 Task: In the Contact  Gabriella_Hernandez@Disroot.org, Create email and send with subject: 'Step into the Future: Discover Our Cutting-Edge Solution', and with mail content 'Good Morning!_x000D_
Ignite your passion for success. Our groundbreaking solution will unleash your potential and open doors to endless opportunities in your industry._x000D_
Best Regards', attach the document: Proposal.doc and insert image: visitingcard.jpg. Below Best Regards, write Wechat and insert the URL: 'www.wechat.com'. Mark checkbox to create task to follow up : In 3 business days . Logged in from softage.3@softage.net
Action: Mouse moved to (85, 97)
Screenshot: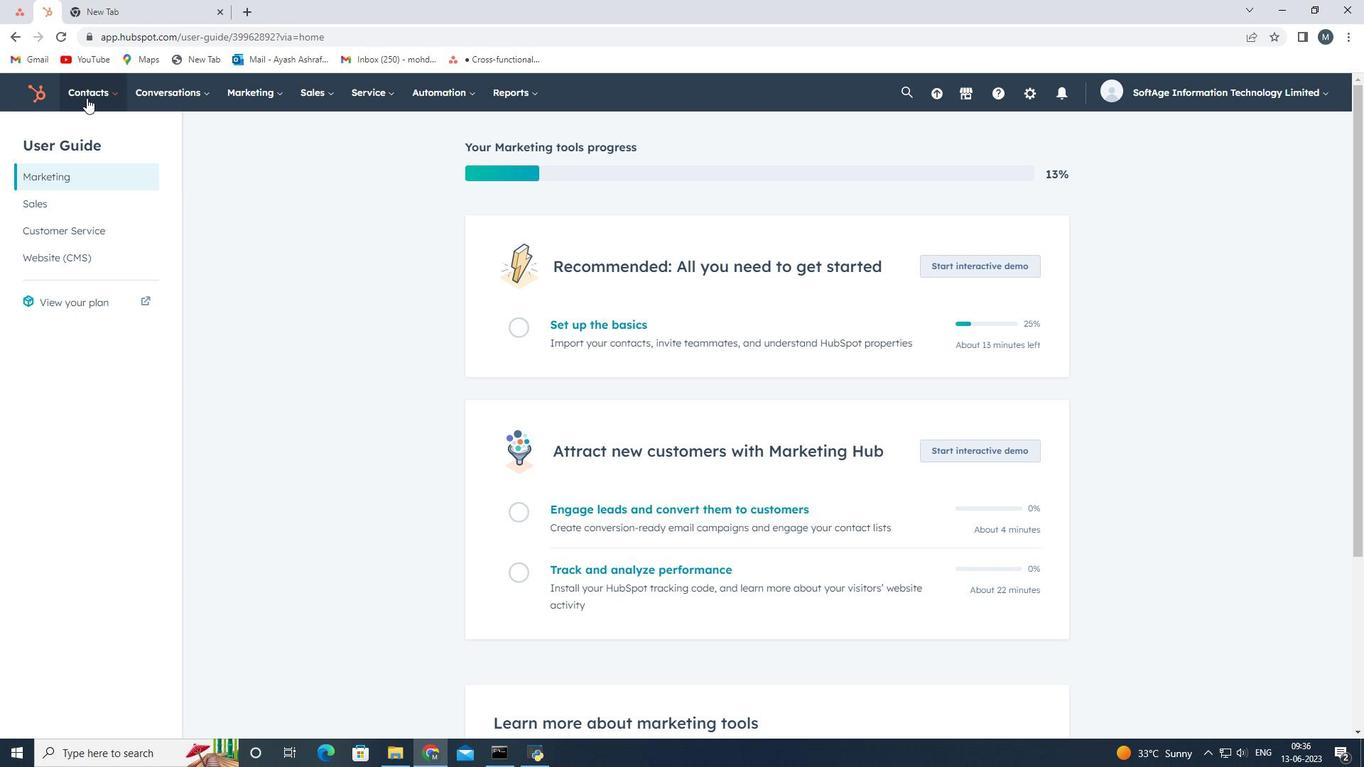 
Action: Mouse pressed left at (85, 97)
Screenshot: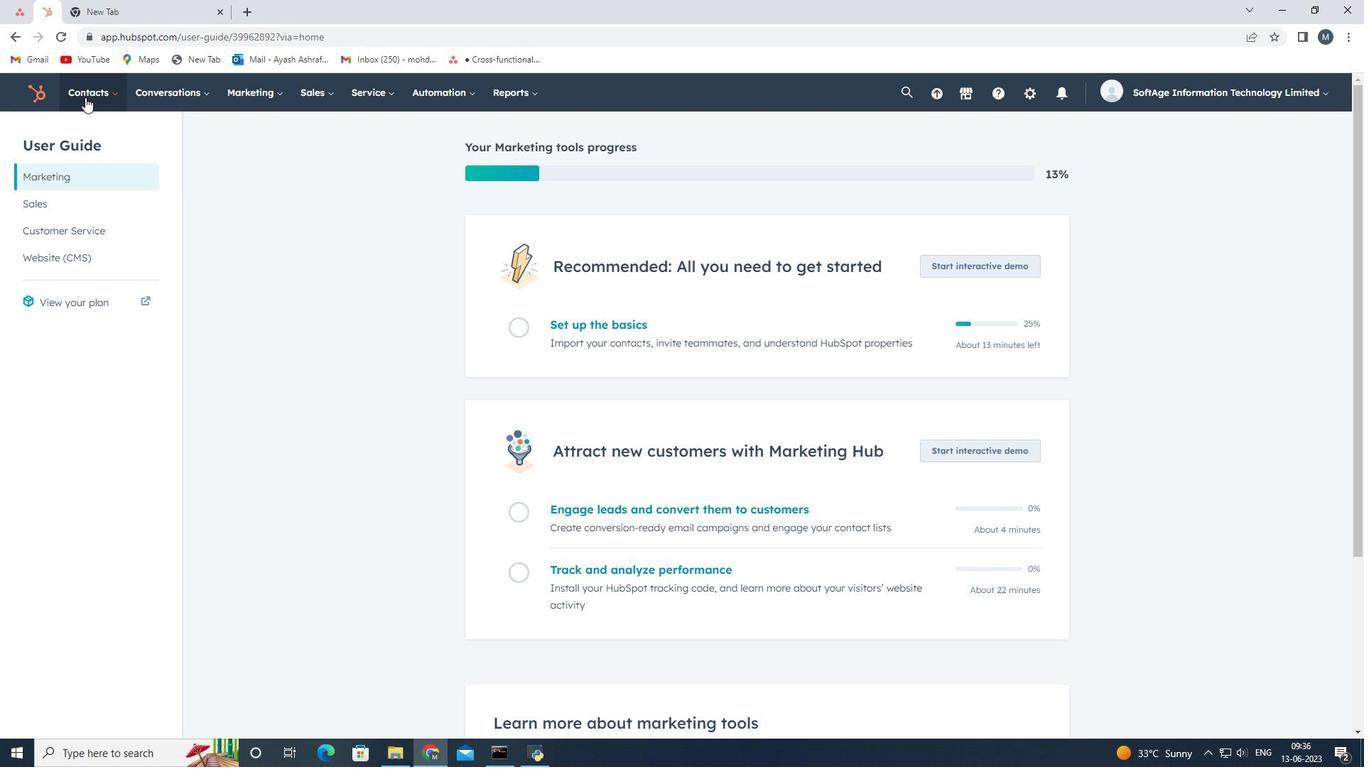 
Action: Mouse moved to (86, 132)
Screenshot: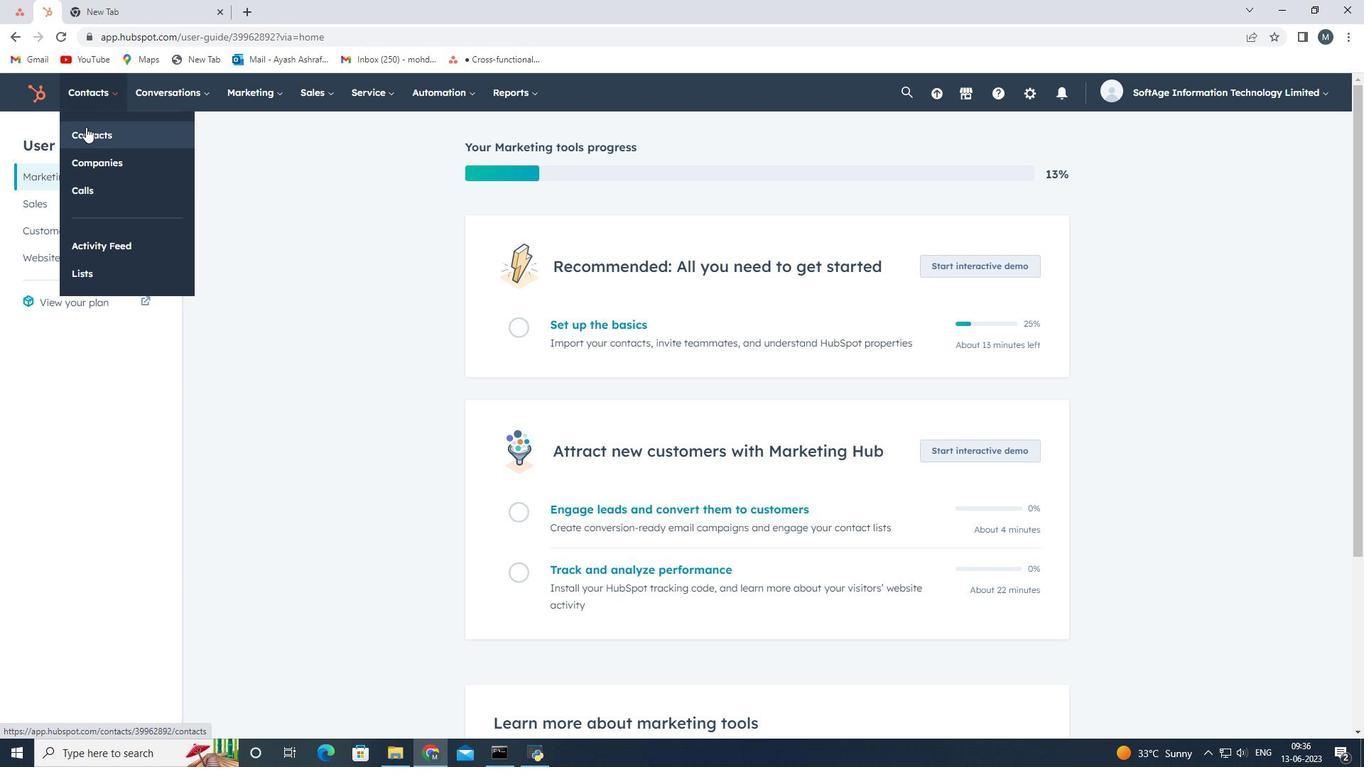 
Action: Mouse pressed left at (86, 132)
Screenshot: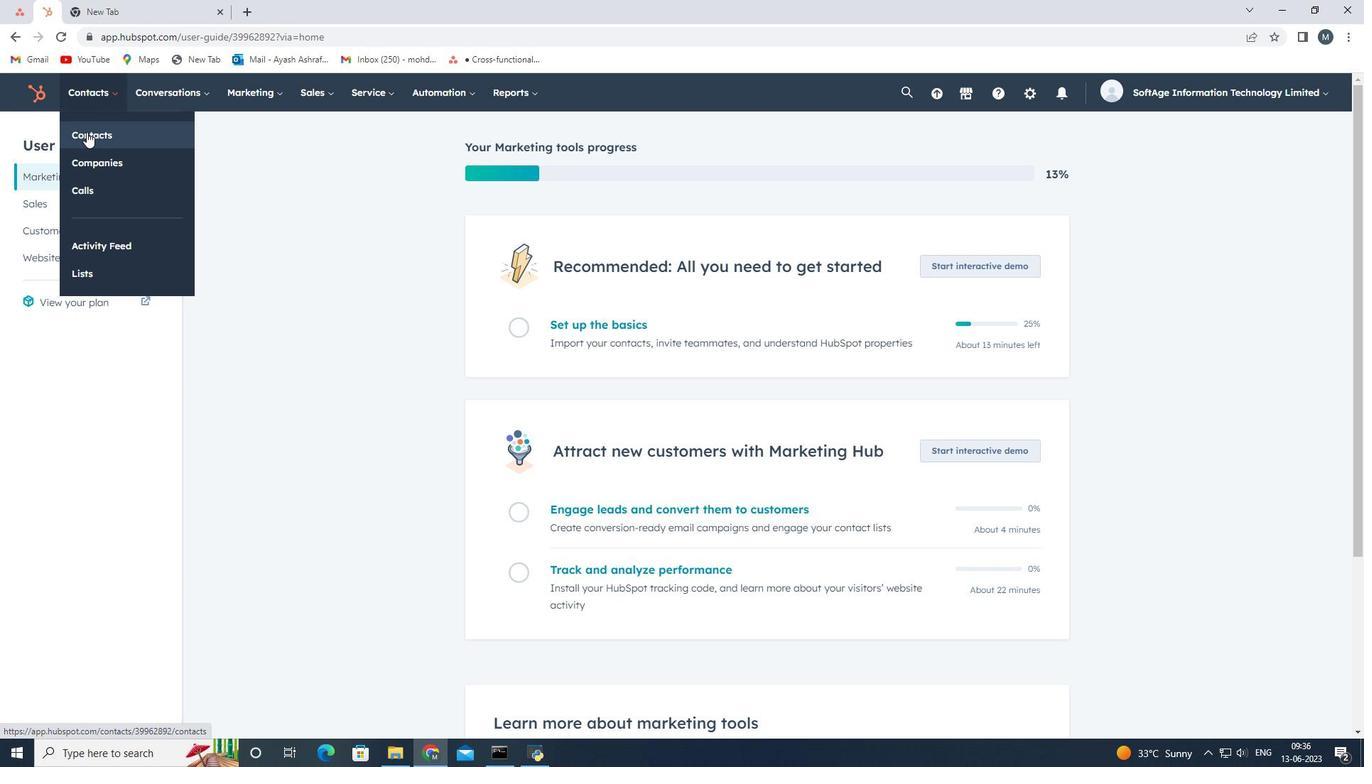 
Action: Mouse moved to (122, 256)
Screenshot: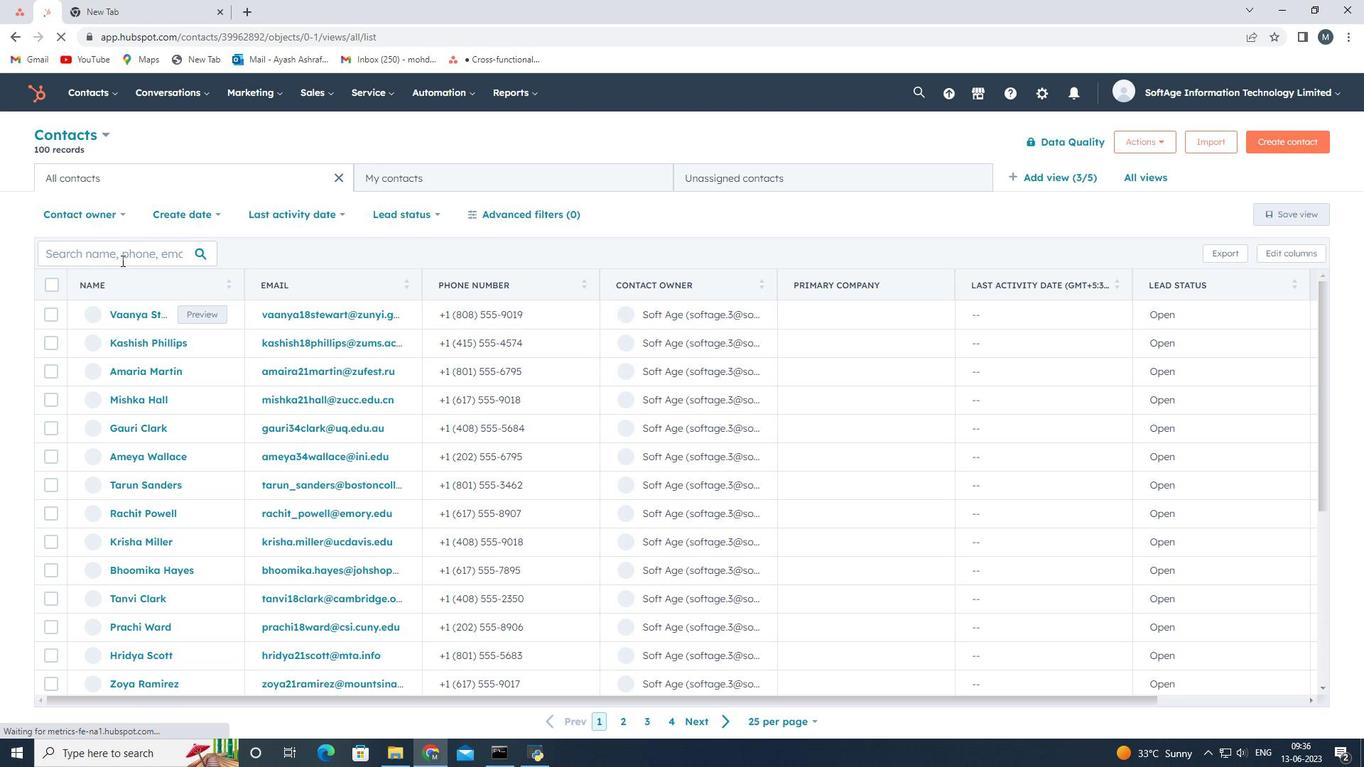 
Action: Mouse pressed left at (122, 256)
Screenshot: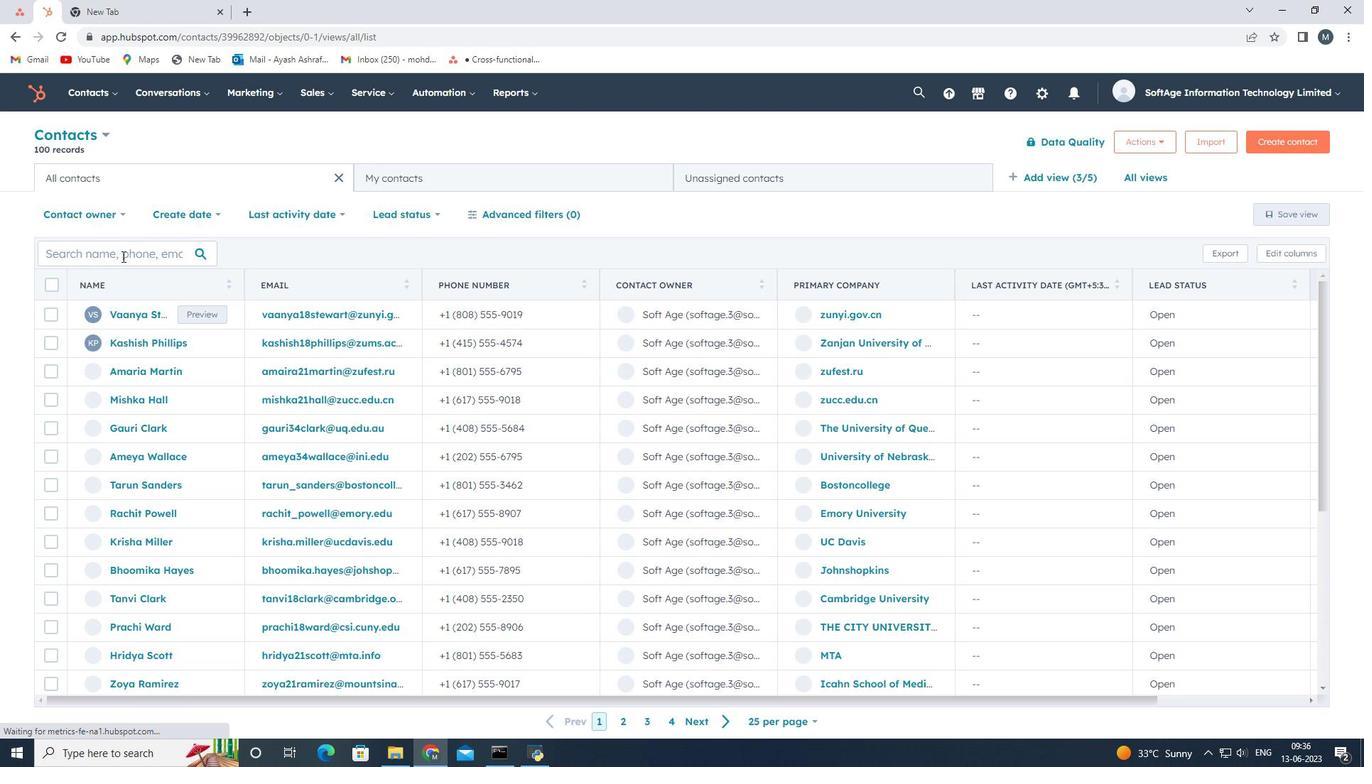 
Action: Key pressed <Key.shift>Gabriella<Key.shift><Key.shift>_<Key.shift><Key.shift><Key.shift><Key.shift><Key.shift>Hernandex<Key.shift>@<Key.shift><Key.shift><Key.shift><Key.shift><Key.shift><Key.shift><Key.shift><Key.shift><Key.shift><Key.shift><Key.shift><Key.shift><Key.shift><Key.shift><Key.shift><Key.shift><Key.shift><Key.shift><Key.shift>Disroot.org
Screenshot: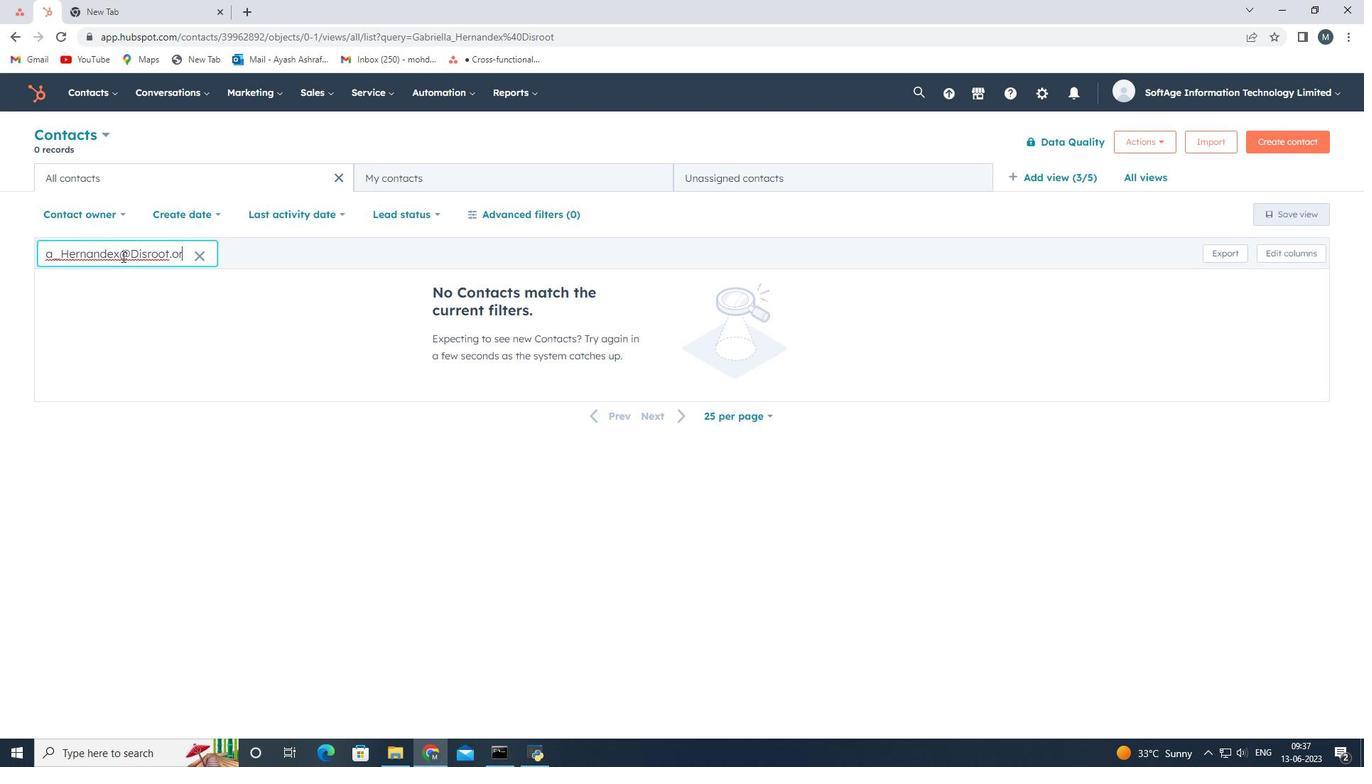 
Action: Mouse moved to (112, 253)
Screenshot: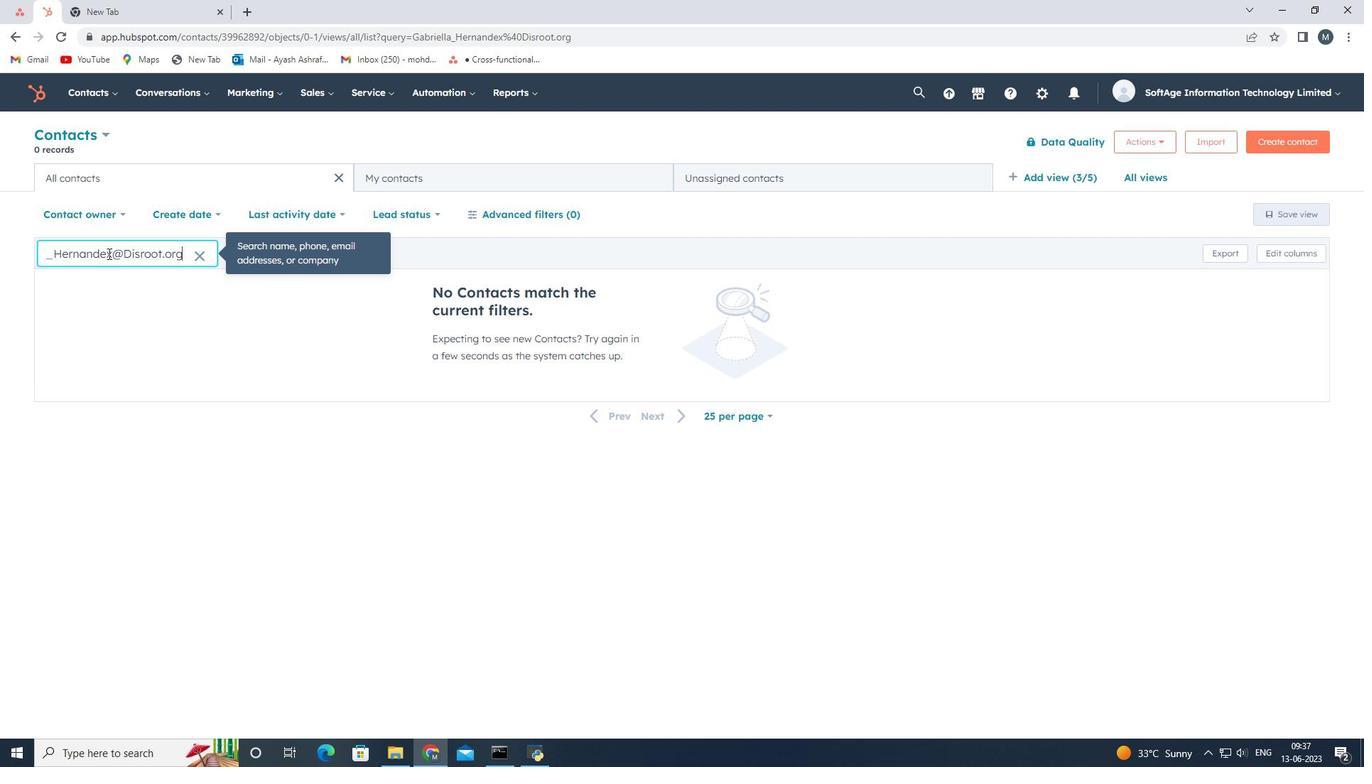 
Action: Mouse pressed left at (112, 253)
Screenshot: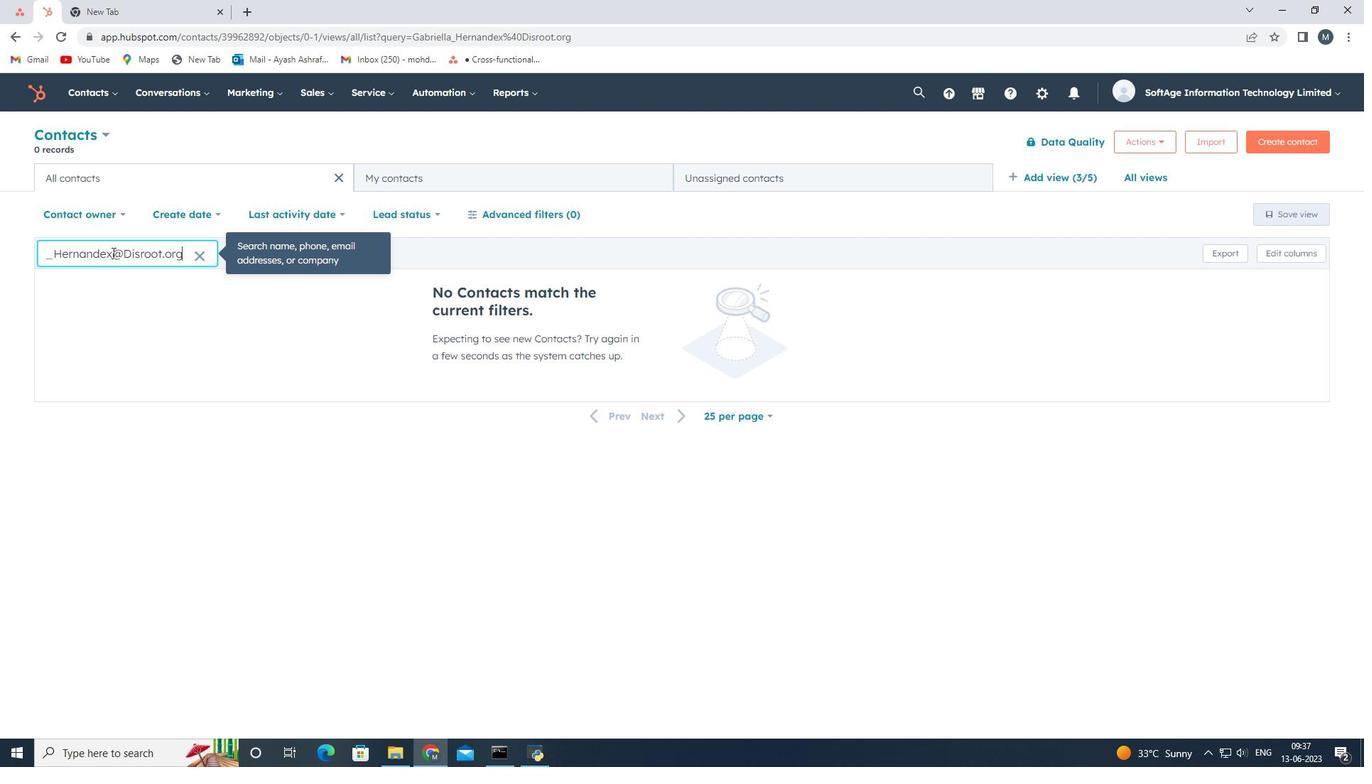 
Action: Mouse moved to (109, 254)
Screenshot: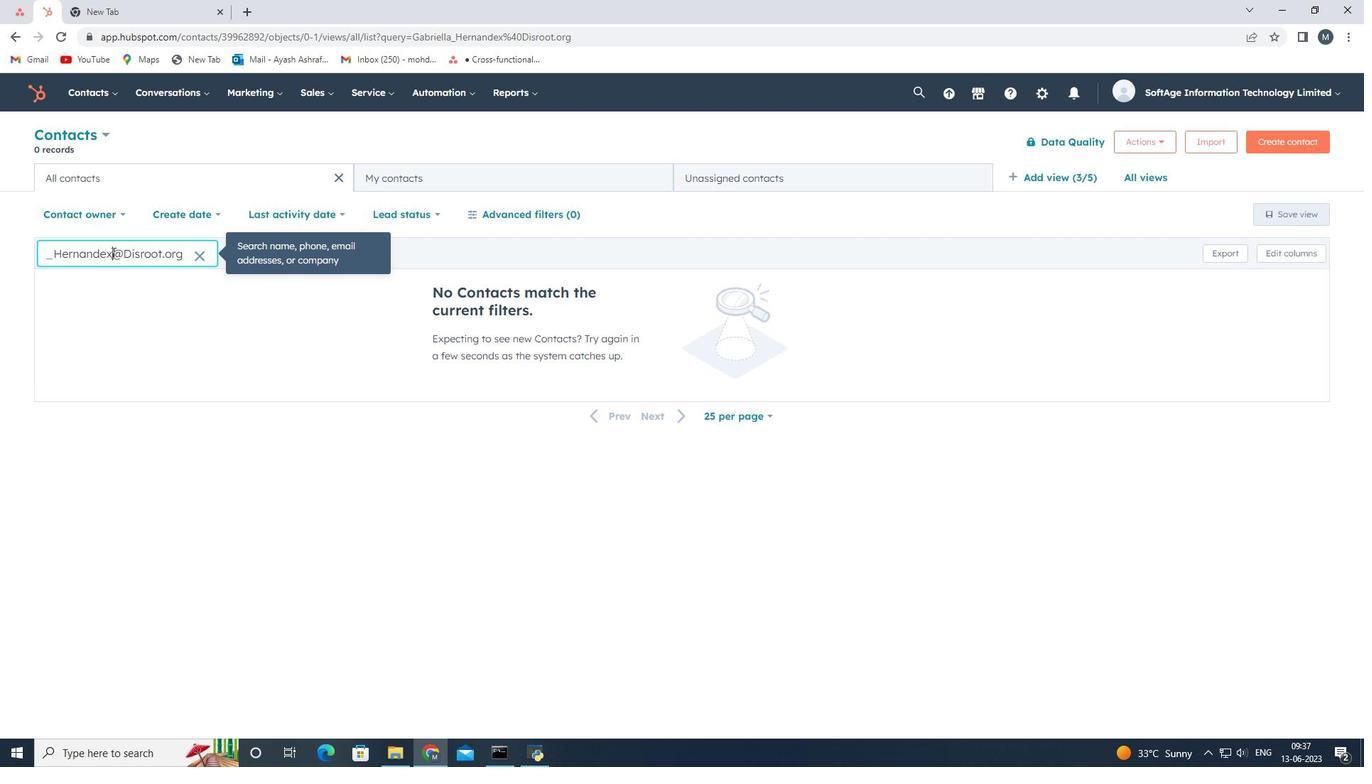 
Action: Key pressed <Key.backspace>z
Screenshot: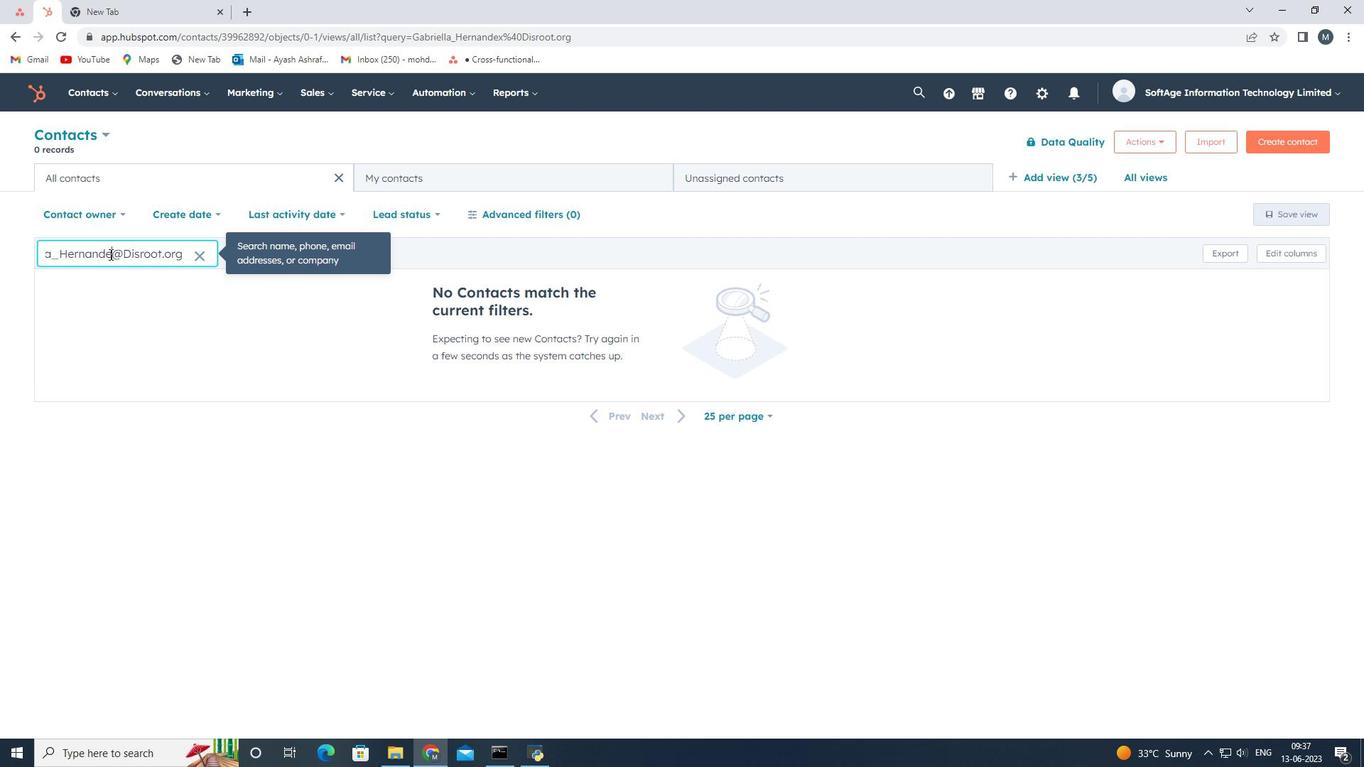 
Action: Mouse moved to (134, 315)
Screenshot: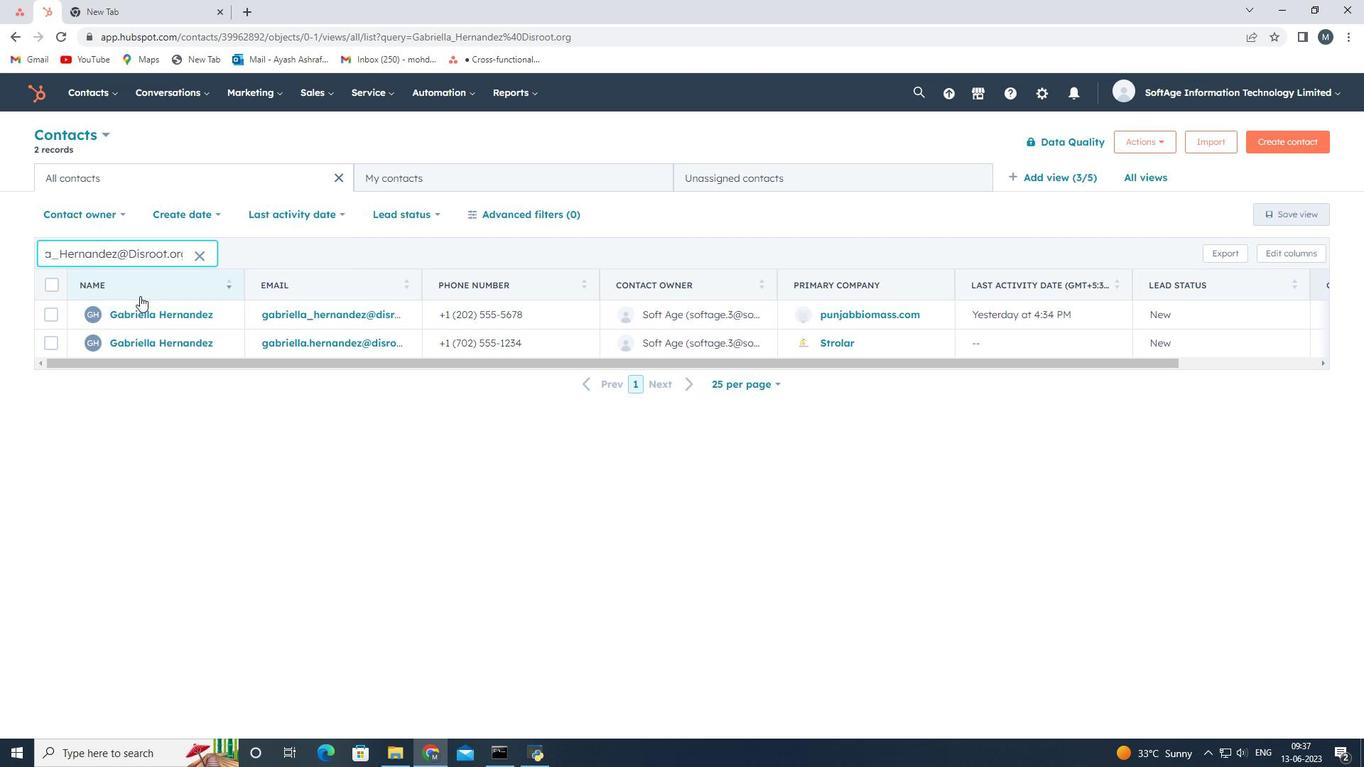 
Action: Mouse pressed left at (134, 315)
Screenshot: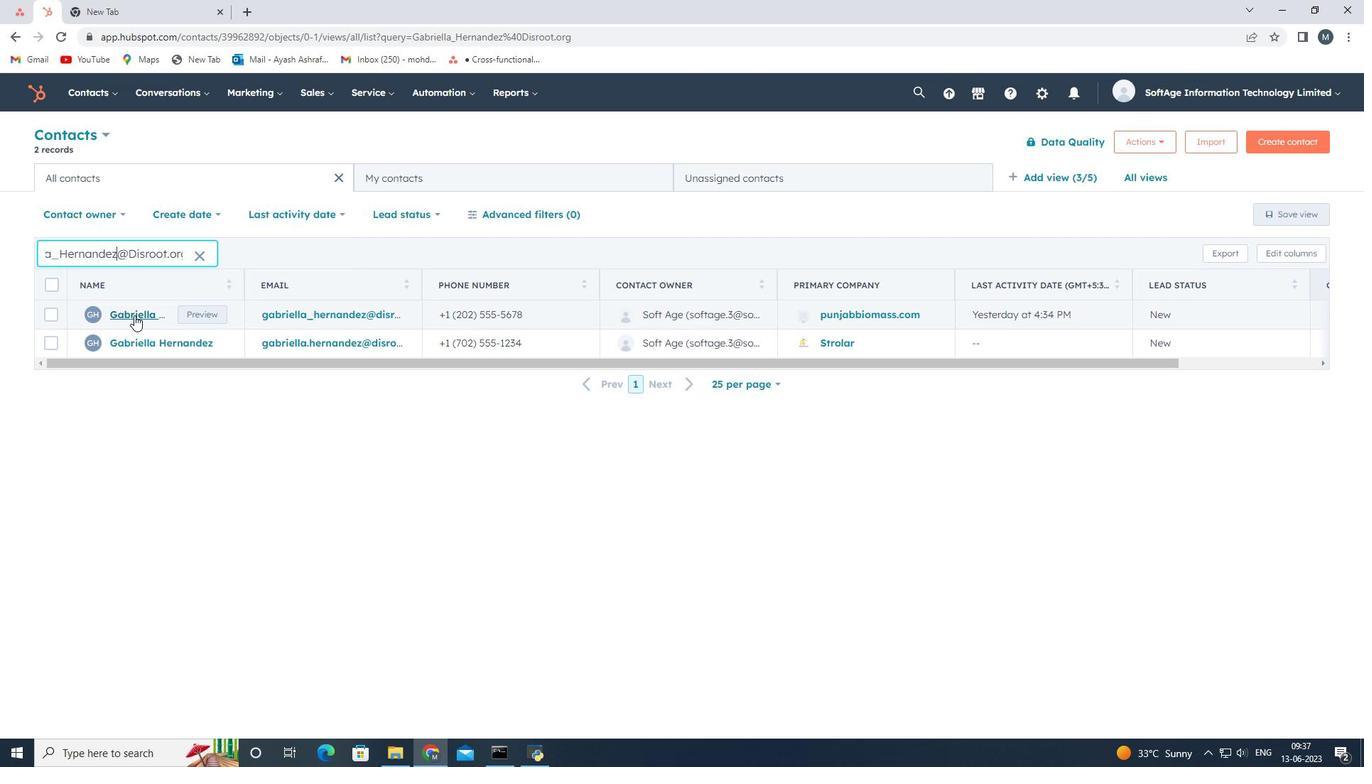 
Action: Mouse pressed left at (134, 315)
Screenshot: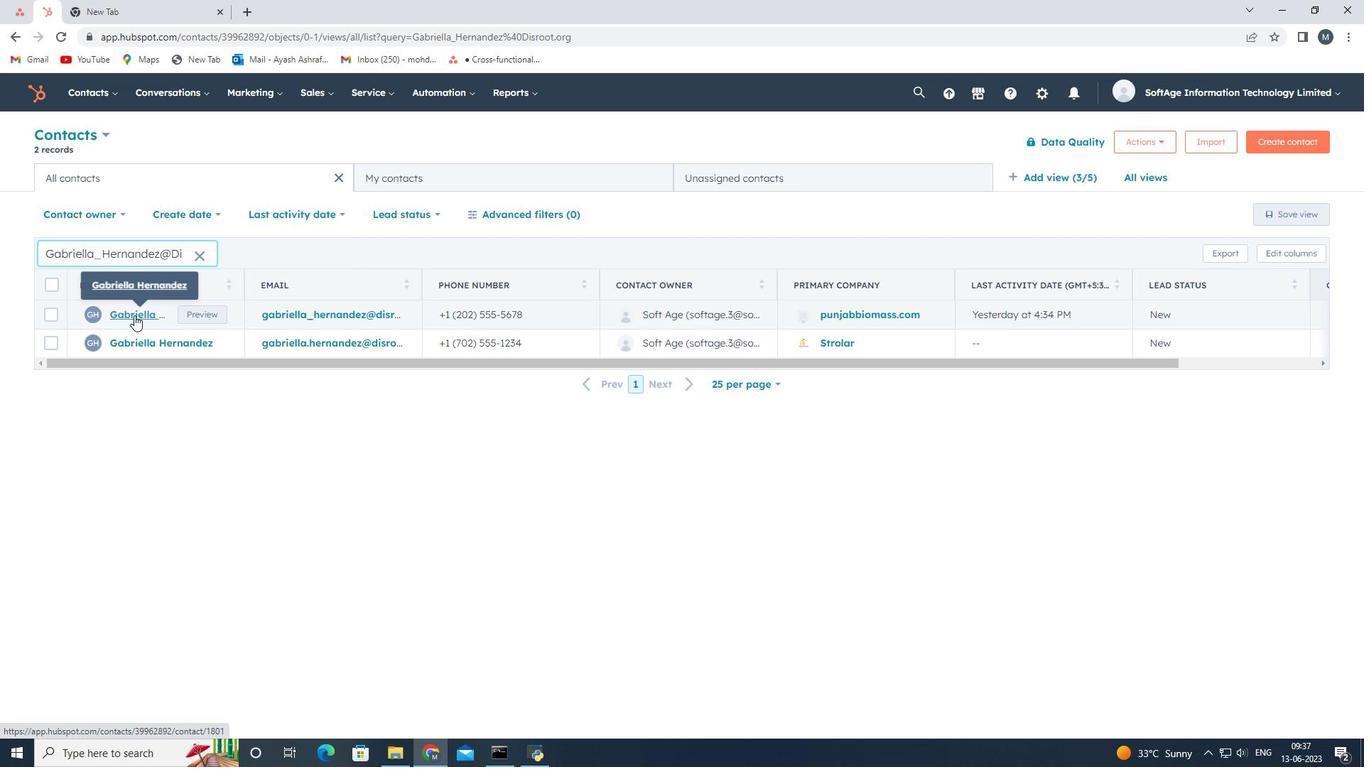 
Action: Mouse moved to (102, 255)
Screenshot: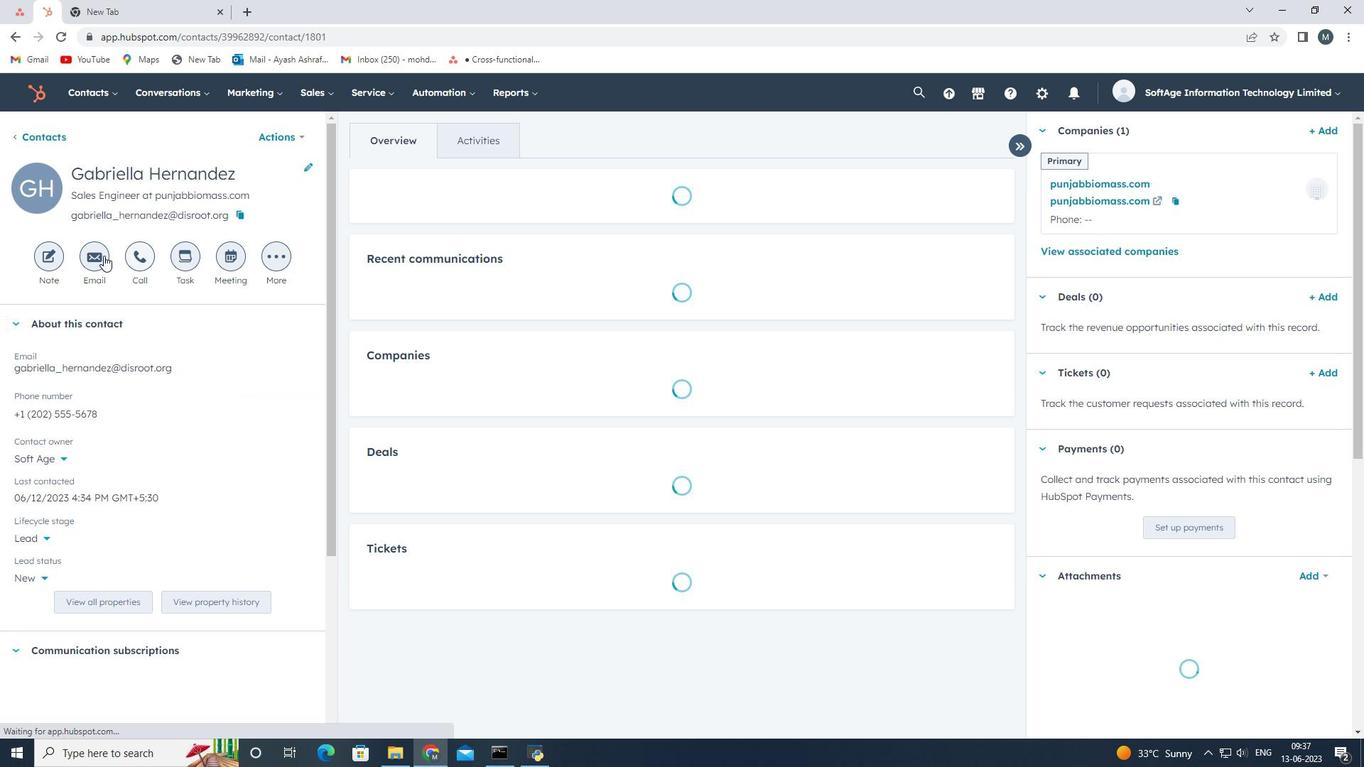 
Action: Mouse pressed left at (102, 255)
Screenshot: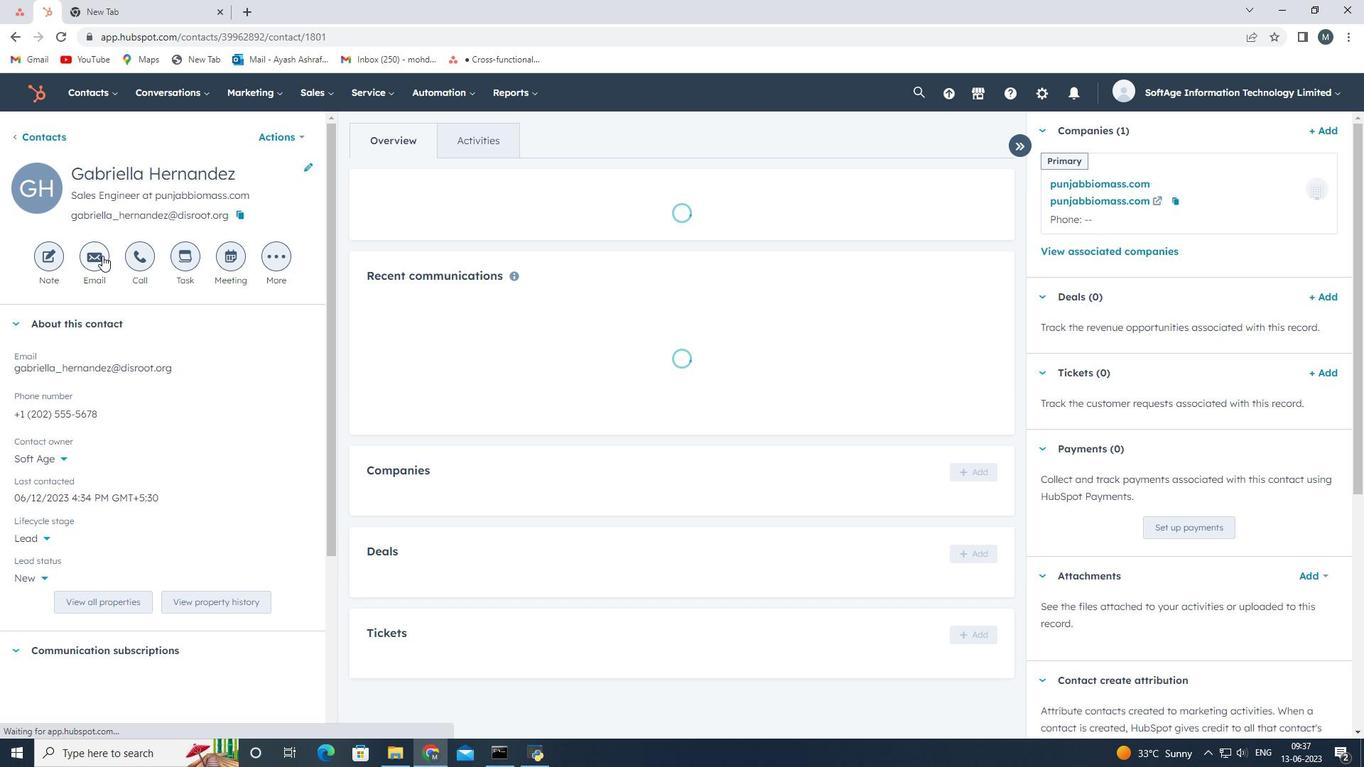 
Action: Mouse pressed left at (102, 255)
Screenshot: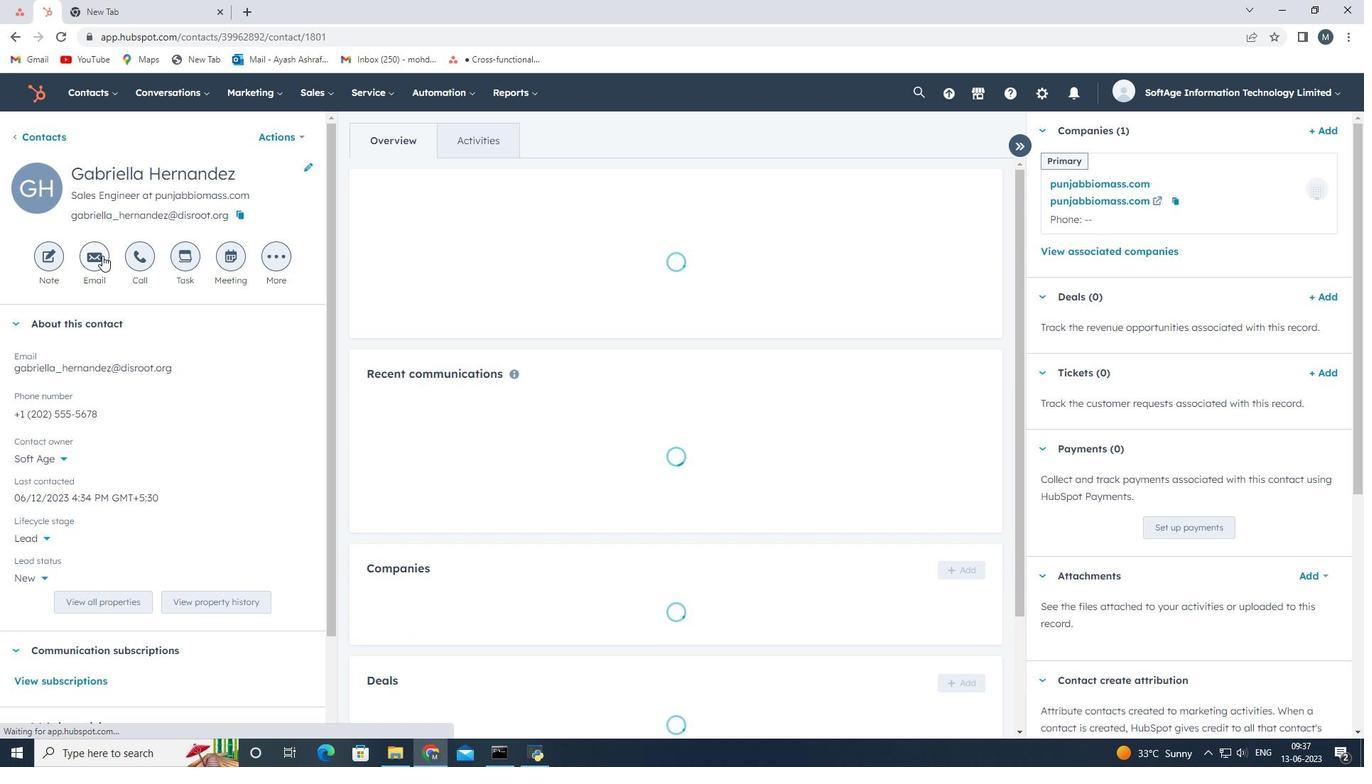 
Action: Mouse moved to (1206, 347)
Screenshot: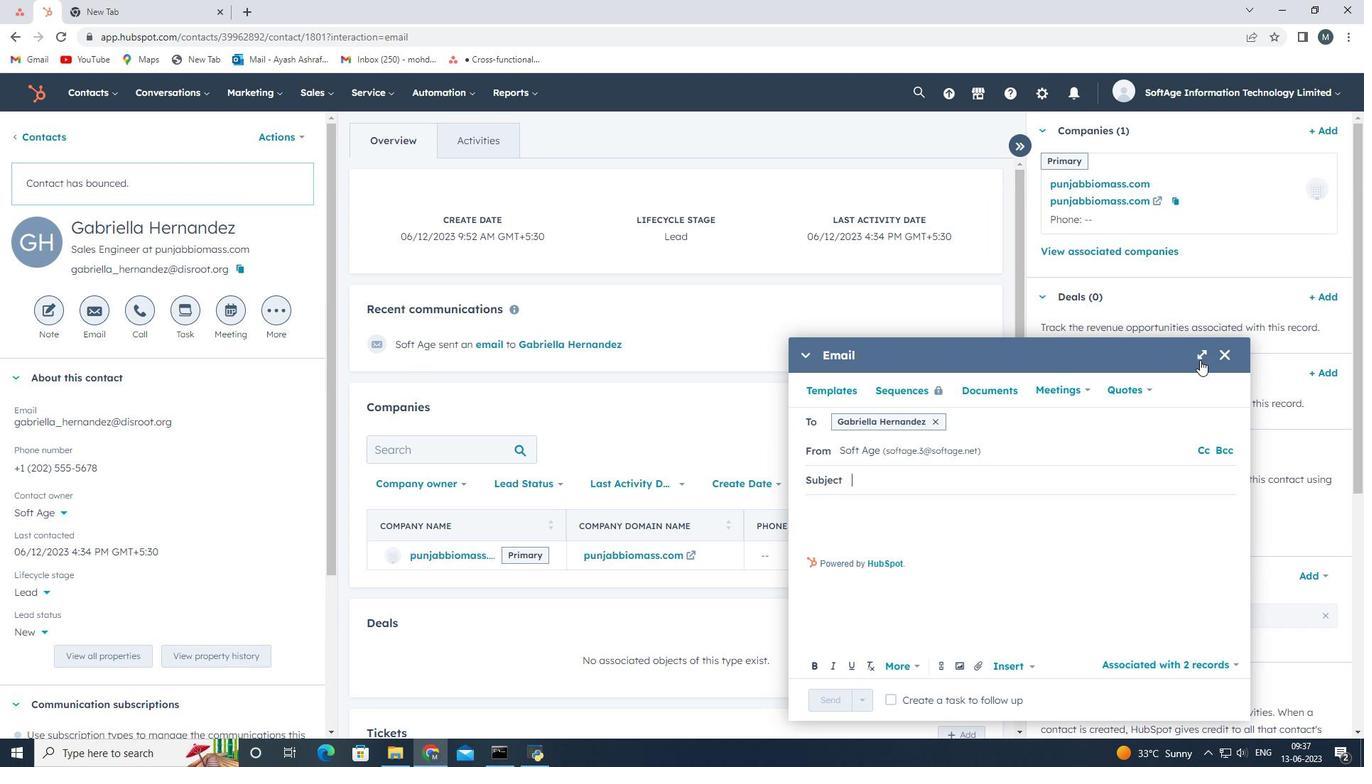 
Action: Mouse pressed left at (1206, 347)
Screenshot: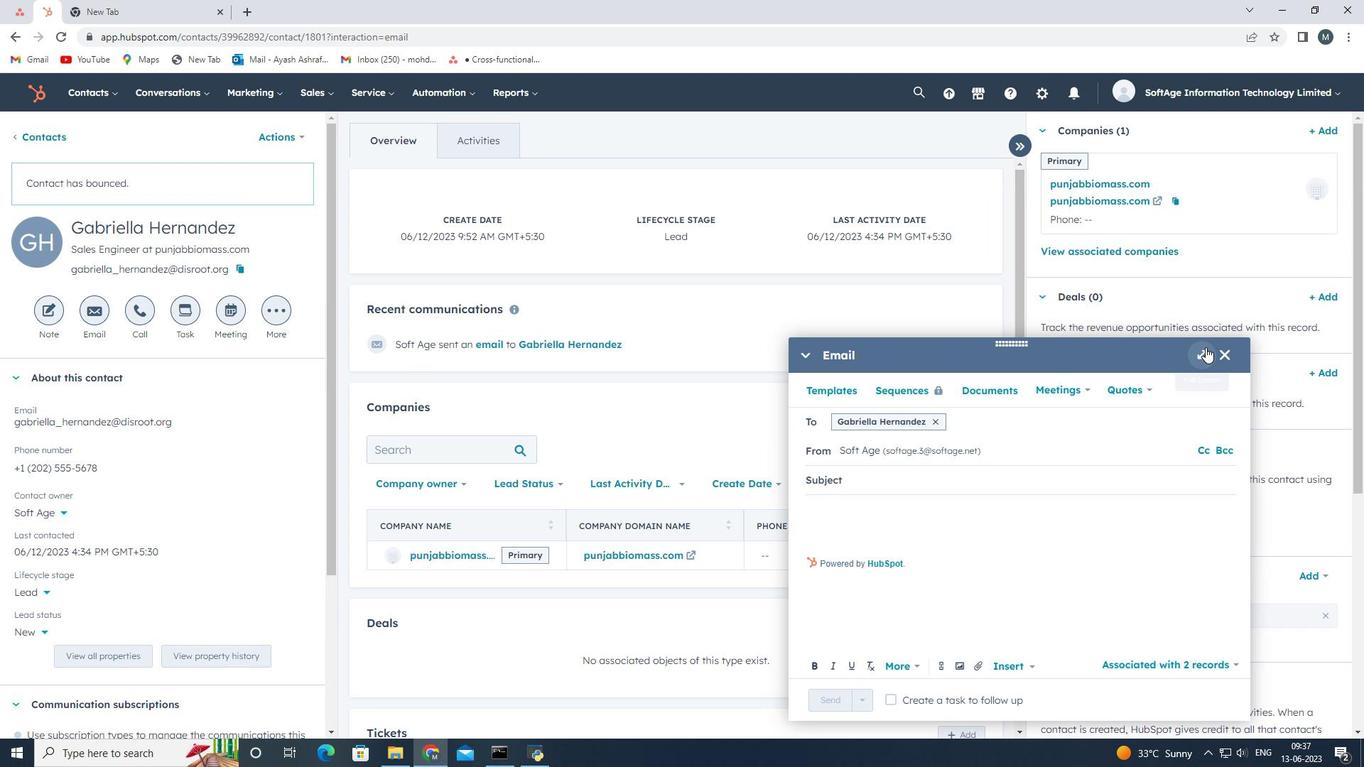
Action: Mouse moved to (325, 287)
Screenshot: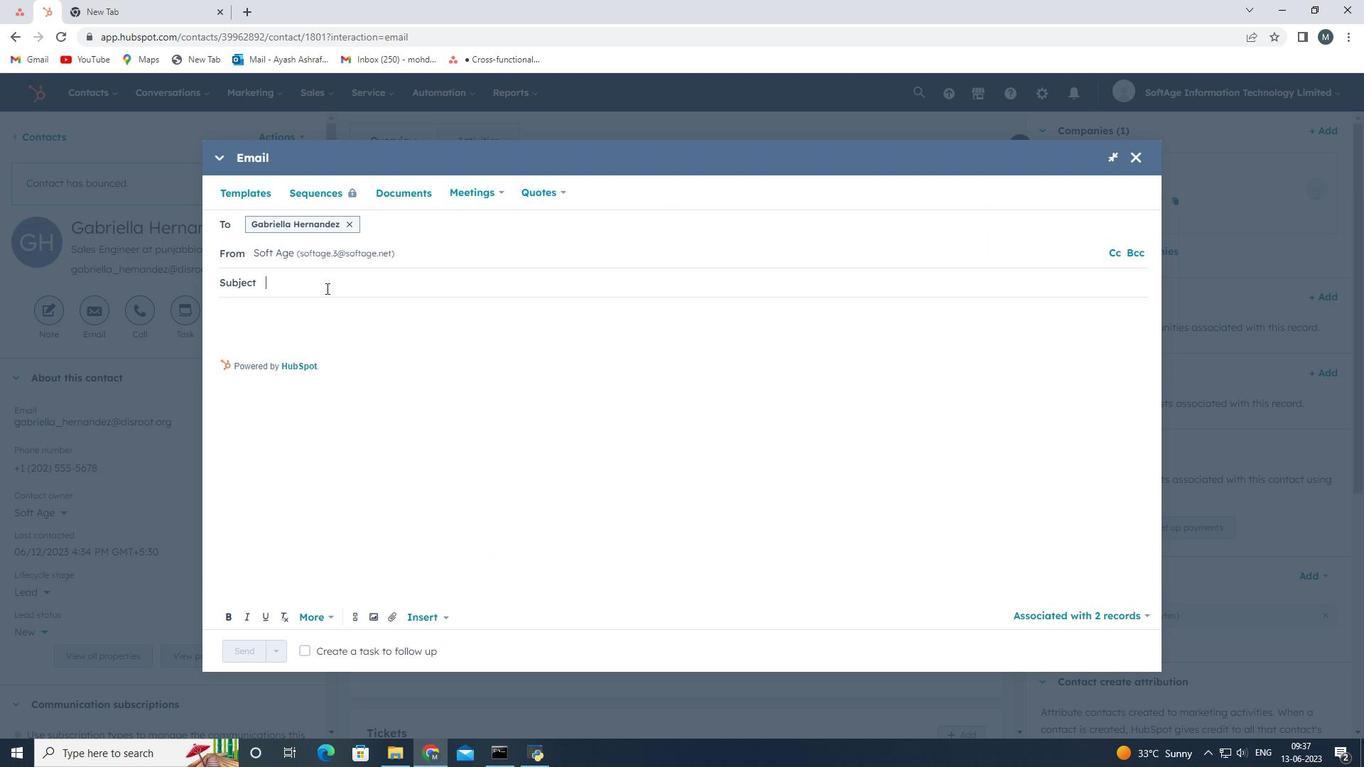 
Action: Key pressed <Key.shift>Step<Key.space>into<Key.space>the<Key.space><Key.shift>Future<Key.shift><Key.shift><Key.shift>:<Key.space><Key.shift>Discover<Key.space><Key.shift>Our<Key.space><Key.shift>Cutting-<Key.shift>Edge<Key.space><Key.shift><Key.shift>Solution
Screenshot: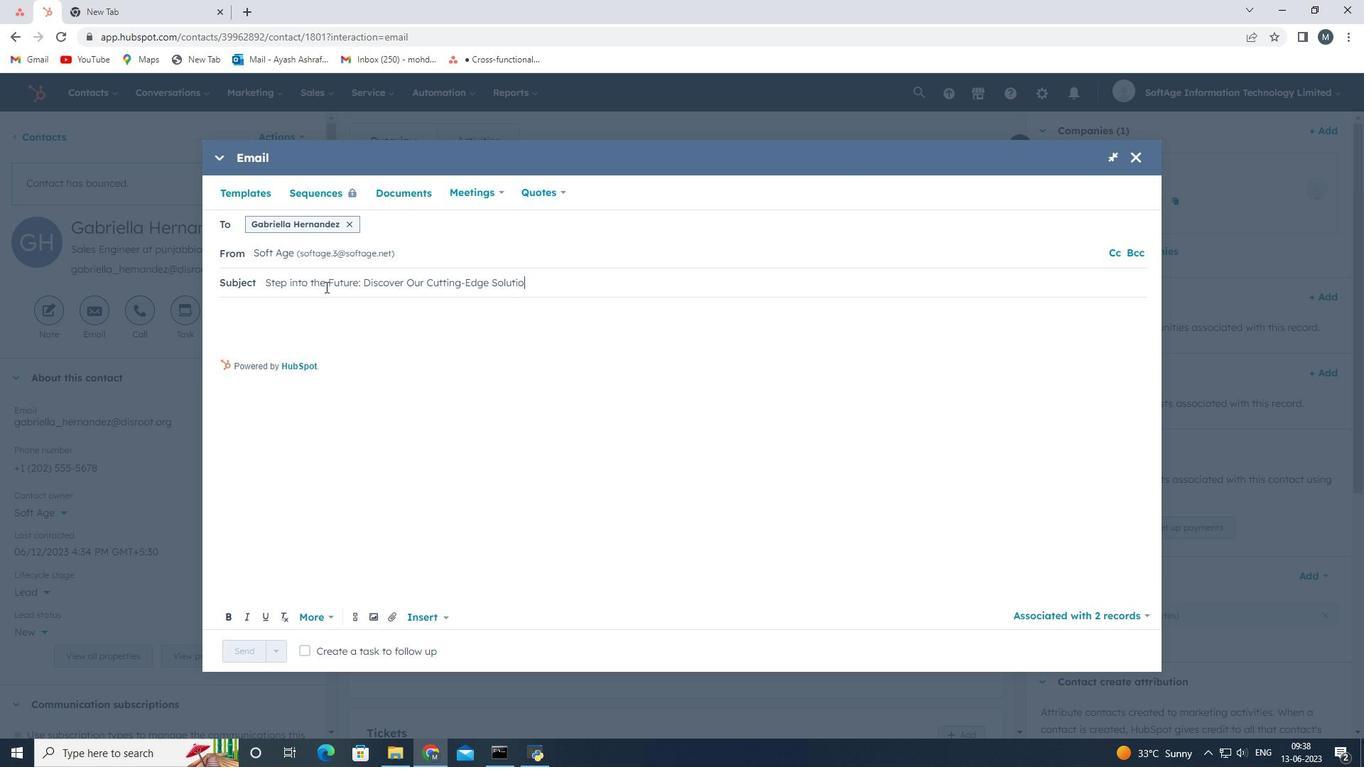 
Action: Mouse moved to (297, 332)
Screenshot: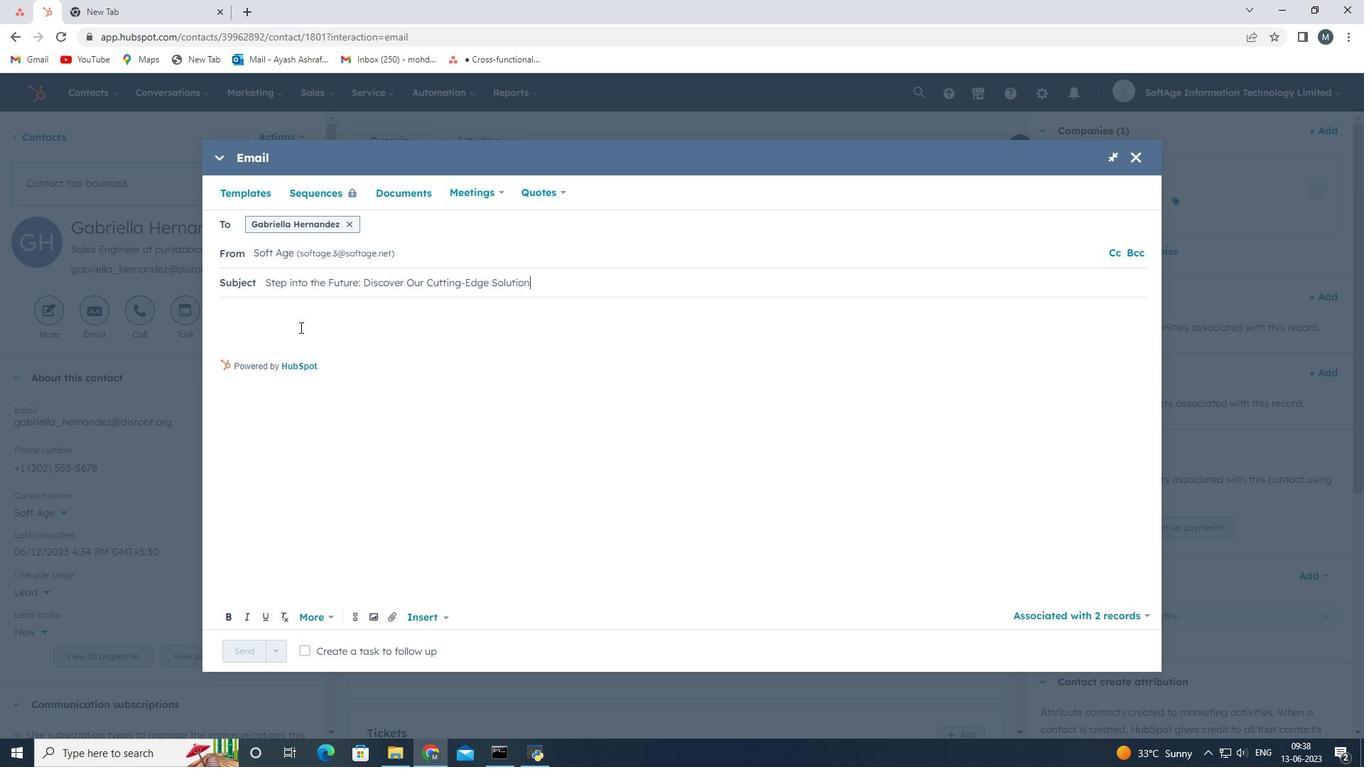 
Action: Mouse pressed left at (297, 332)
Screenshot: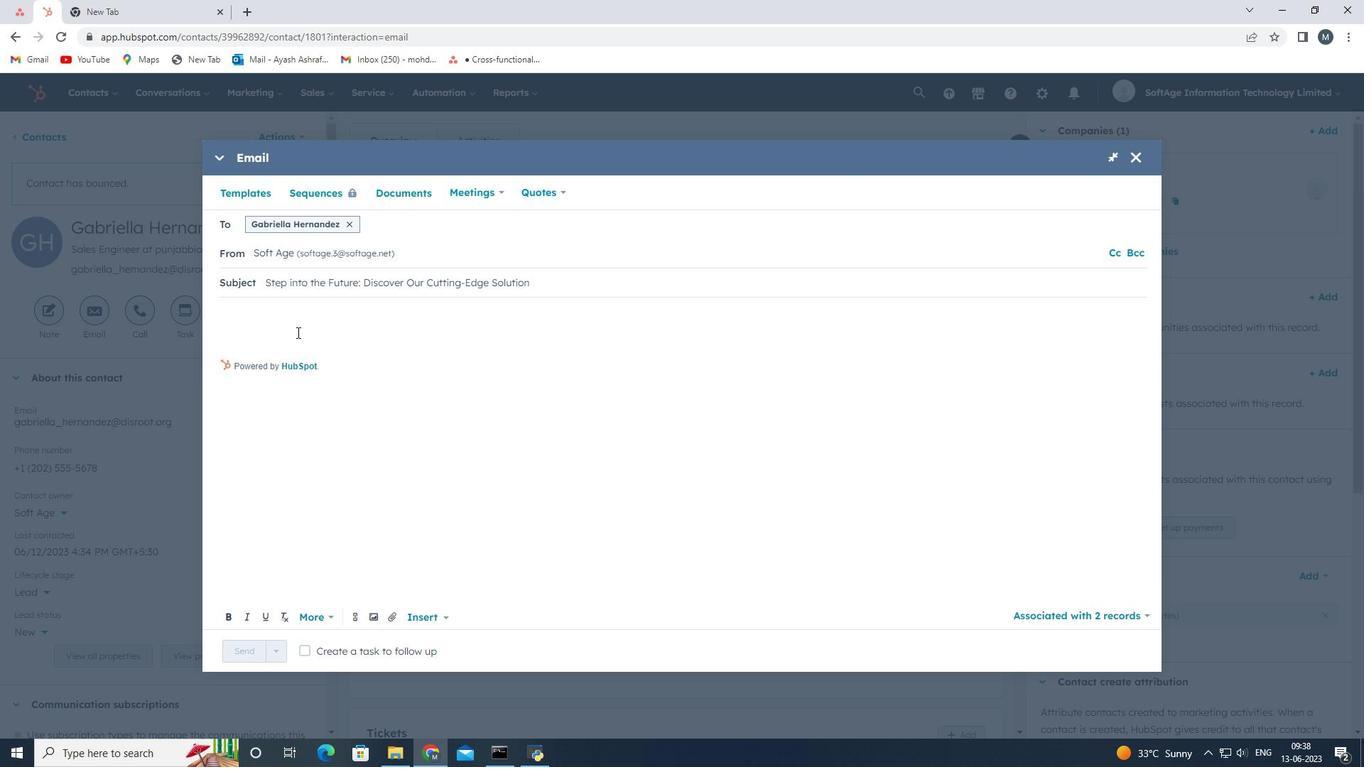 
Action: Key pressed <Key.shift><Key.shift><Key.shift><Key.shift><Key.shift><Key.shift><Key.shift><Key.shift><Key.shift>Good<Key.space><Key.shift>Morning<Key.space><Key.backspace>,<Key.enter><Key.shift><Key.shift><Key.shift><Key.shift><Key.shift><Key.shift><Key.shift><Key.shift><Key.shift><Key.shift><Key.shift><Key.shift><Key.shift><Key.shift><Key.shift><Key.shift><Key.shift><Key.shift><Key.shift><Key.shift><Key.shift><Key.shift><Key.shift><Key.shift><Key.shift><Key.shift>Ignite<Key.space>your<Key.space>passion<Key.space>for<Key.space>success<Key.space><Key.backspace>.<Key.space><Key.shift>Our<Key.space>groundbreaking<Key.space>solution<Key.space>will<Key.space>unleash<Key.space>your<Key.space>potential<Key.space>and<Key.space>open<Key.space>doors<Key.space>to<Key.space>endless<Key.space>opportunities<Key.space>in<Key.space>your<Key.space>industry.
Screenshot: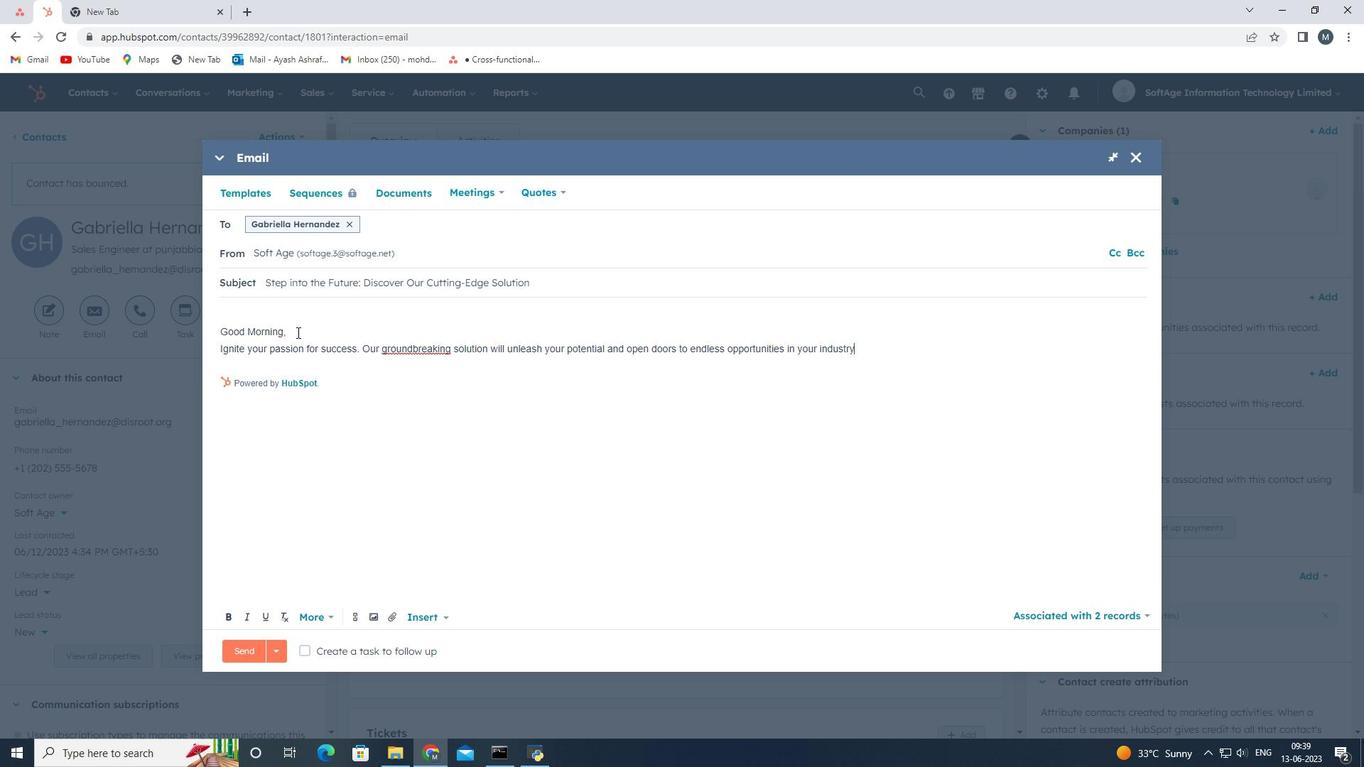 
Action: Mouse moved to (402, 352)
Screenshot: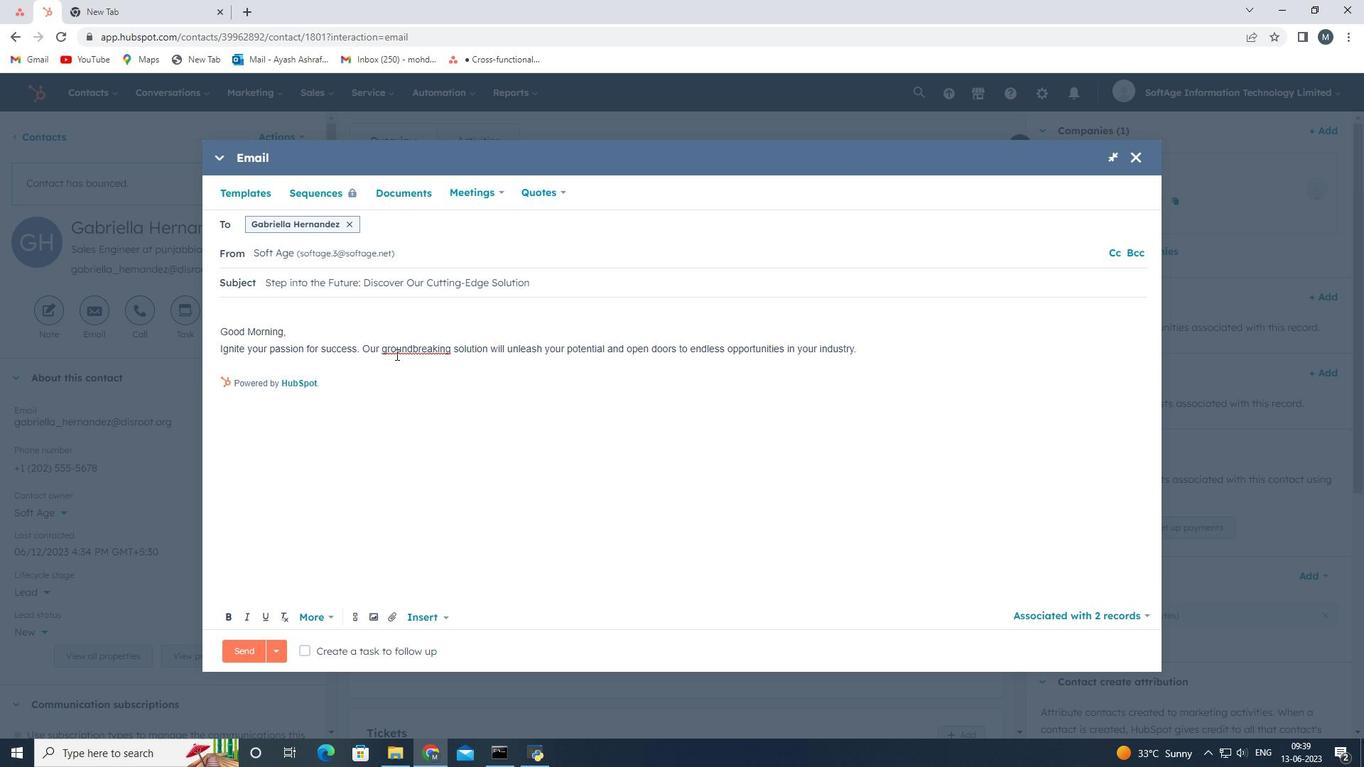 
Action: Mouse pressed left at (402, 352)
Screenshot: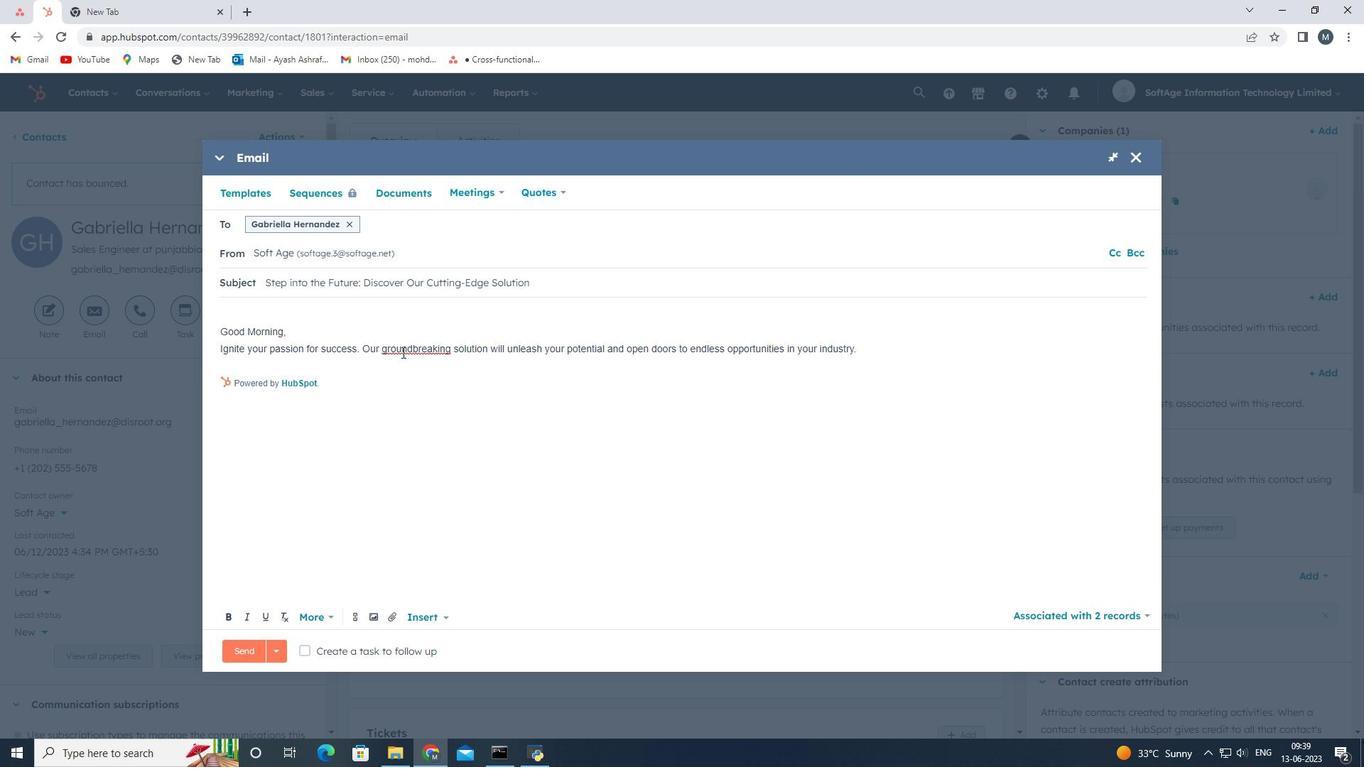 
Action: Mouse moved to (412, 349)
Screenshot: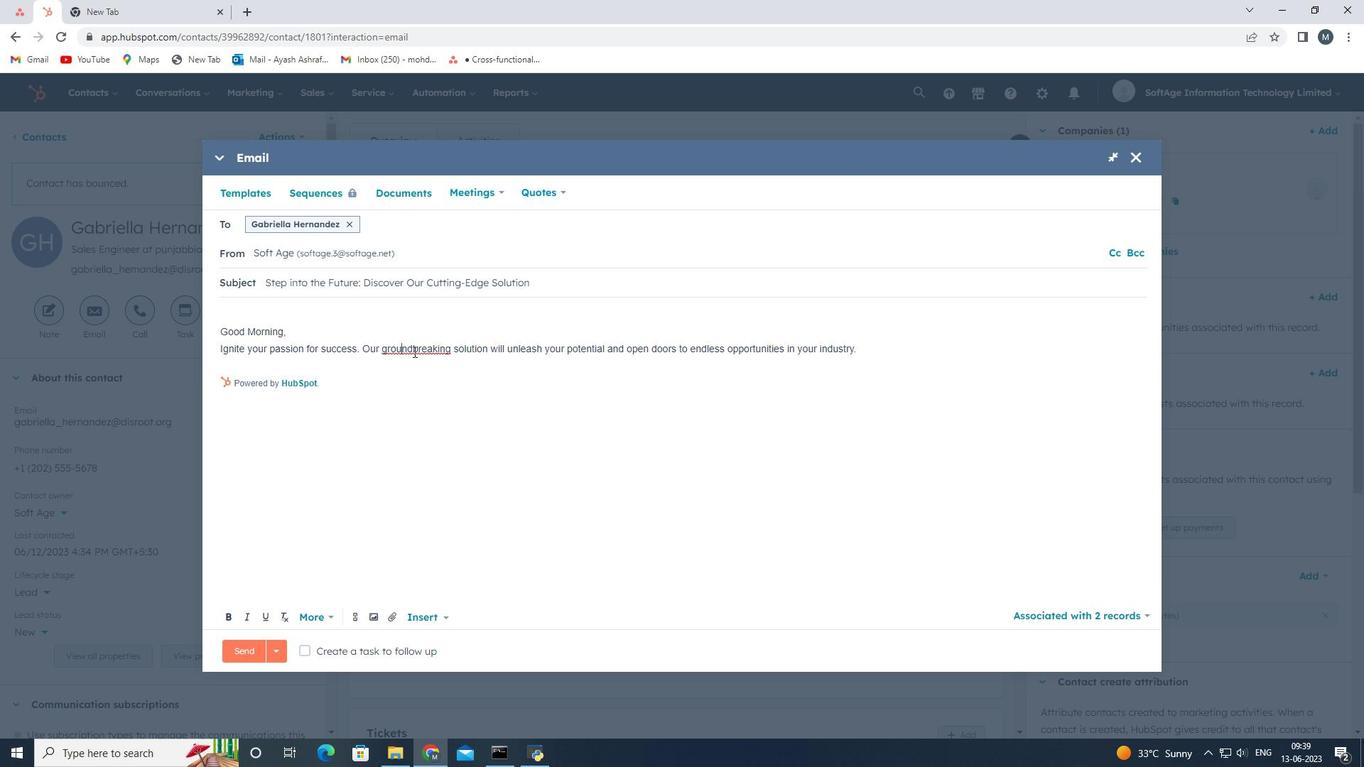 
Action: Mouse pressed left at (412, 349)
Screenshot: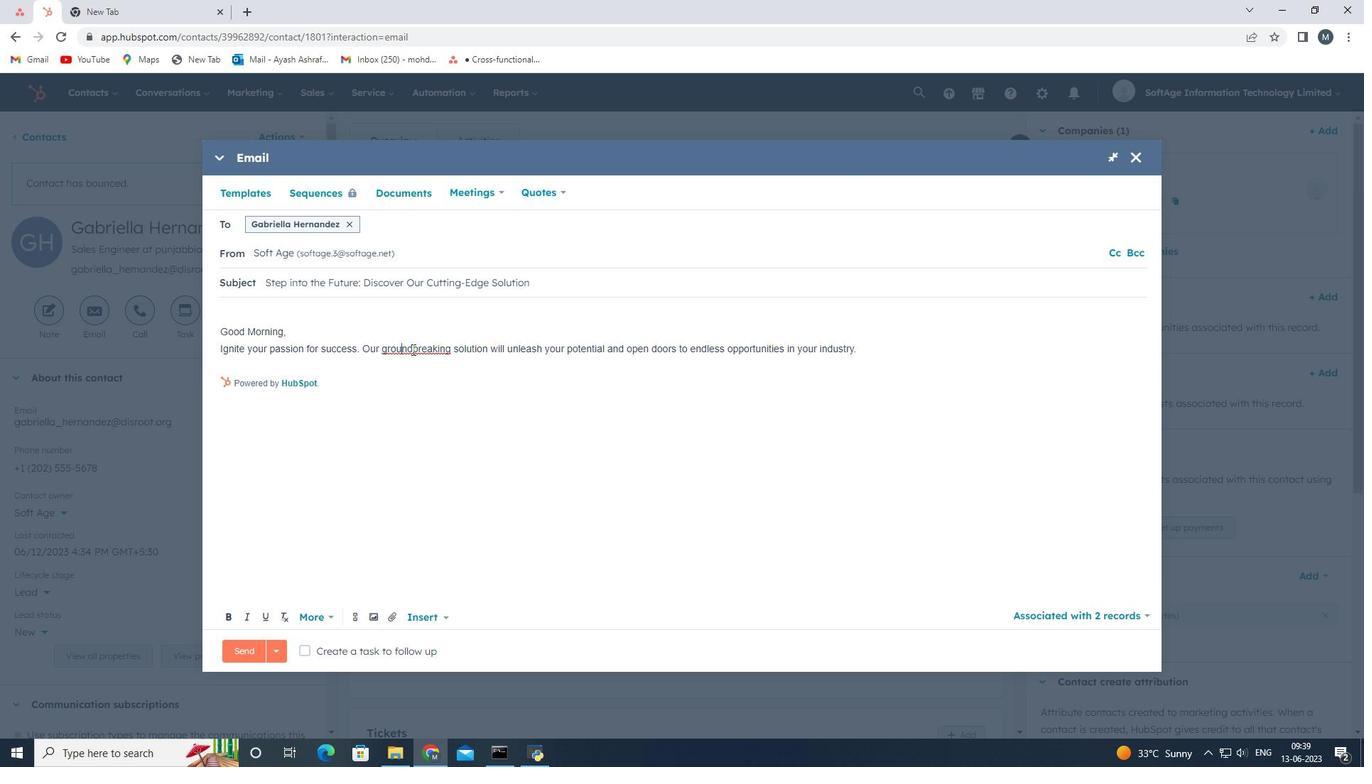 
Action: Key pressed <Key.space>
Screenshot: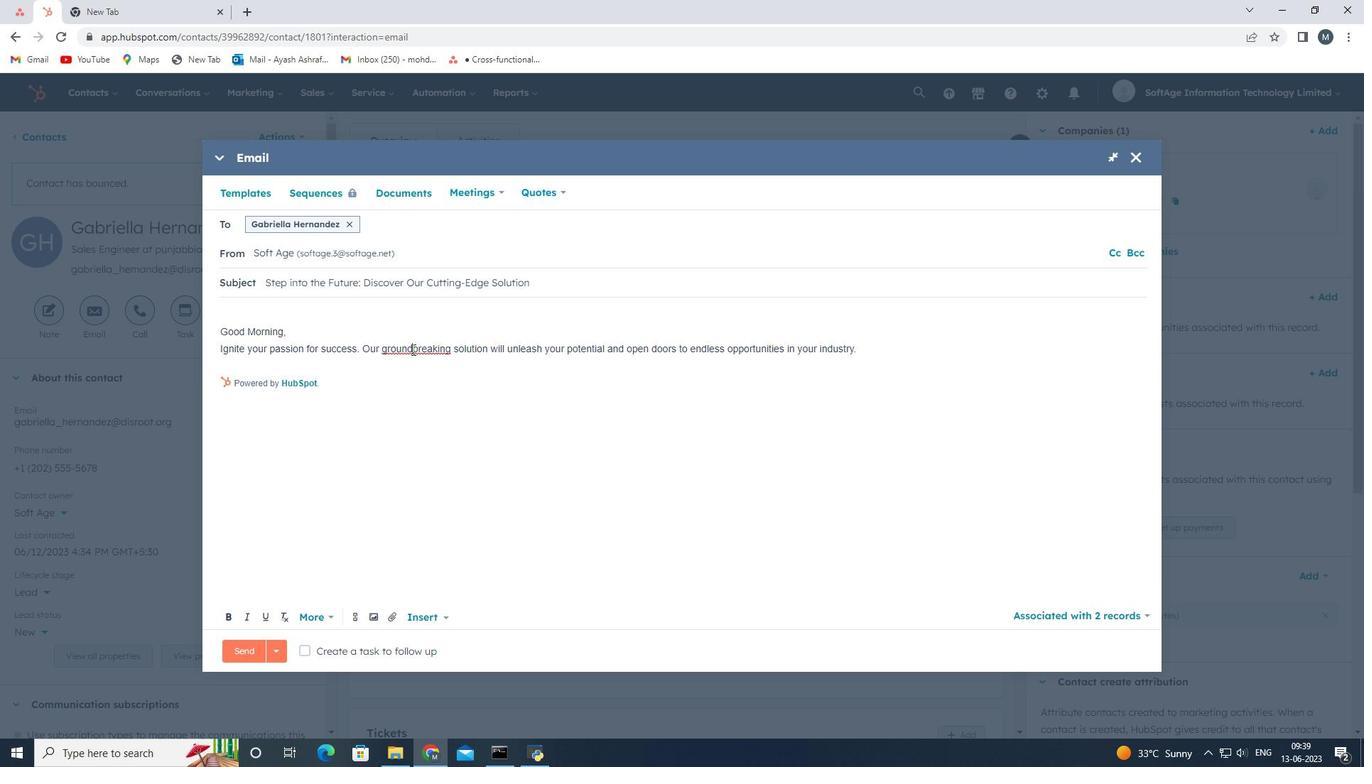 
Action: Mouse moved to (266, 361)
Screenshot: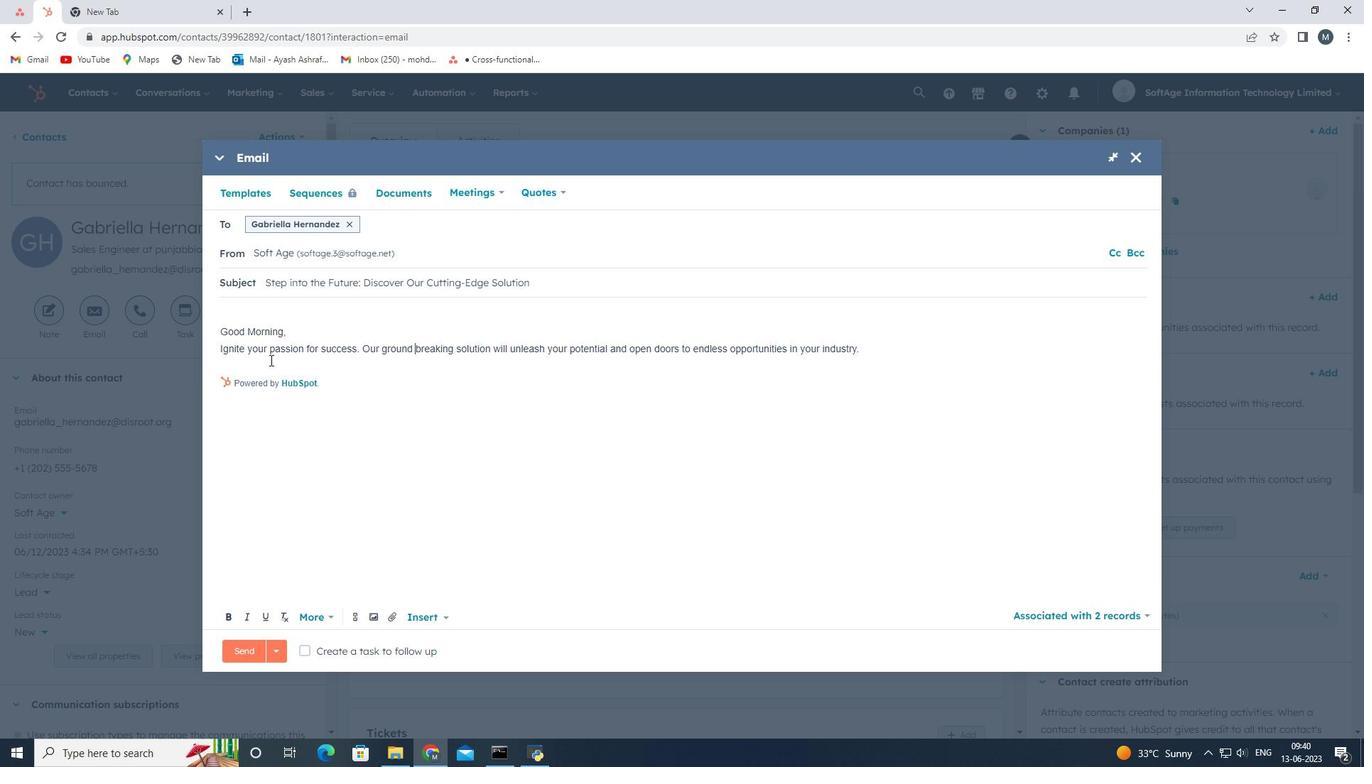 
Action: Mouse pressed left at (266, 361)
Screenshot: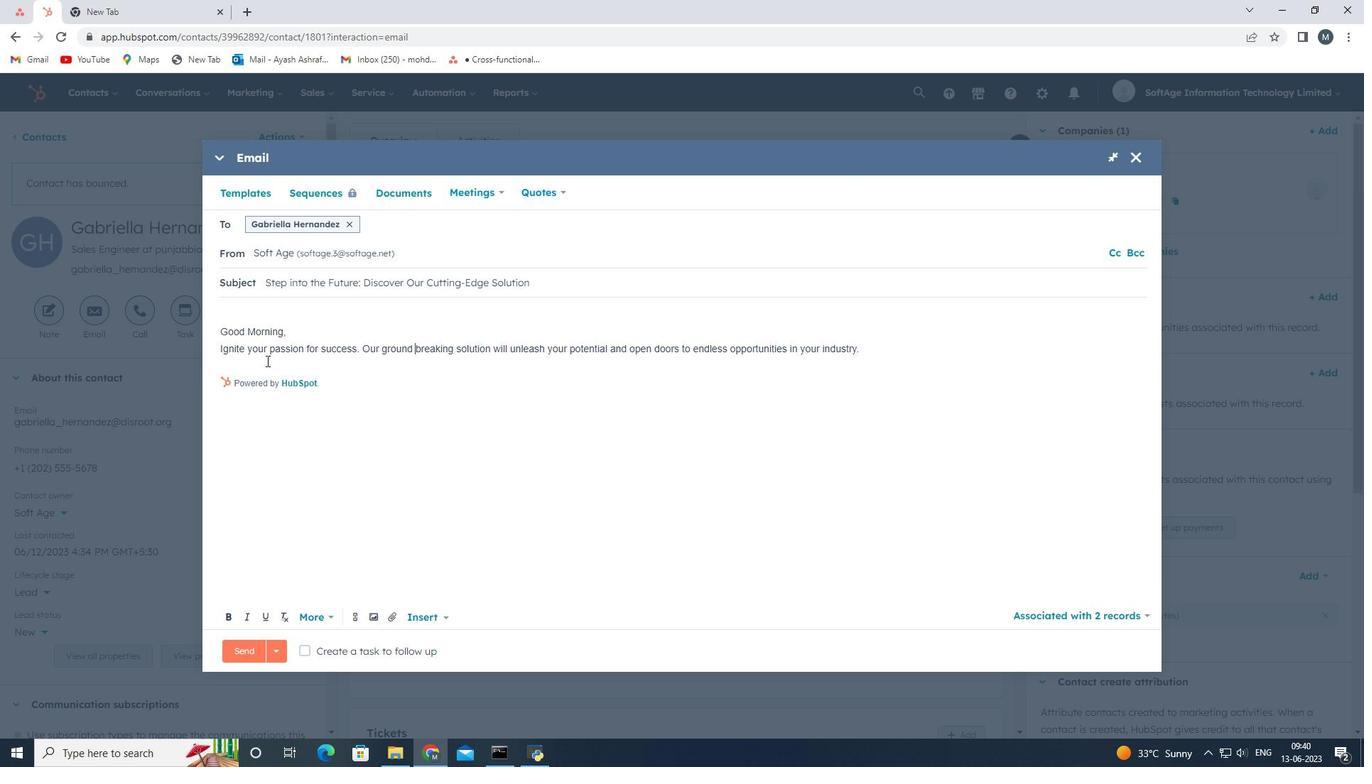 
Action: Key pressed <Key.shift><Key.shift><Key.shift><Key.shift><Key.shift><Key.shift><Key.shift><Key.shift><Key.shift><Key.shift><Key.shift><Key.shift><Key.shift><Key.shift><Key.shift><Key.shift><Key.shift><Key.shift><Key.shift><Key.shift><Key.shift><Key.shift><Key.shift><Key.shift><Key.shift><Key.shift><Key.shift><Key.shift><Key.shift><Key.shift><Key.shift><Key.shift><Key.shift><Key.shift><Key.shift><Key.shift><Key.shift><Key.shift><Key.shift><Key.shift><Key.shift><Key.shift><Key.shift><Key.shift><Key.shift><Key.shift><Key.shift><Key.shift><Key.shift>Best<Key.space><Key.shift><Key.shift><Key.shift><Key.shift>Regards<Key.enter>
Screenshot: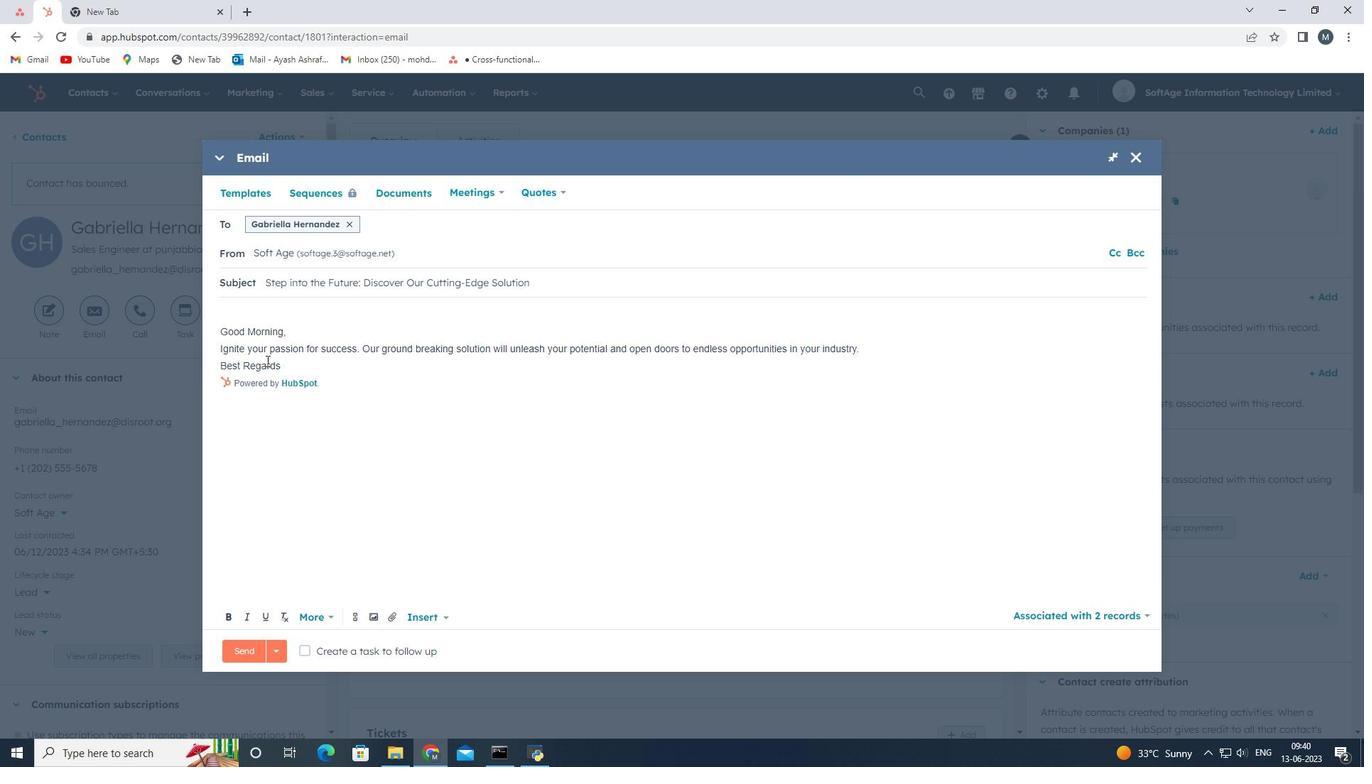 
Action: Mouse moved to (354, 619)
Screenshot: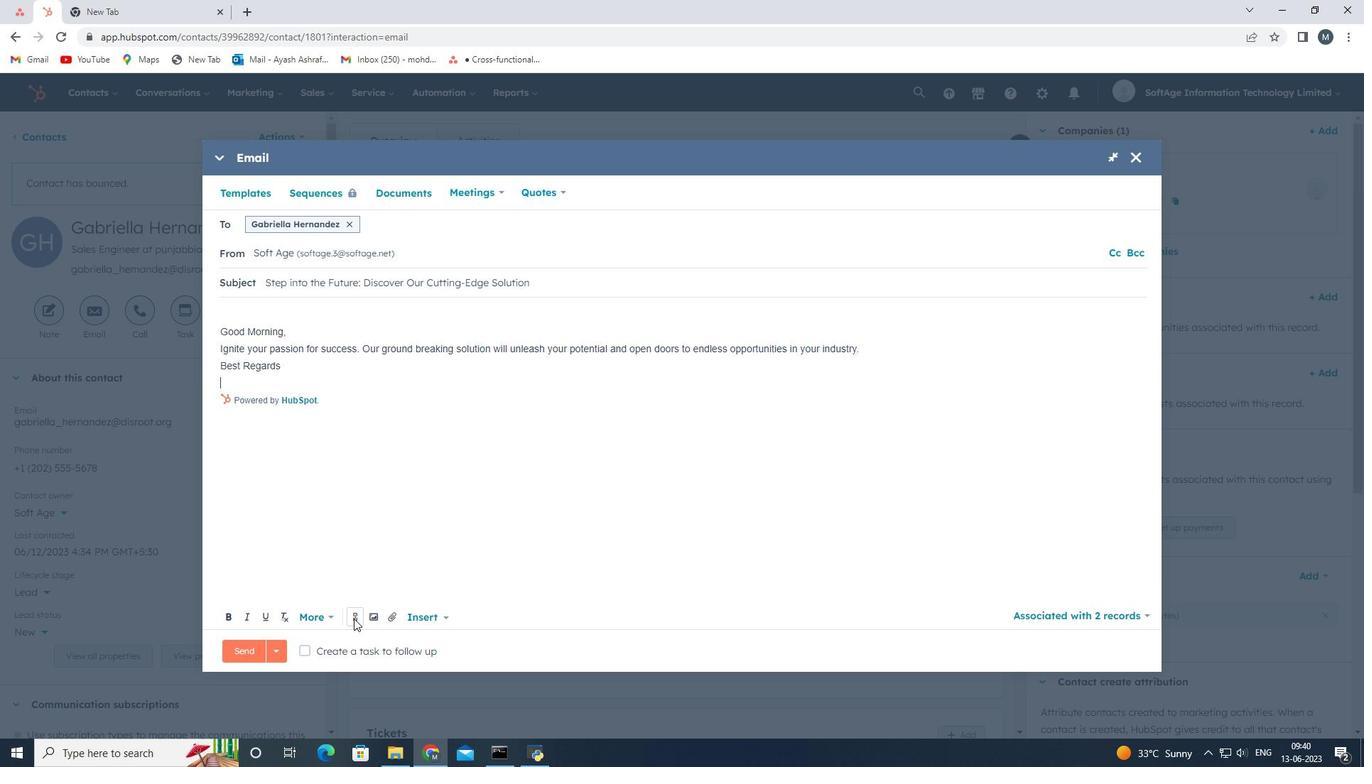 
Action: Mouse pressed left at (354, 619)
Screenshot: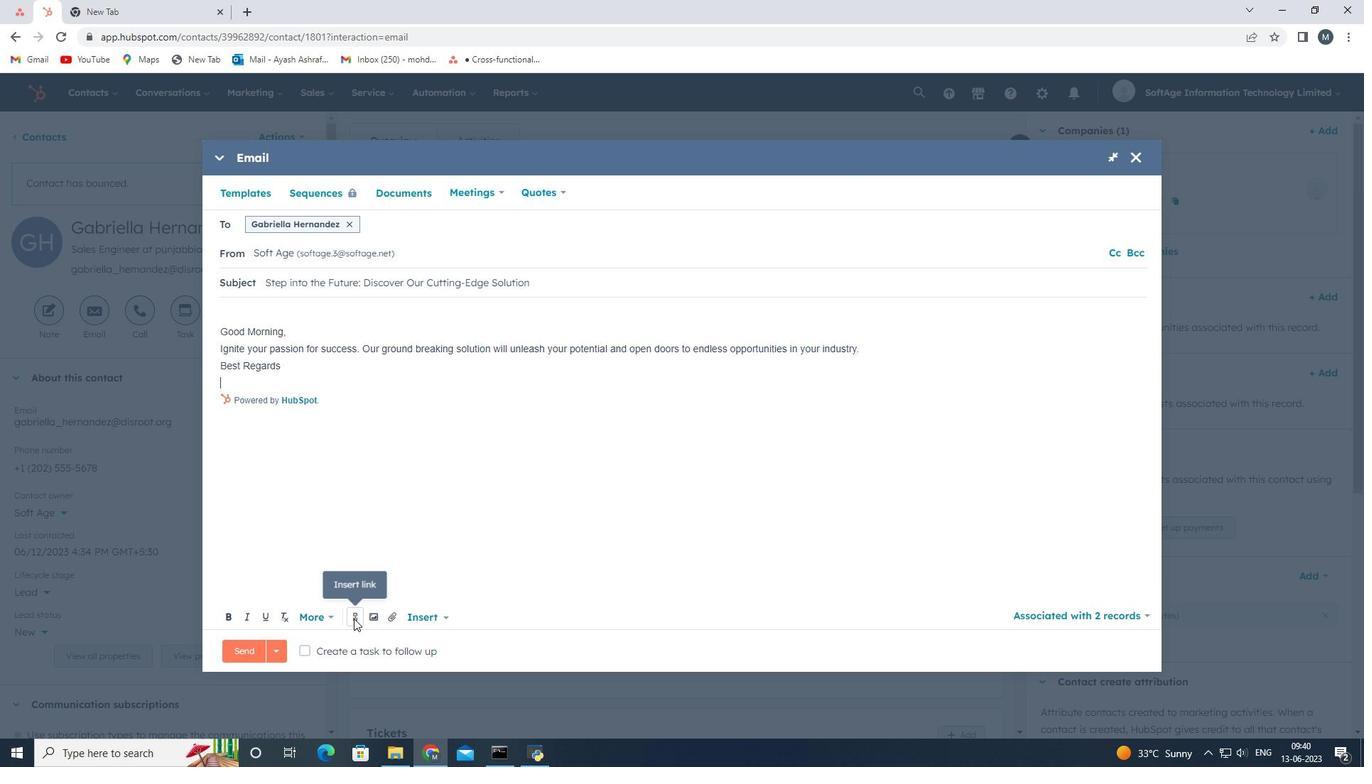 
Action: Mouse moved to (423, 463)
Screenshot: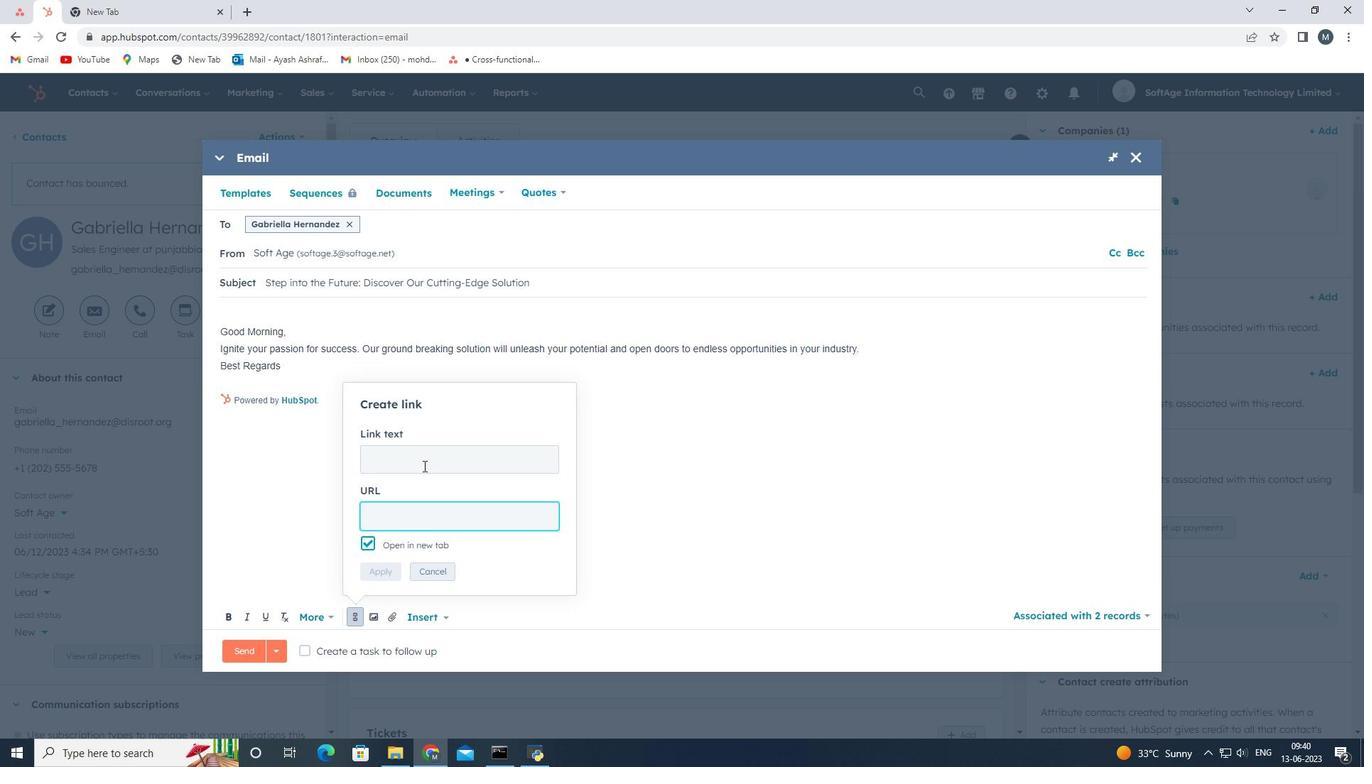 
Action: Mouse pressed left at (423, 463)
Screenshot: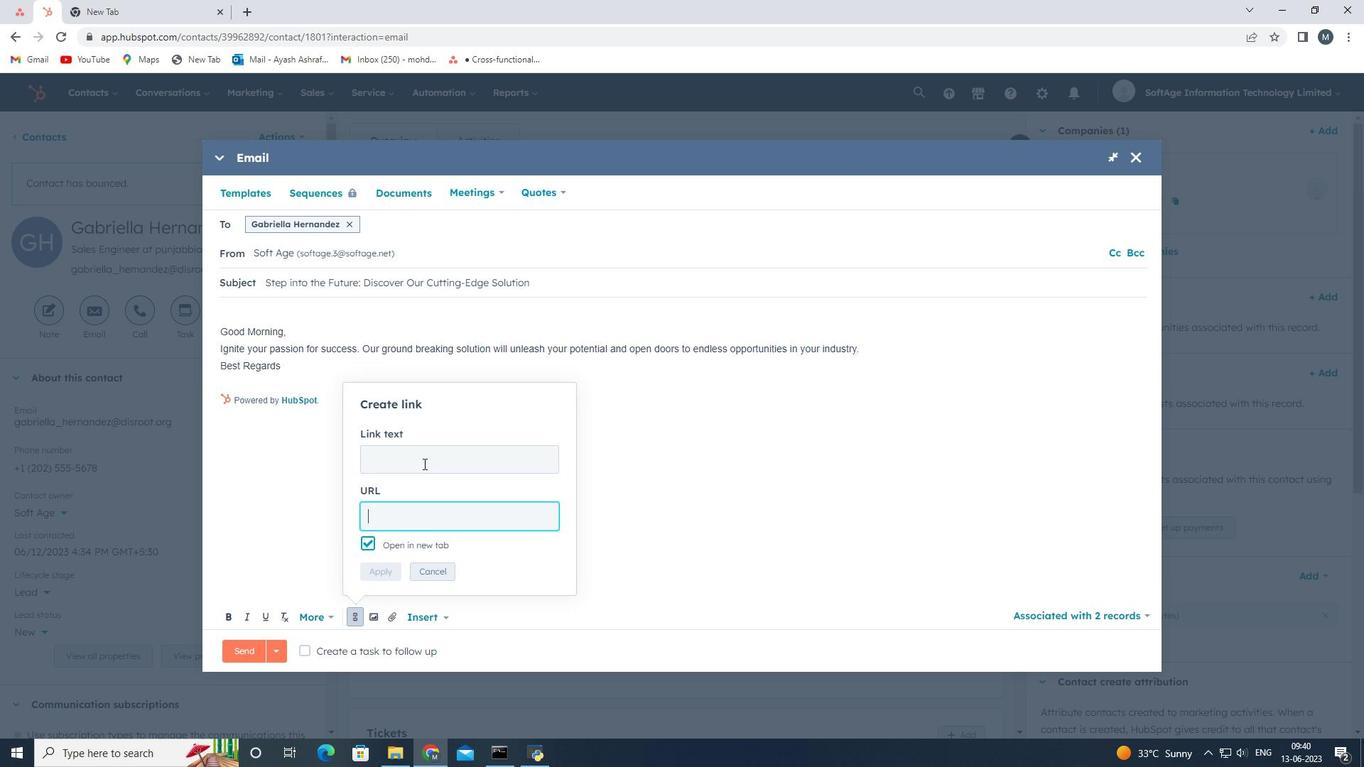 
Action: Key pressed <Key.shift>We<Key.shift><Key.shift><Key.shift><Key.shift><Key.shift><Key.shift><Key.shift><Key.shift><Key.shift><Key.shift><Key.shift><Key.shift><Key.shift><Key.shift><Key.shift><Key.shift><Key.shift><Key.shift>chat
Screenshot: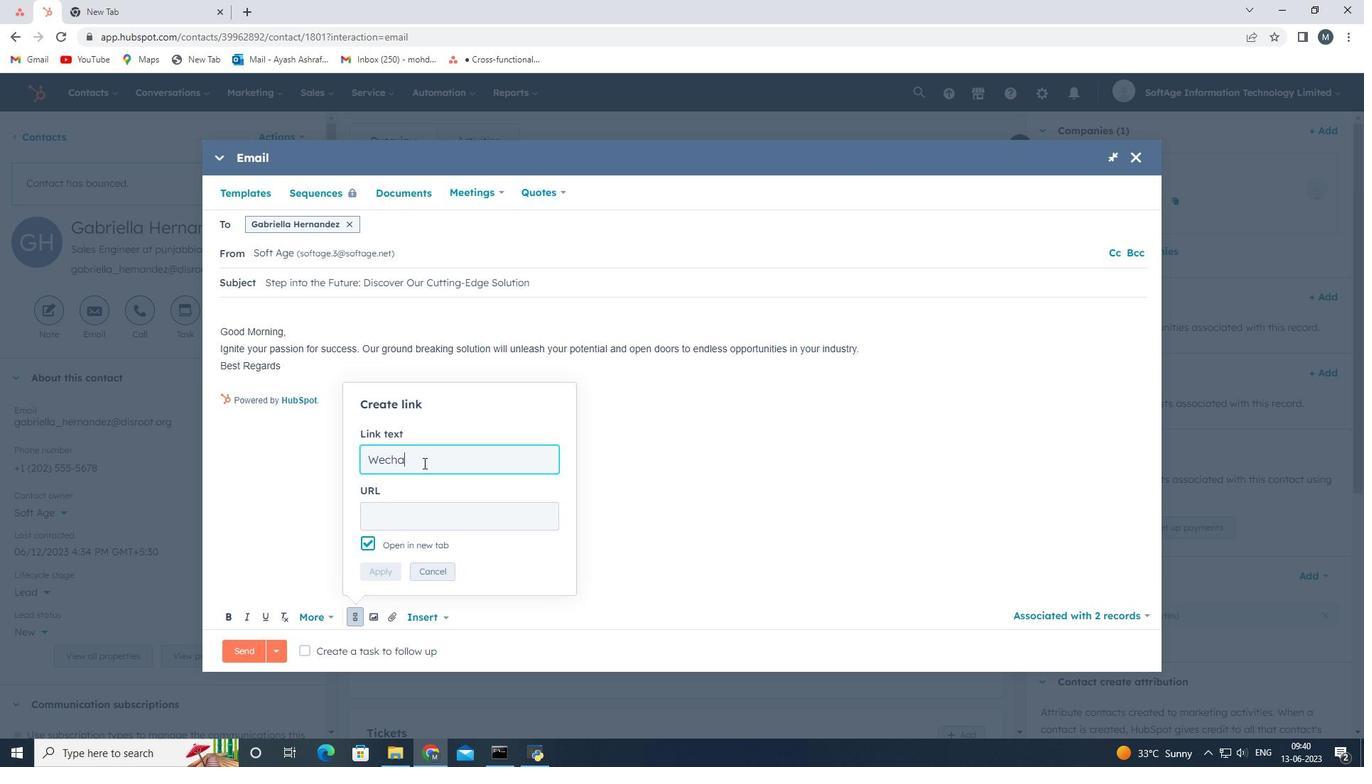 
Action: Mouse moved to (418, 512)
Screenshot: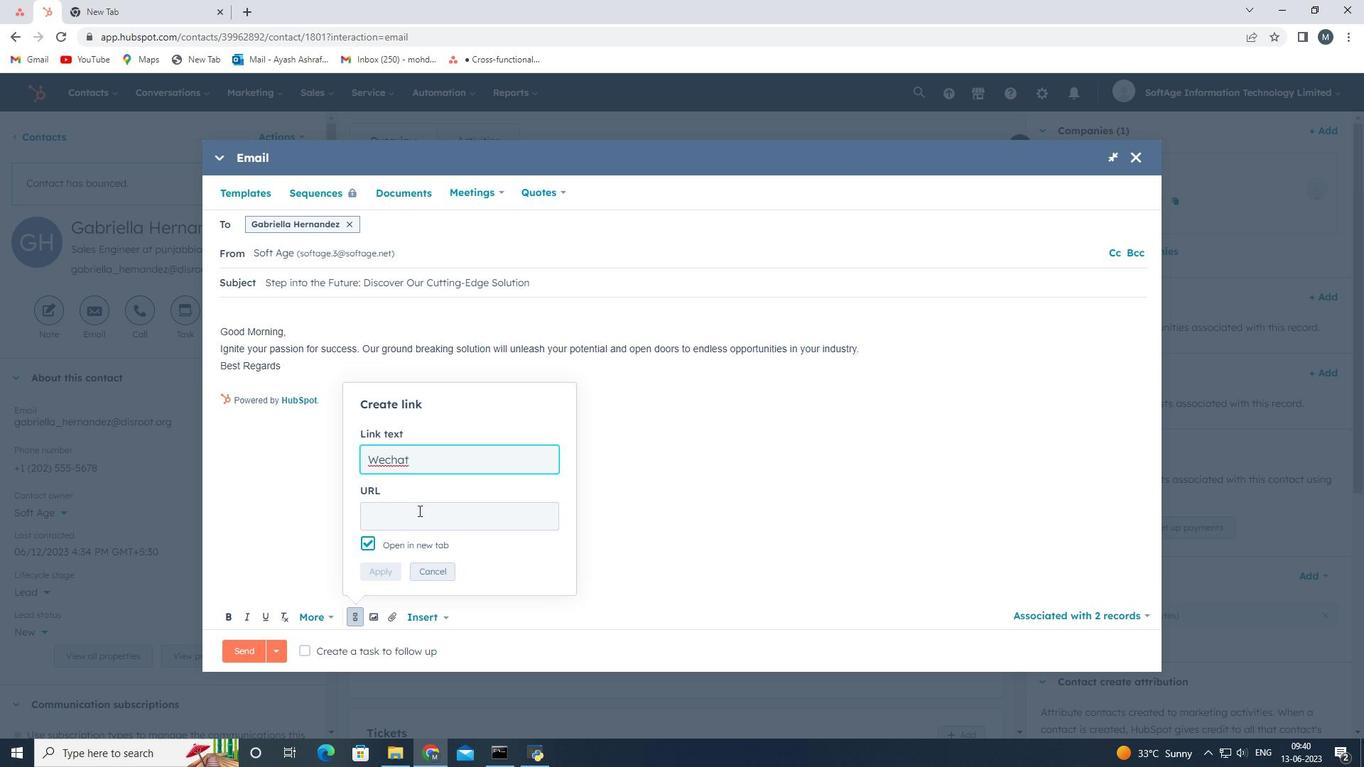 
Action: Mouse pressed left at (418, 512)
Screenshot: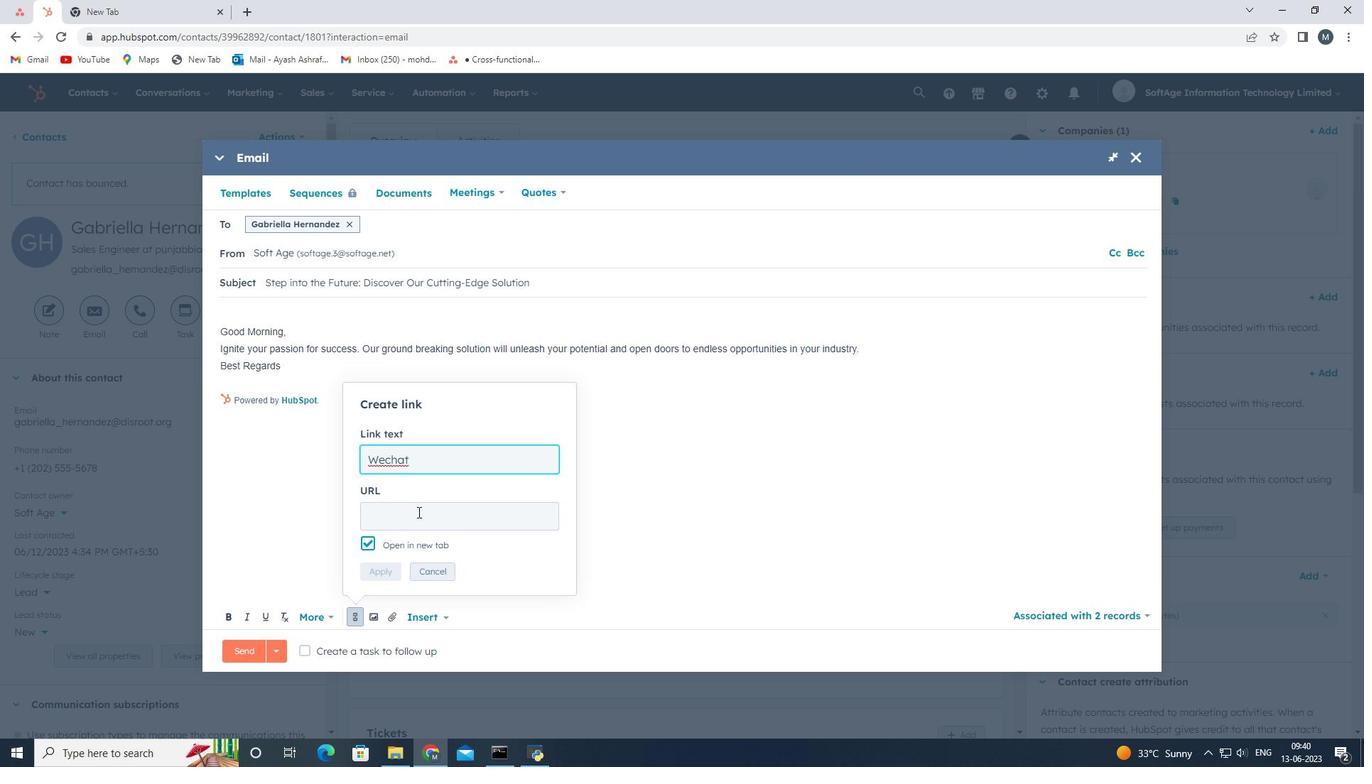 
Action: Key pressed www.wechat.com
Screenshot: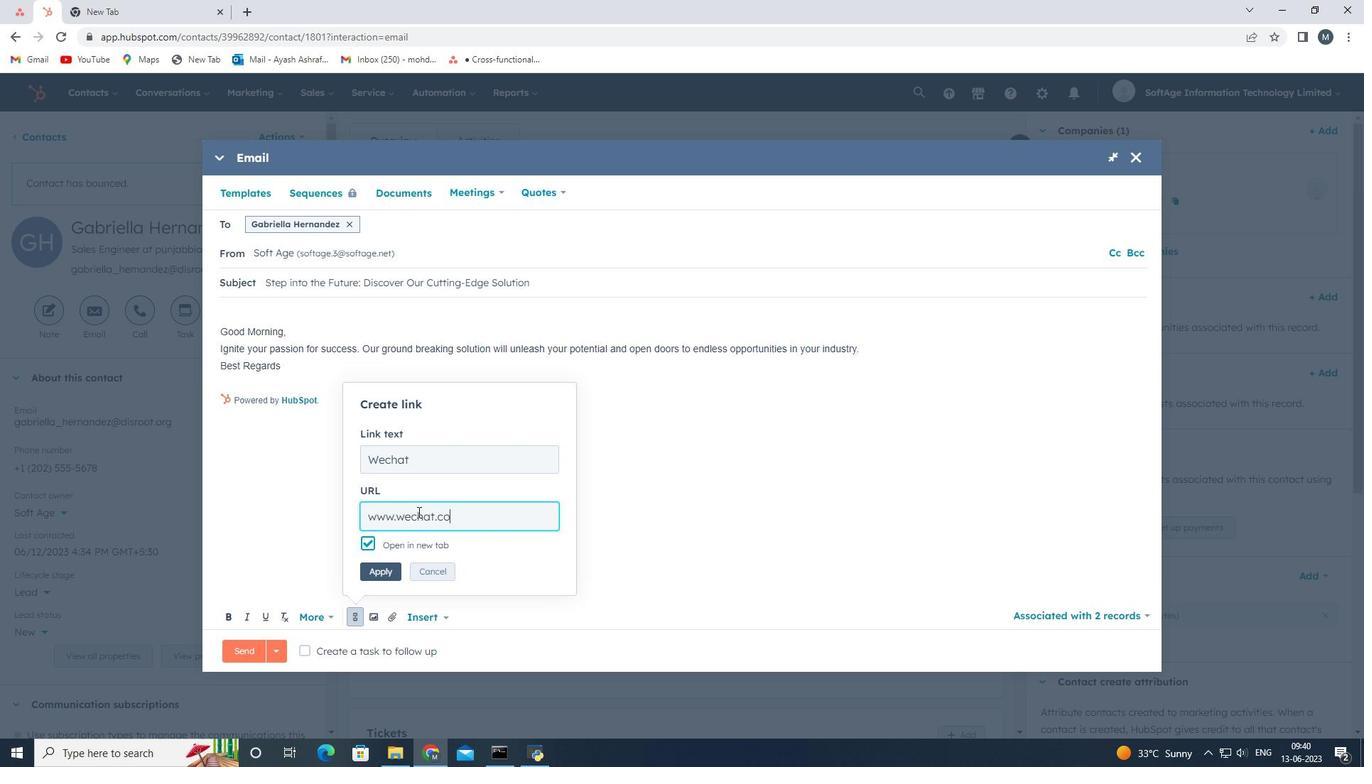 
Action: Mouse moved to (381, 574)
Screenshot: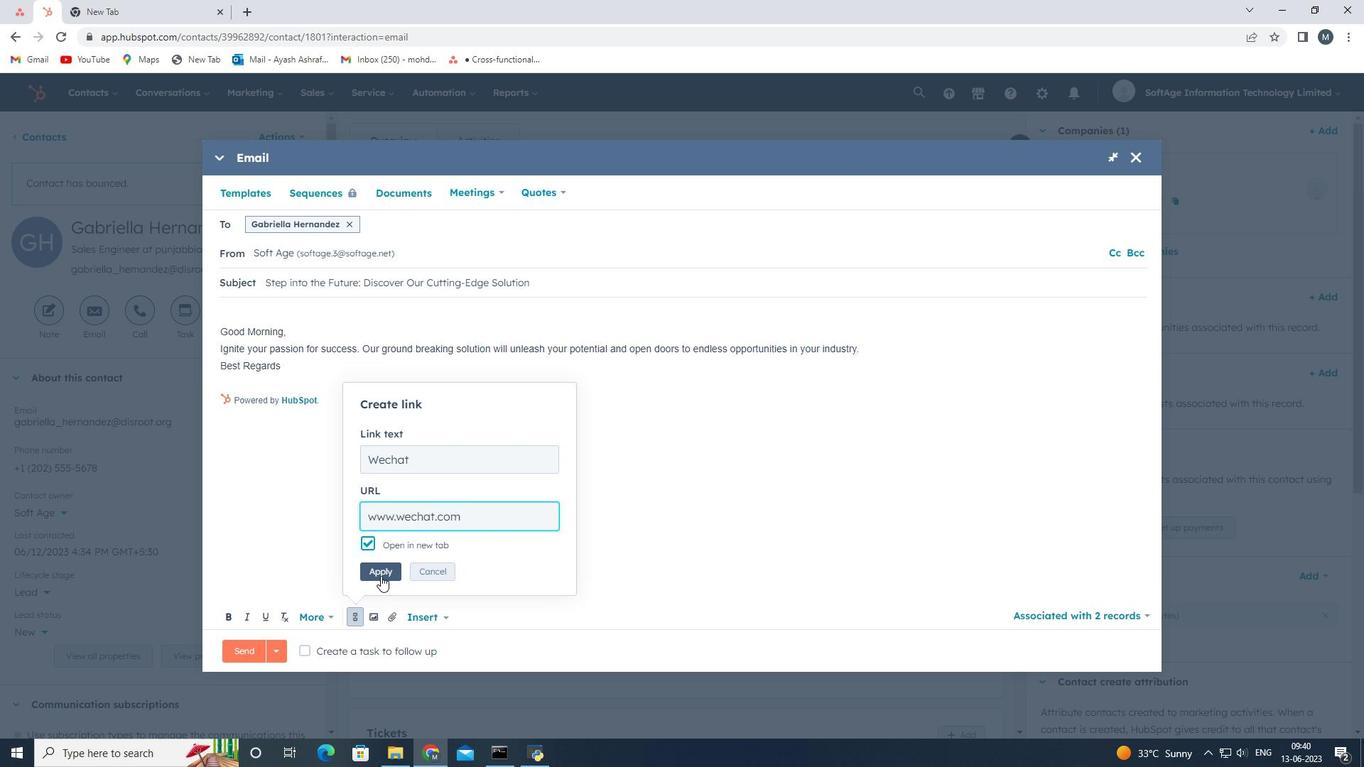 
Action: Mouse pressed left at (381, 574)
Screenshot: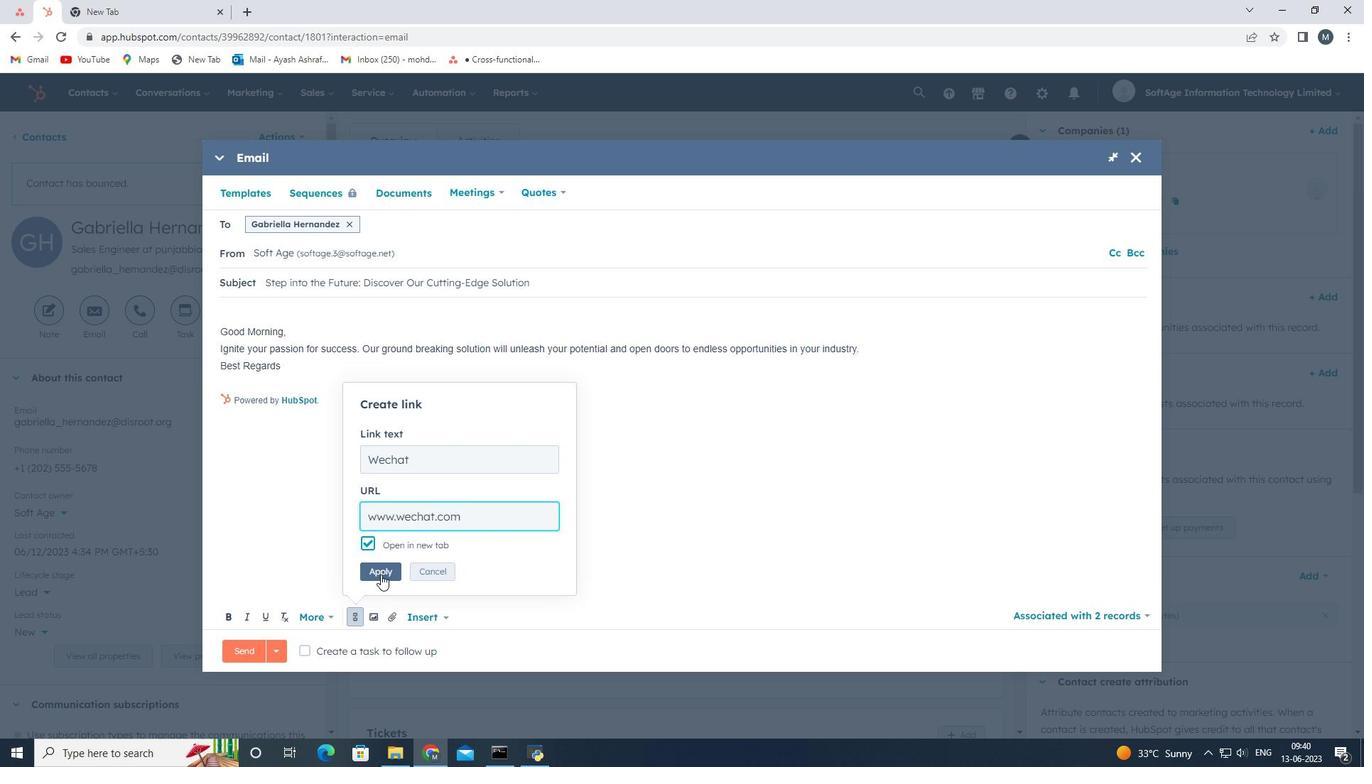 
Action: Mouse moved to (381, 573)
Screenshot: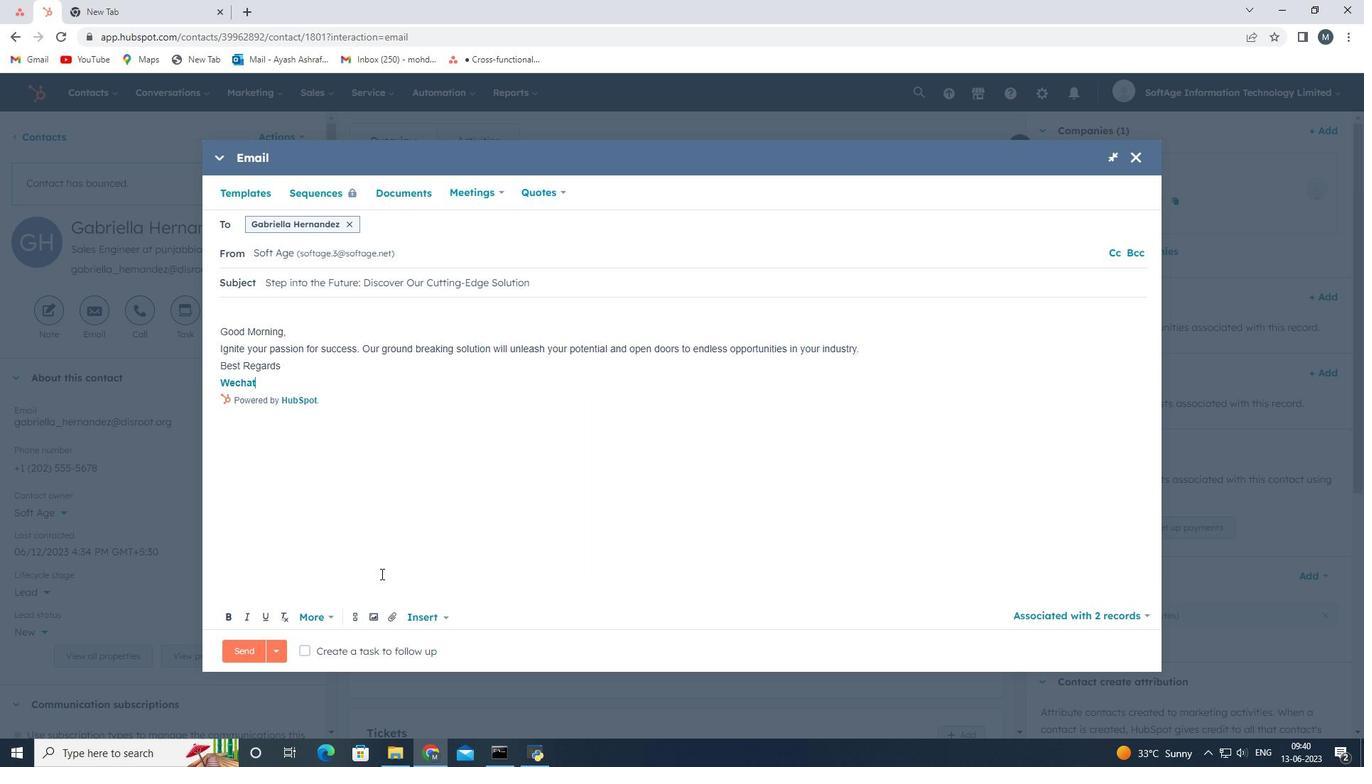 
Action: Key pressed <Key.enter>
Screenshot: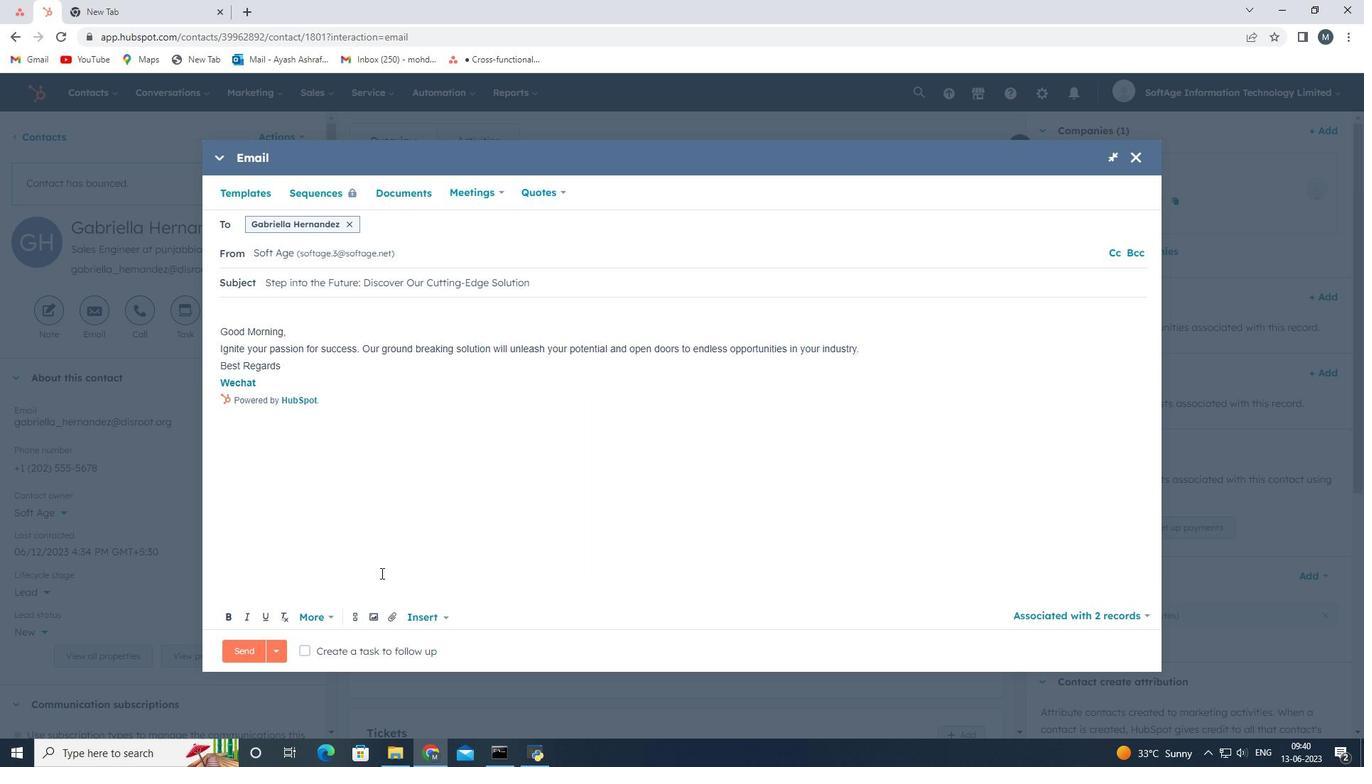 
Action: Mouse moved to (387, 619)
Screenshot: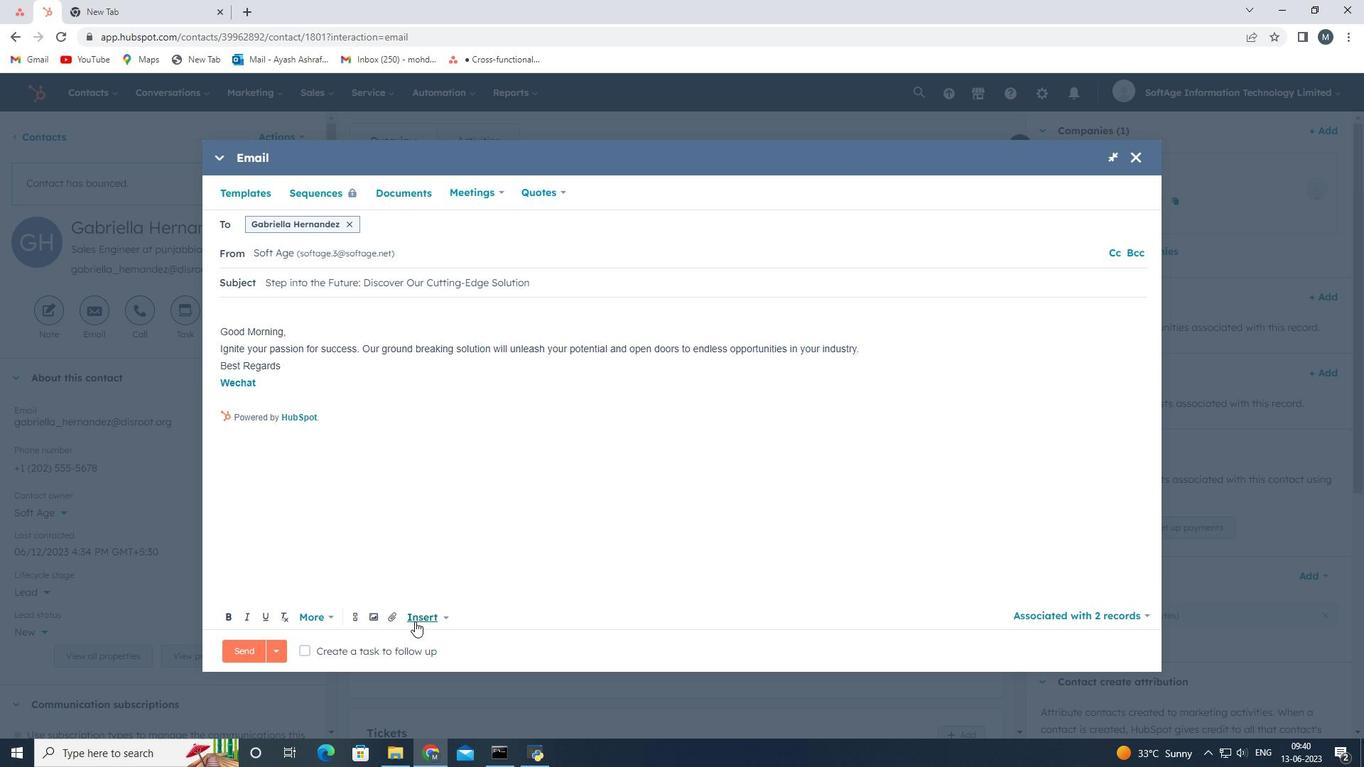 
Action: Mouse pressed left at (387, 619)
Screenshot: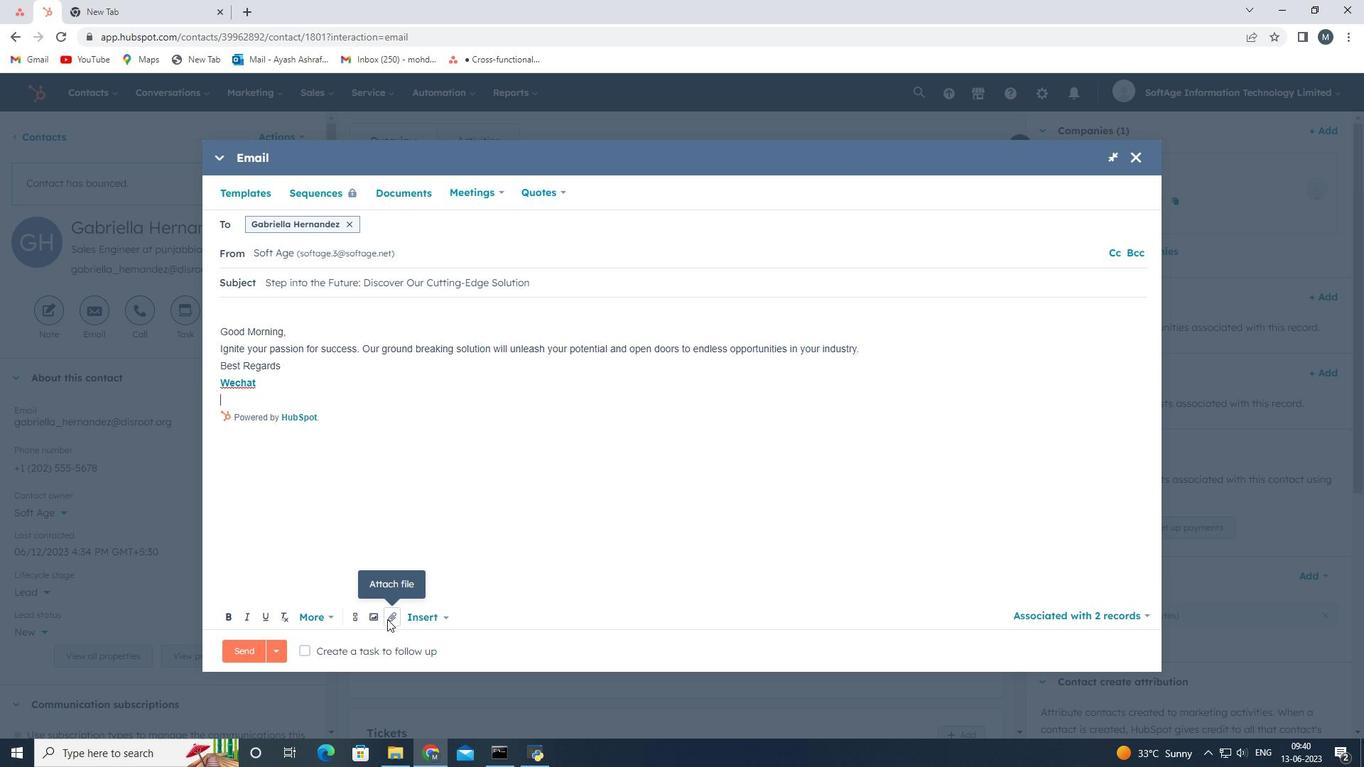 
Action: Mouse moved to (396, 584)
Screenshot: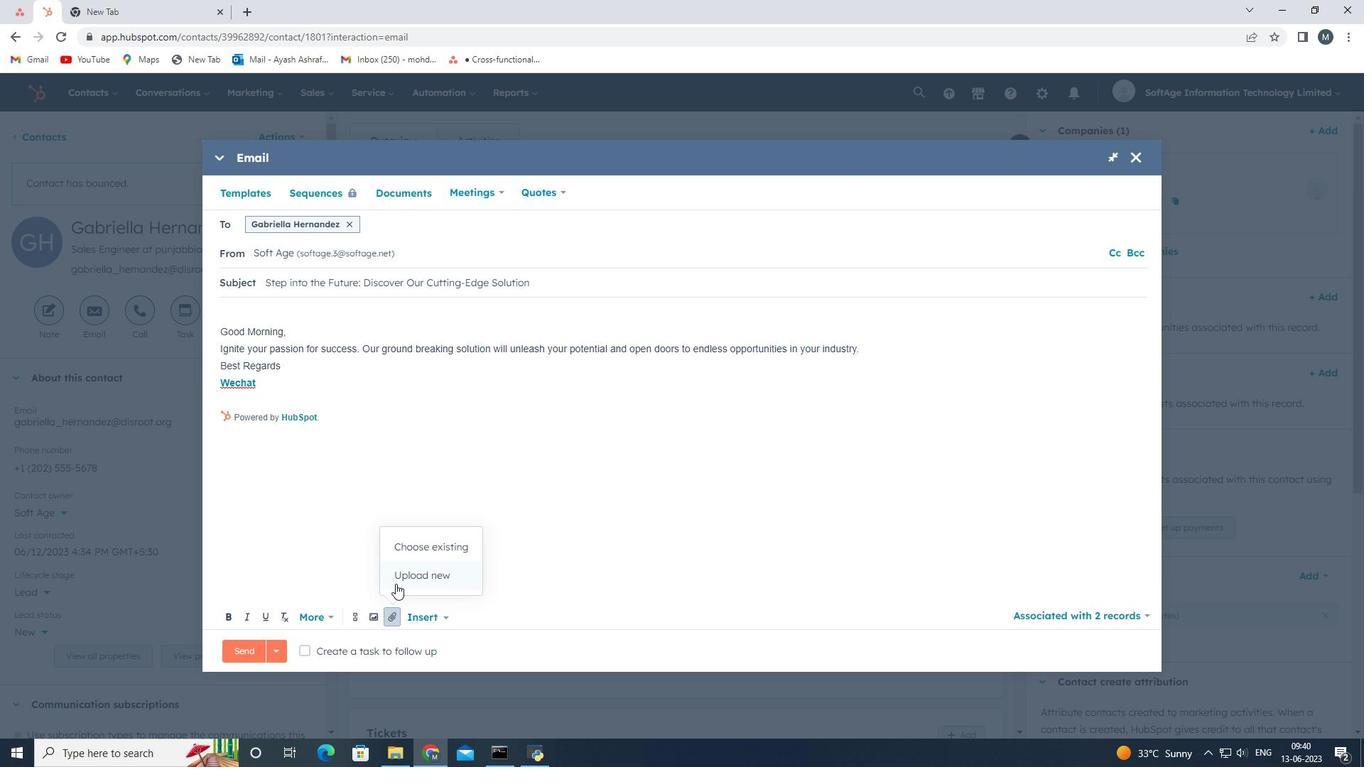 
Action: Mouse pressed left at (396, 584)
Screenshot: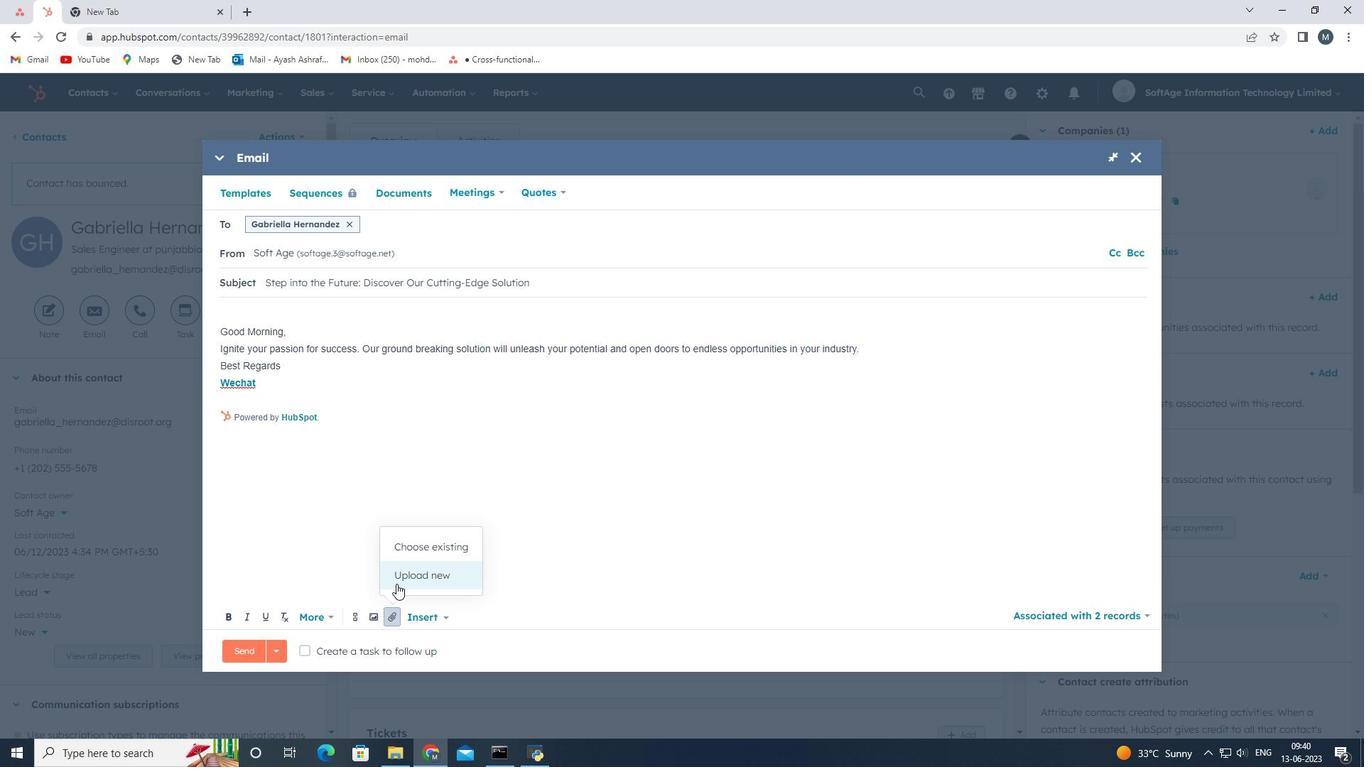 
Action: Mouse moved to (198, 258)
Screenshot: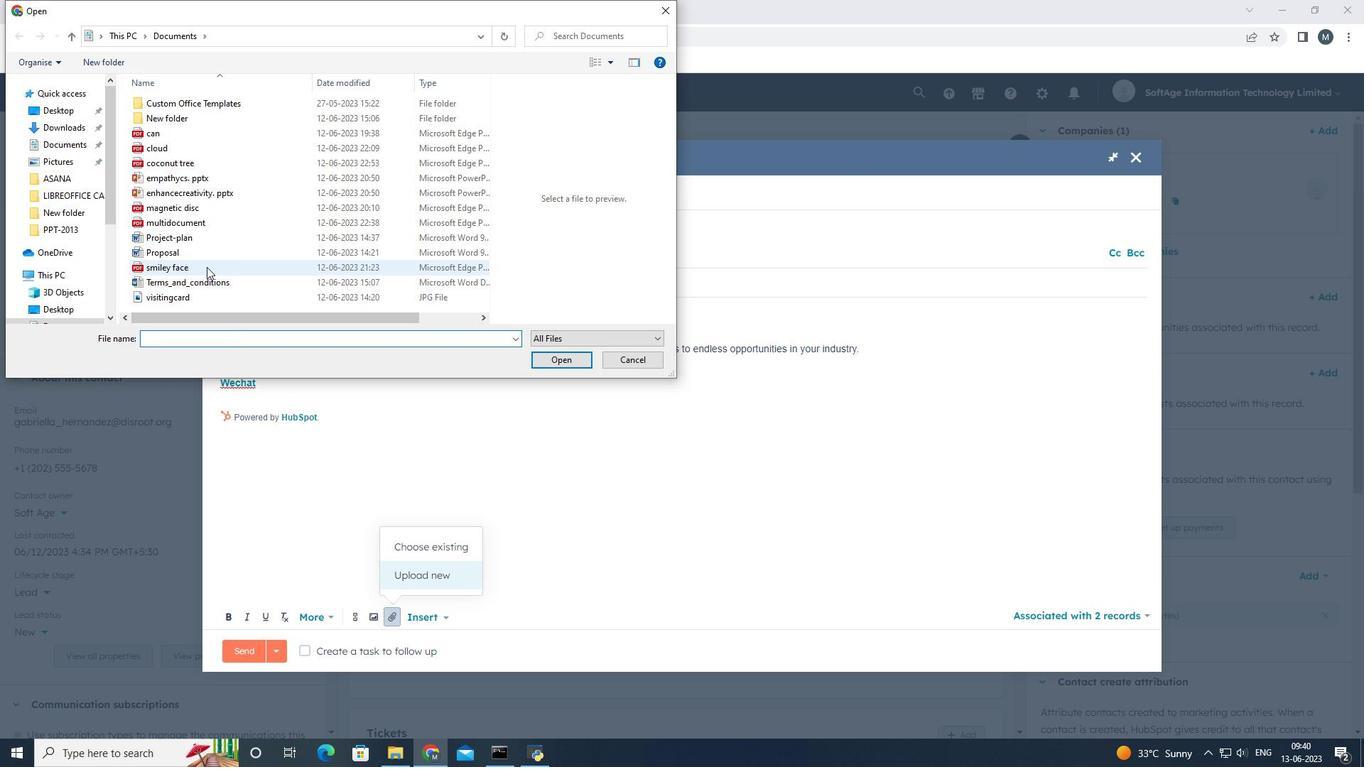 
Action: Mouse pressed left at (198, 258)
Screenshot: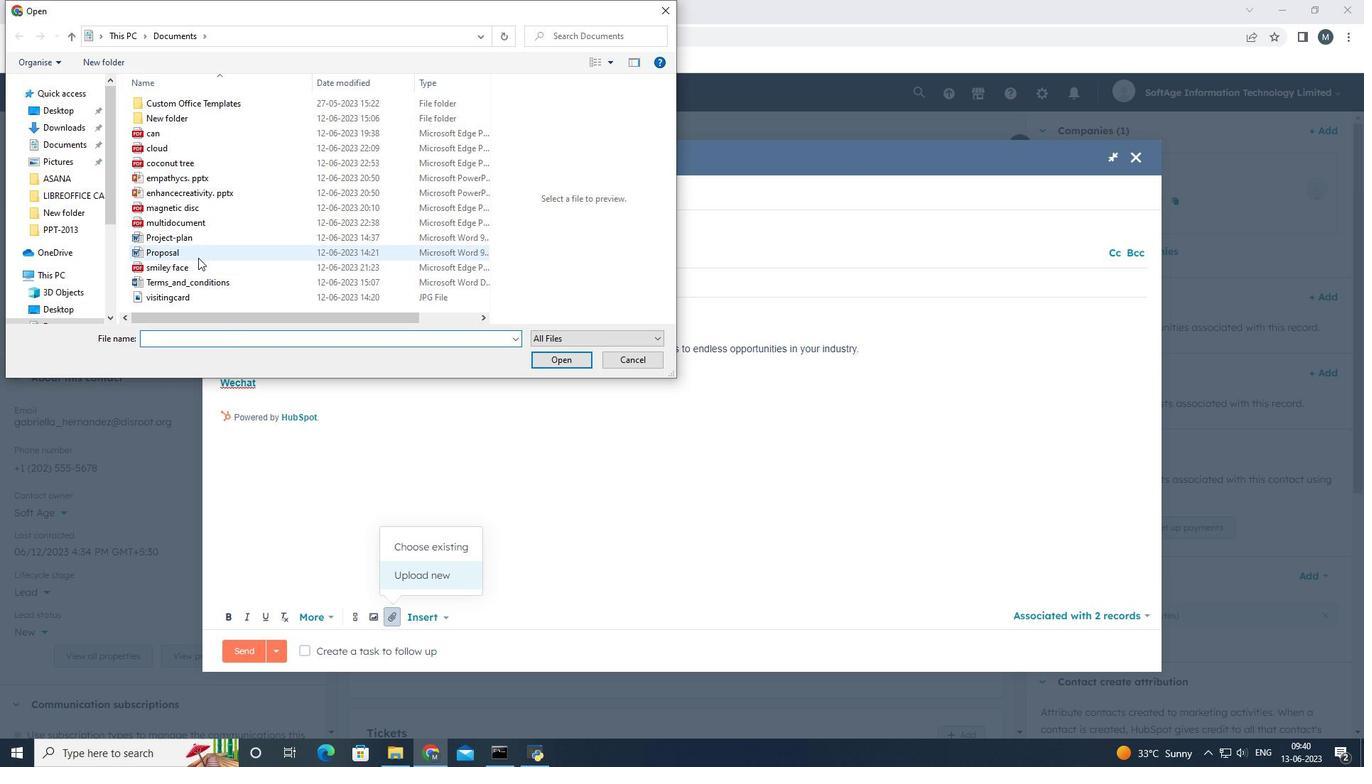 
Action: Mouse moved to (542, 357)
Screenshot: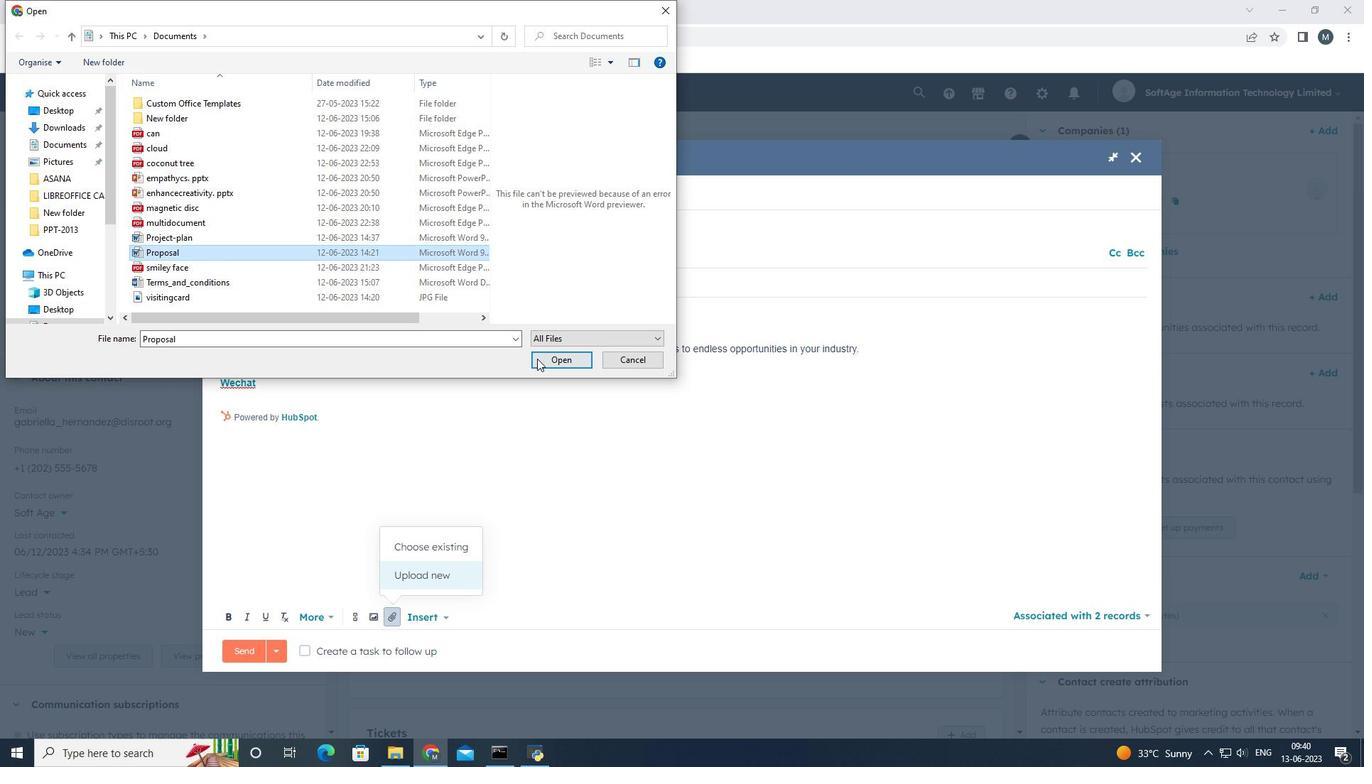 
Action: Mouse pressed left at (542, 357)
Screenshot: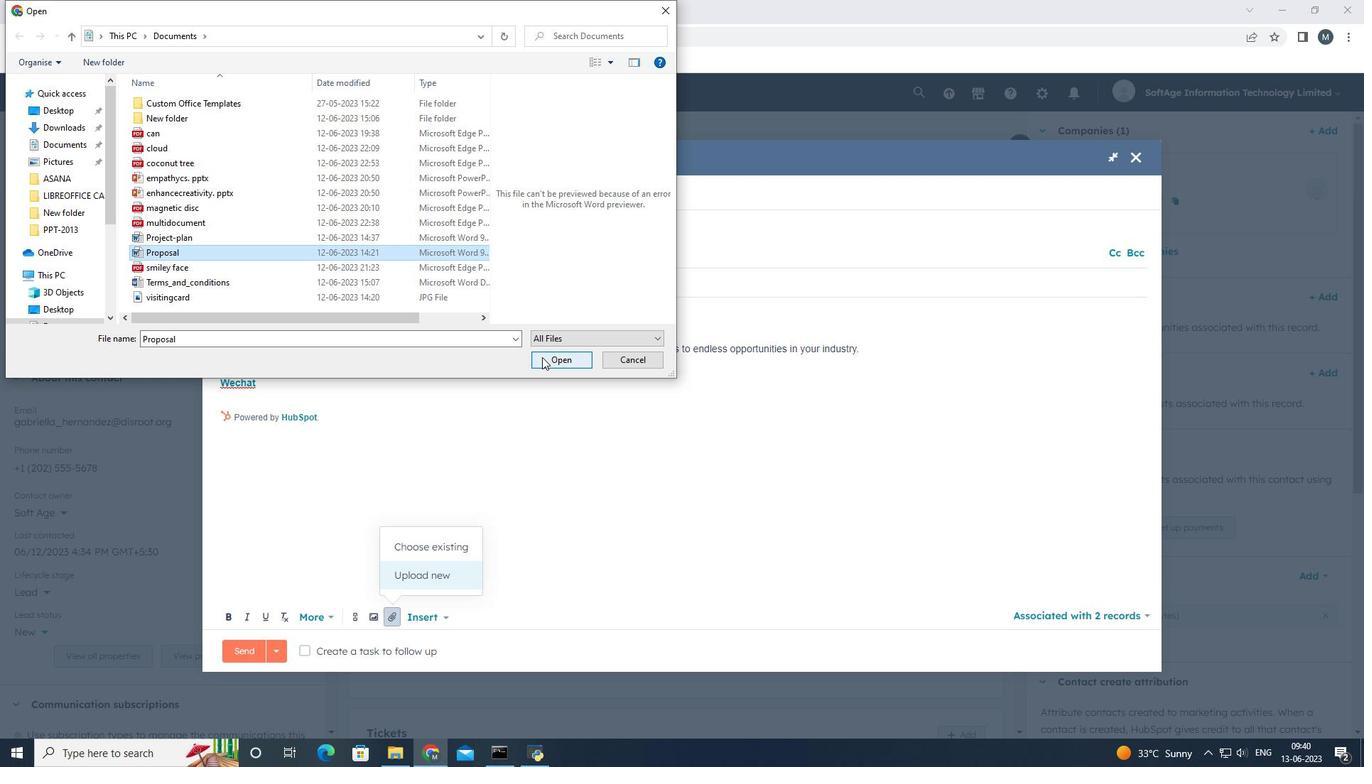 
Action: Mouse moved to (371, 580)
Screenshot: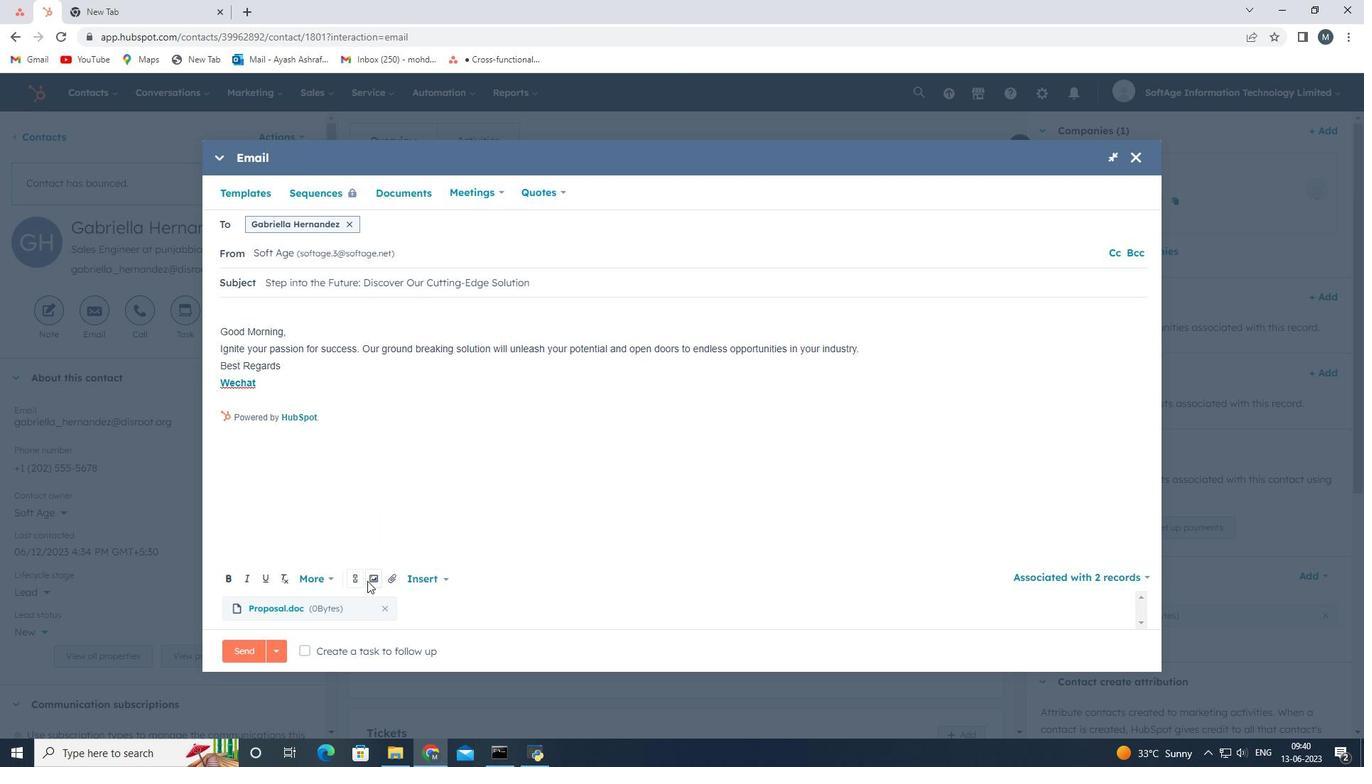 
Action: Mouse pressed left at (371, 580)
Screenshot: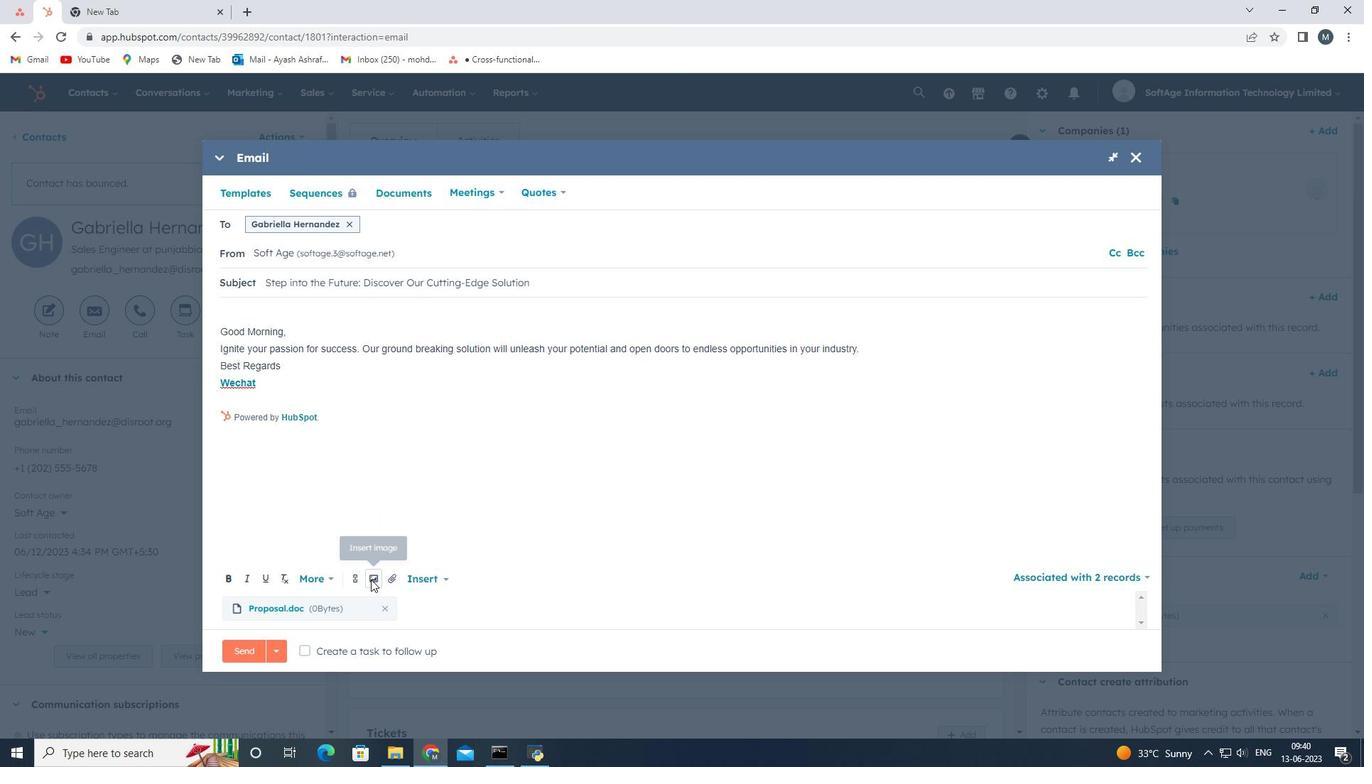 
Action: Mouse moved to (371, 541)
Screenshot: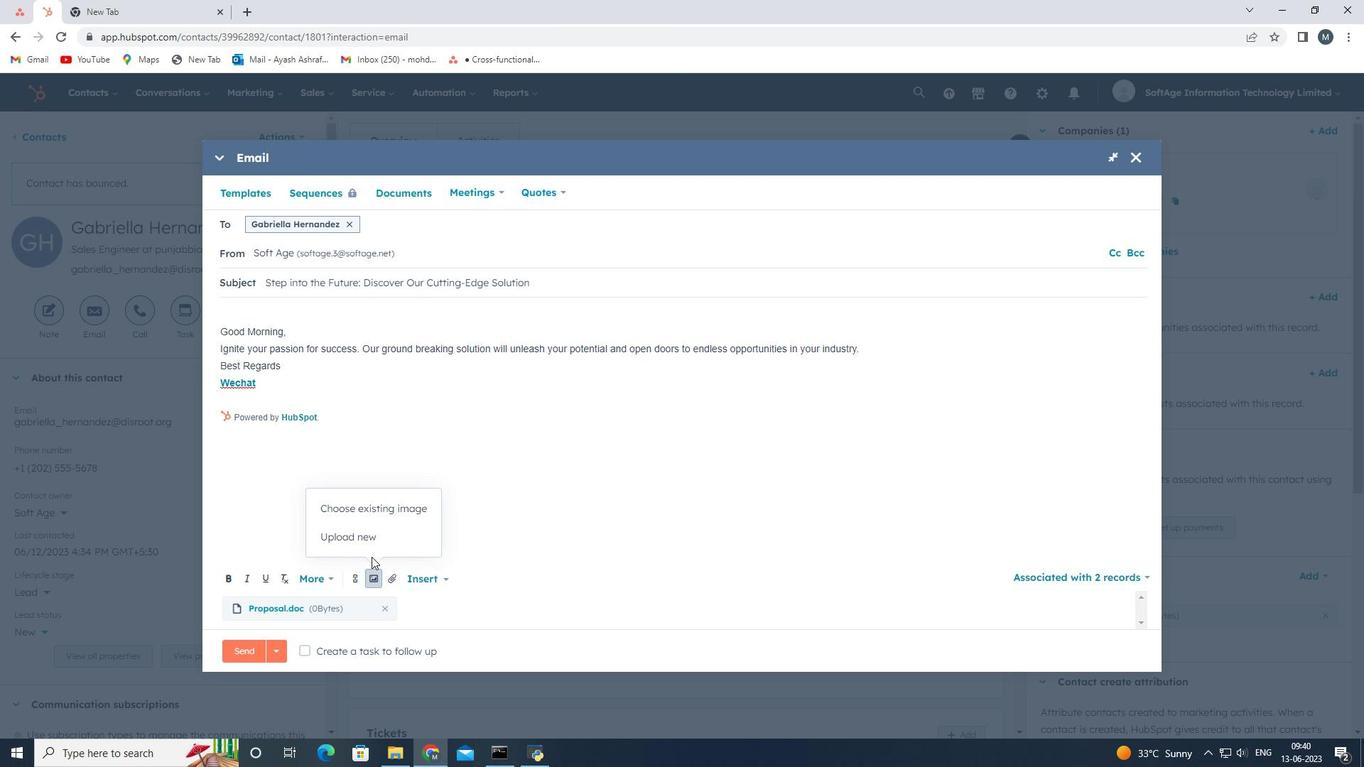 
Action: Mouse pressed left at (371, 541)
Screenshot: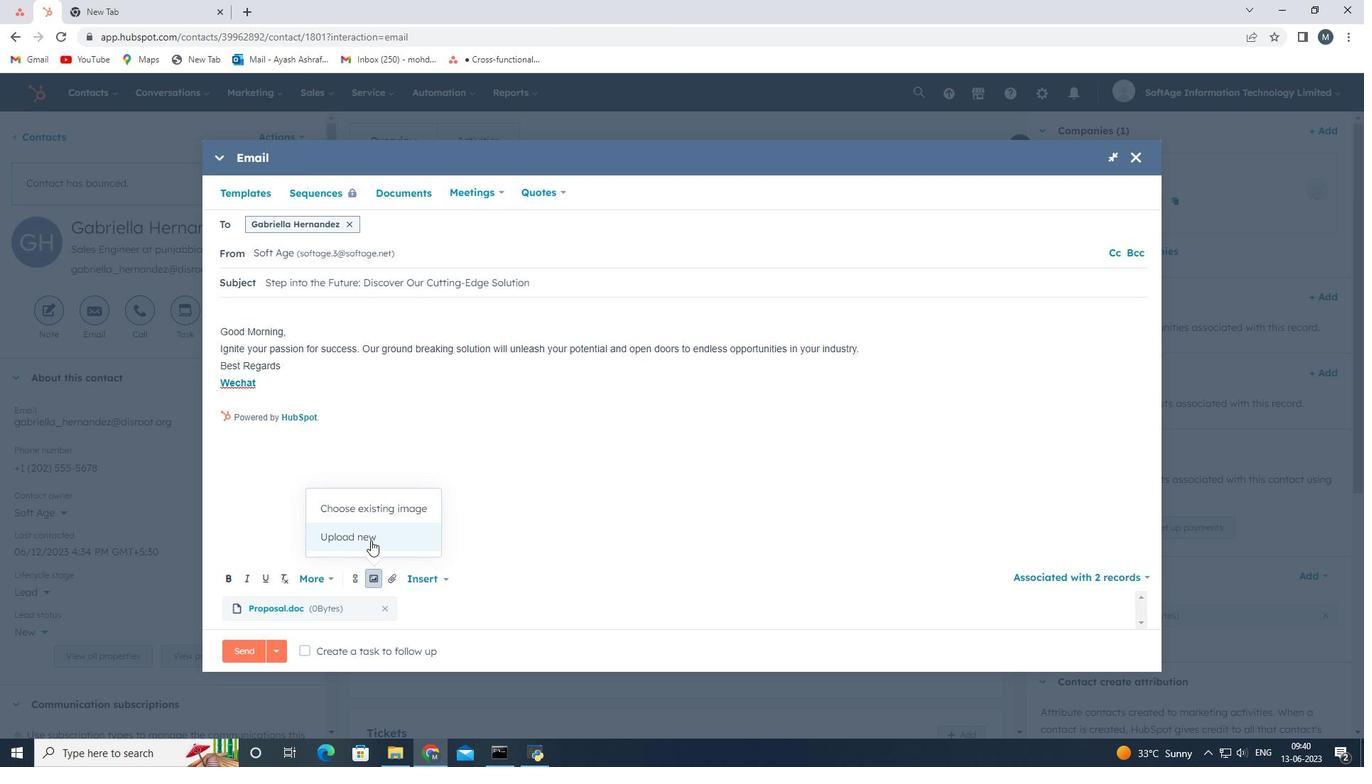 
Action: Mouse moved to (66, 137)
Screenshot: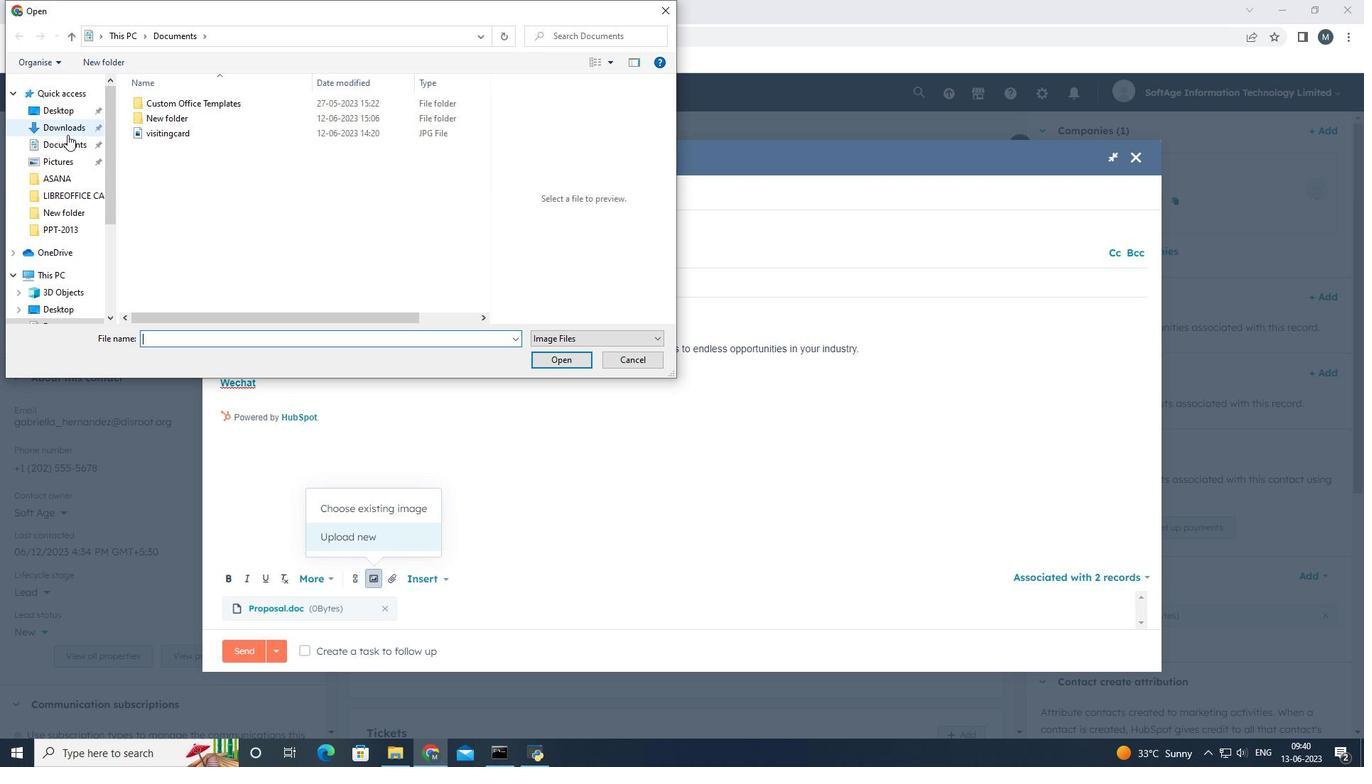 
Action: Mouse pressed left at (66, 137)
Screenshot: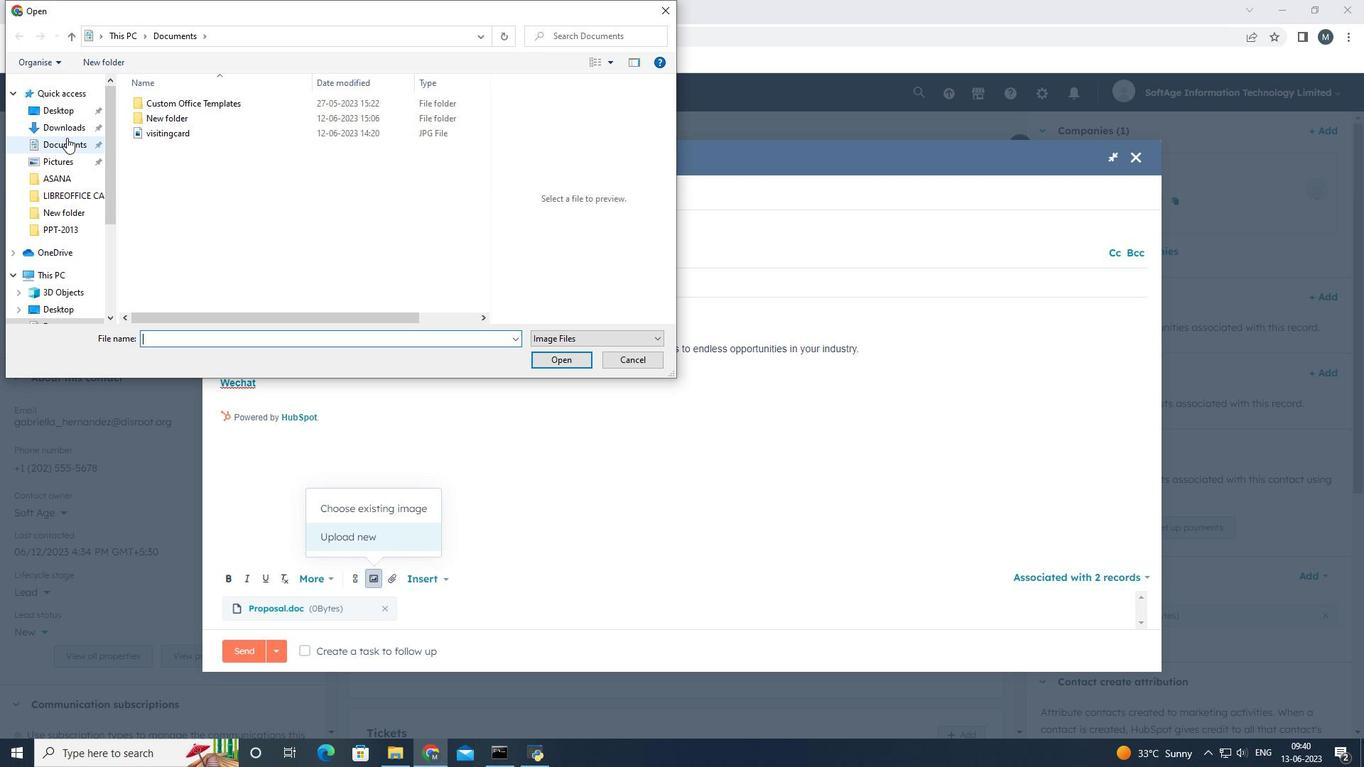 
Action: Mouse moved to (141, 132)
Screenshot: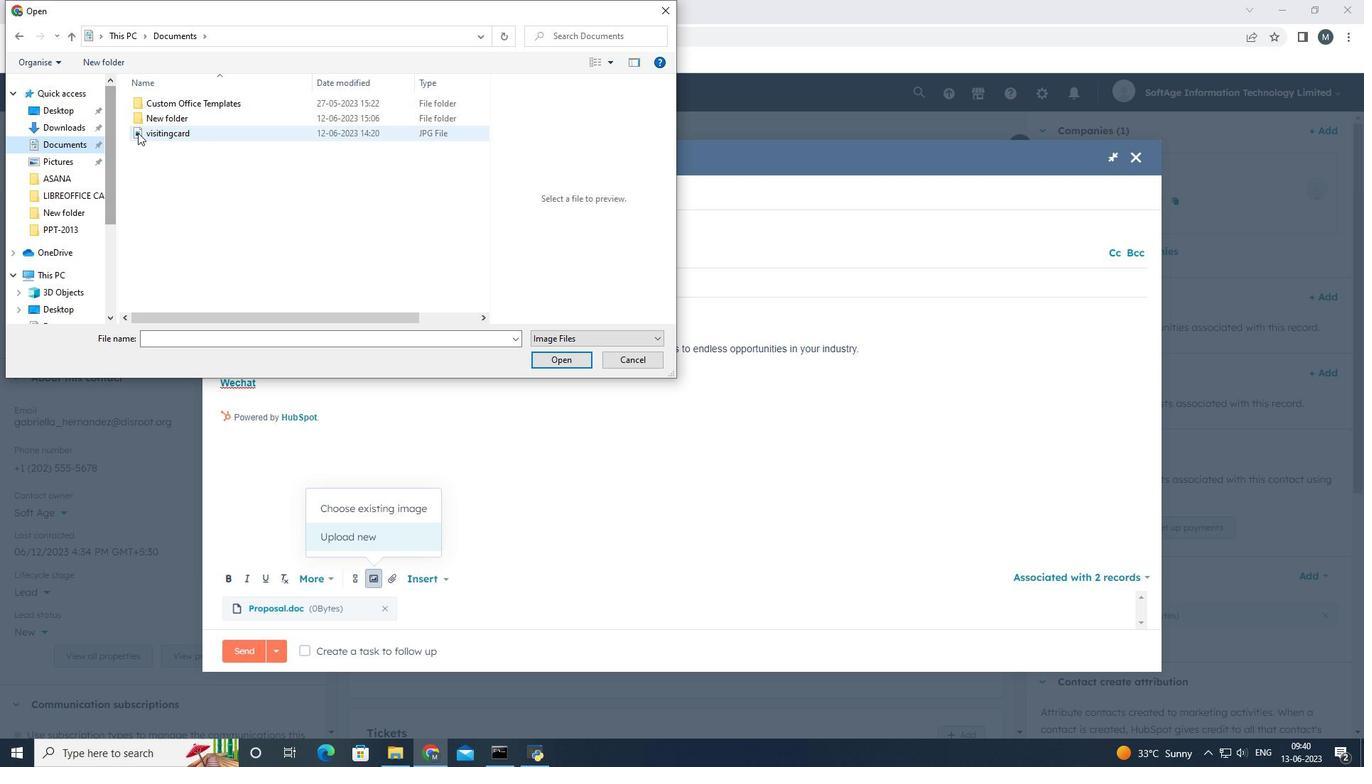 
Action: Mouse pressed left at (141, 132)
Screenshot: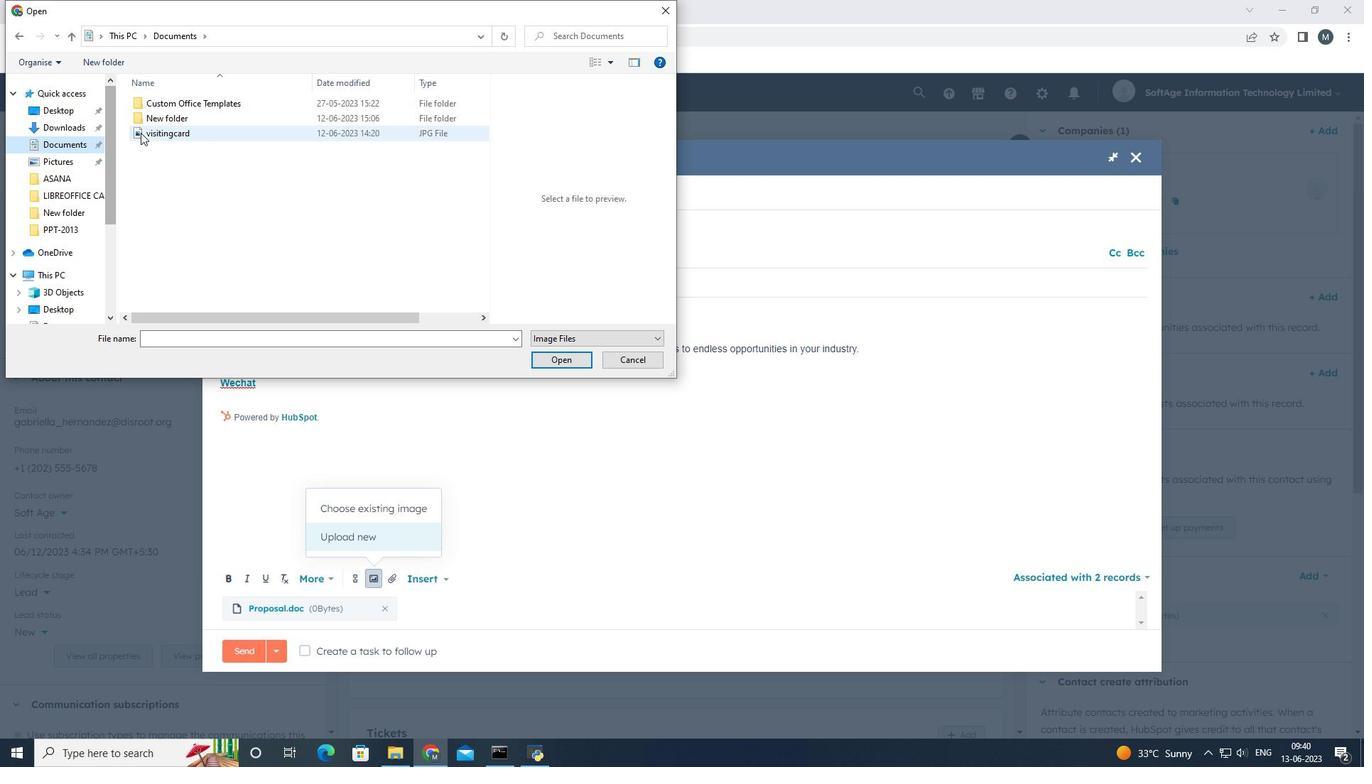 
Action: Mouse moved to (546, 356)
Screenshot: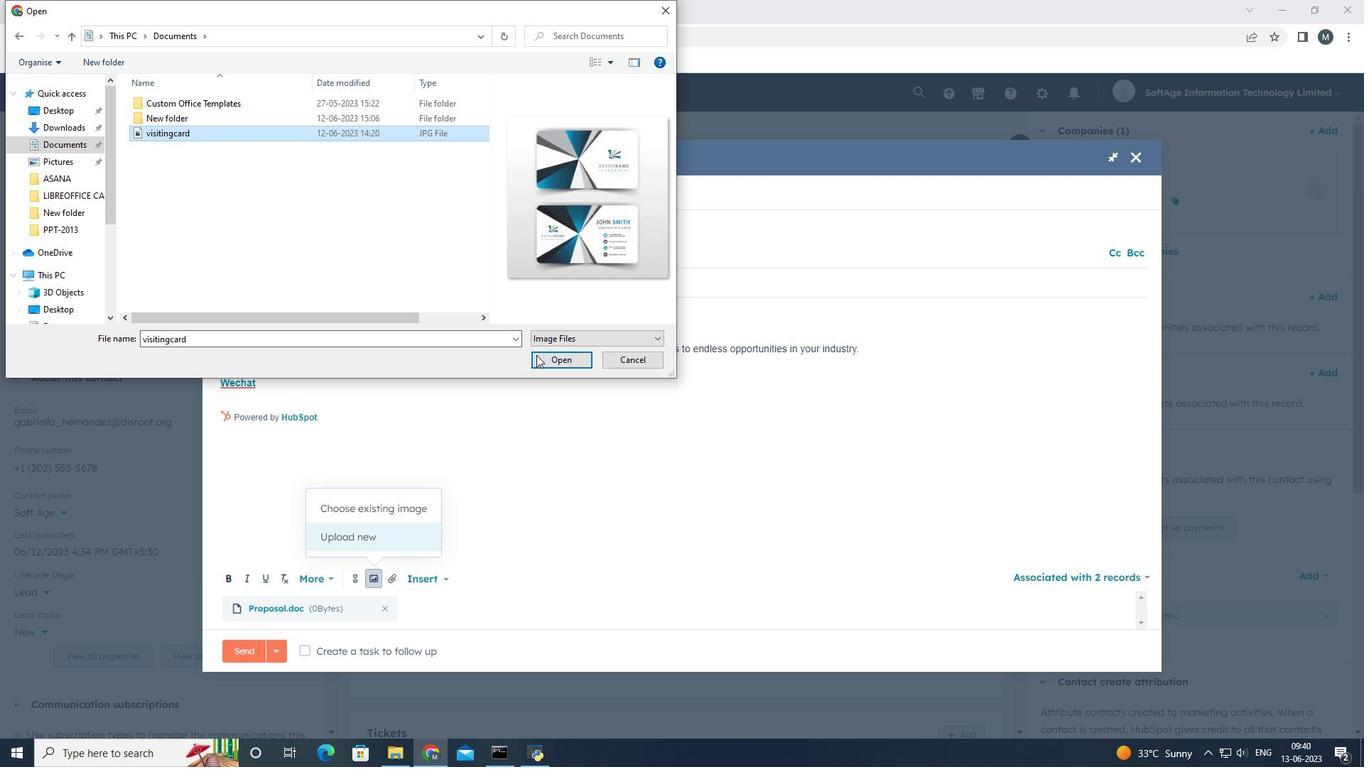 
Action: Mouse pressed left at (546, 356)
Screenshot: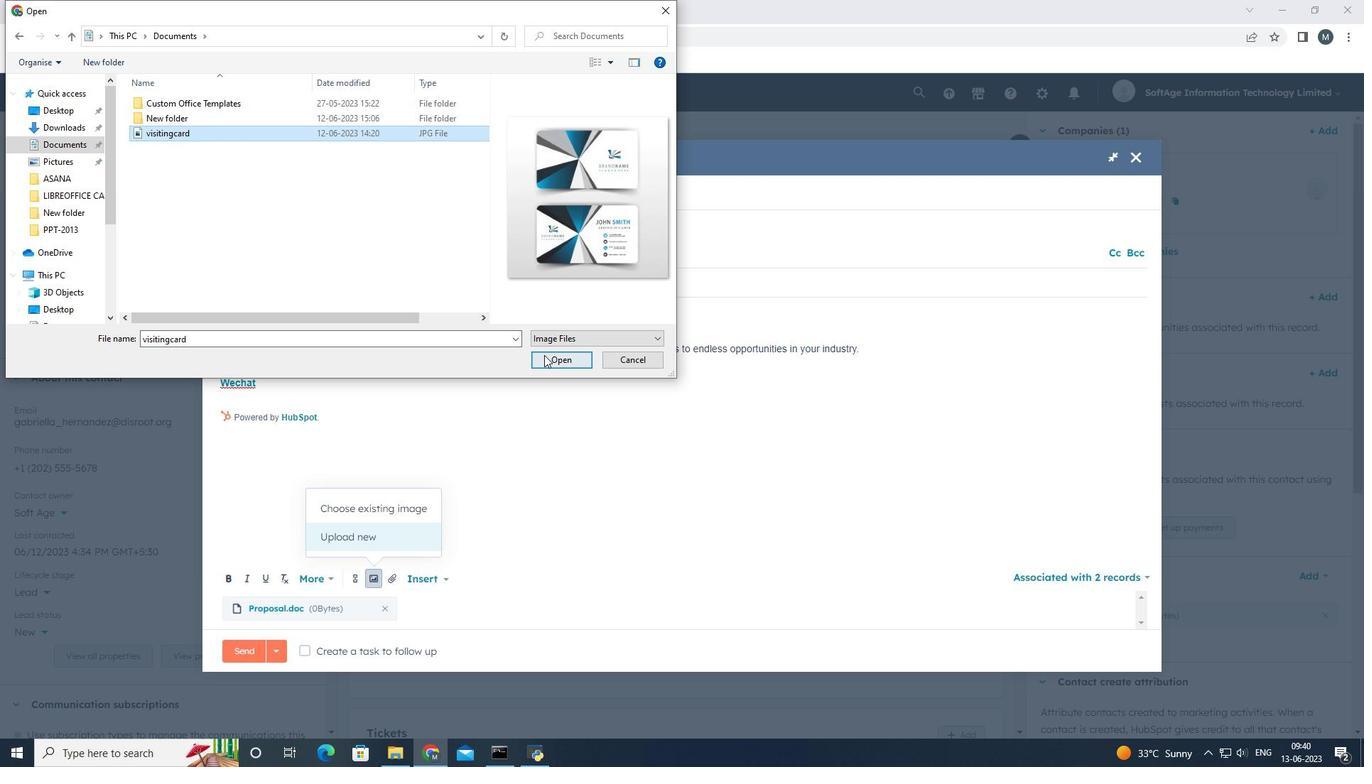 
Action: Mouse moved to (302, 649)
Screenshot: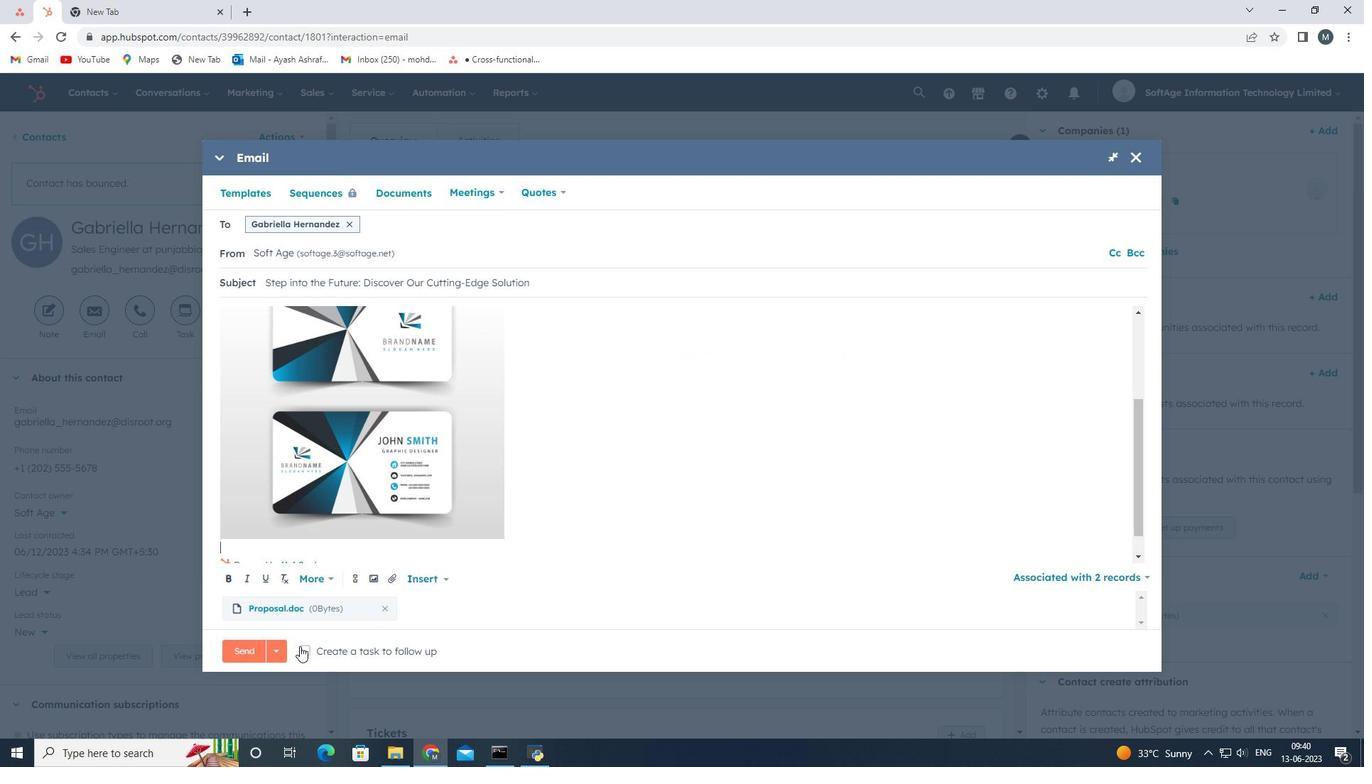 
Action: Mouse pressed left at (302, 649)
Screenshot: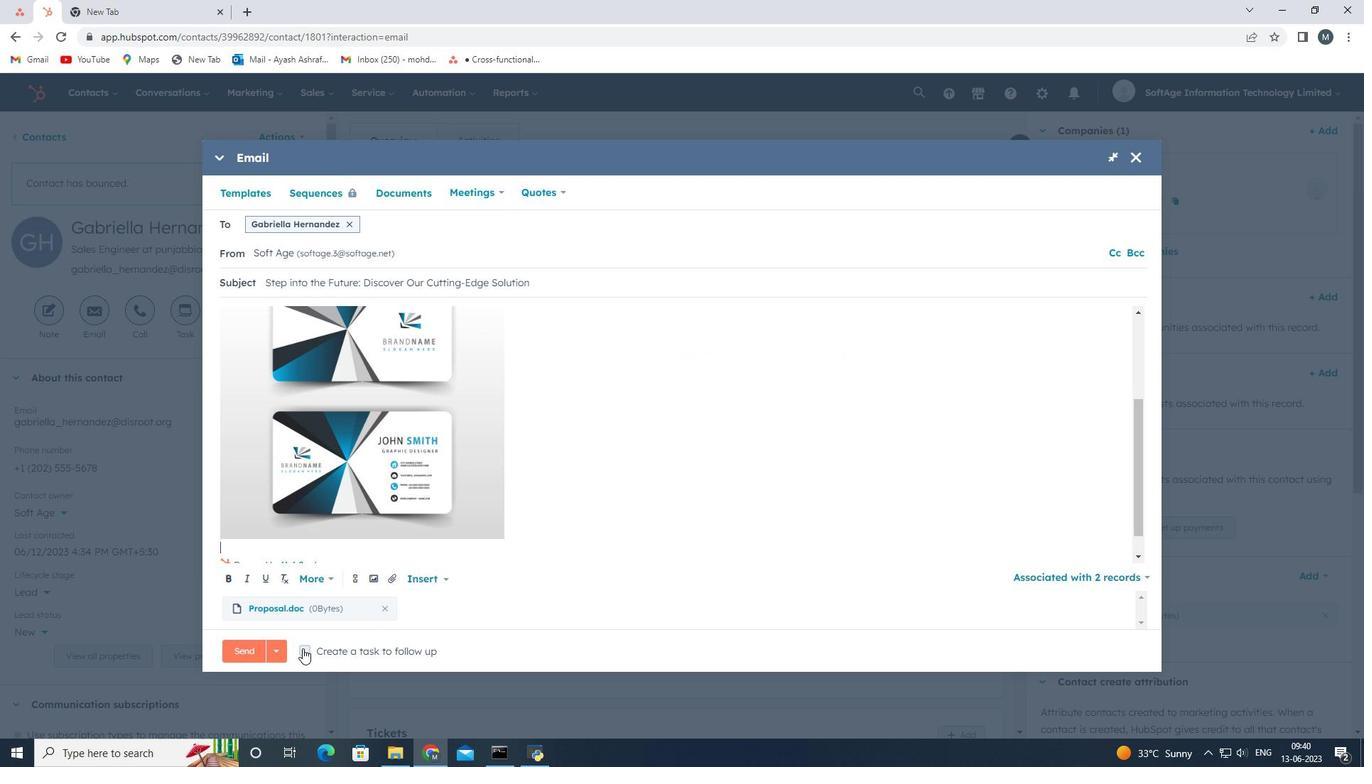 
Action: Mouse moved to (506, 654)
Screenshot: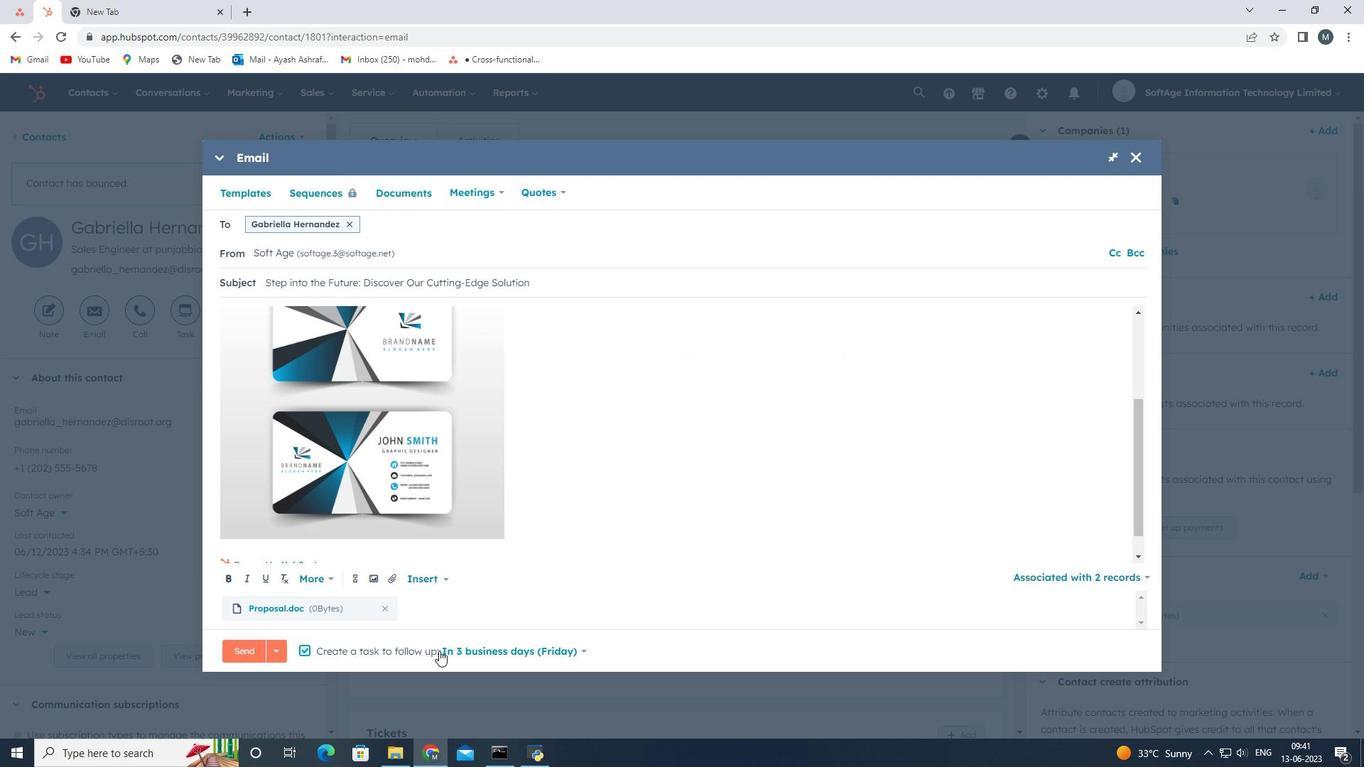 
Action: Mouse pressed left at (506, 654)
Screenshot: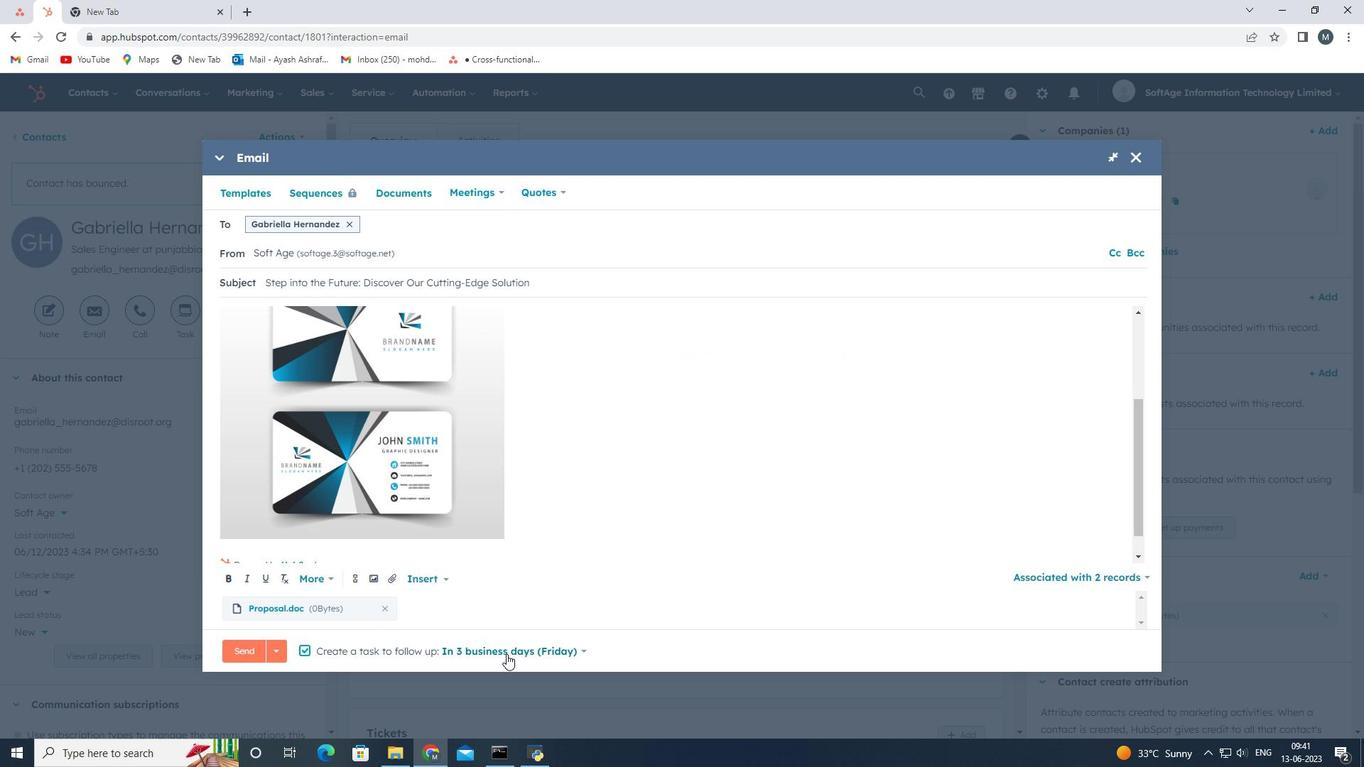
Action: Mouse moved to (518, 512)
Screenshot: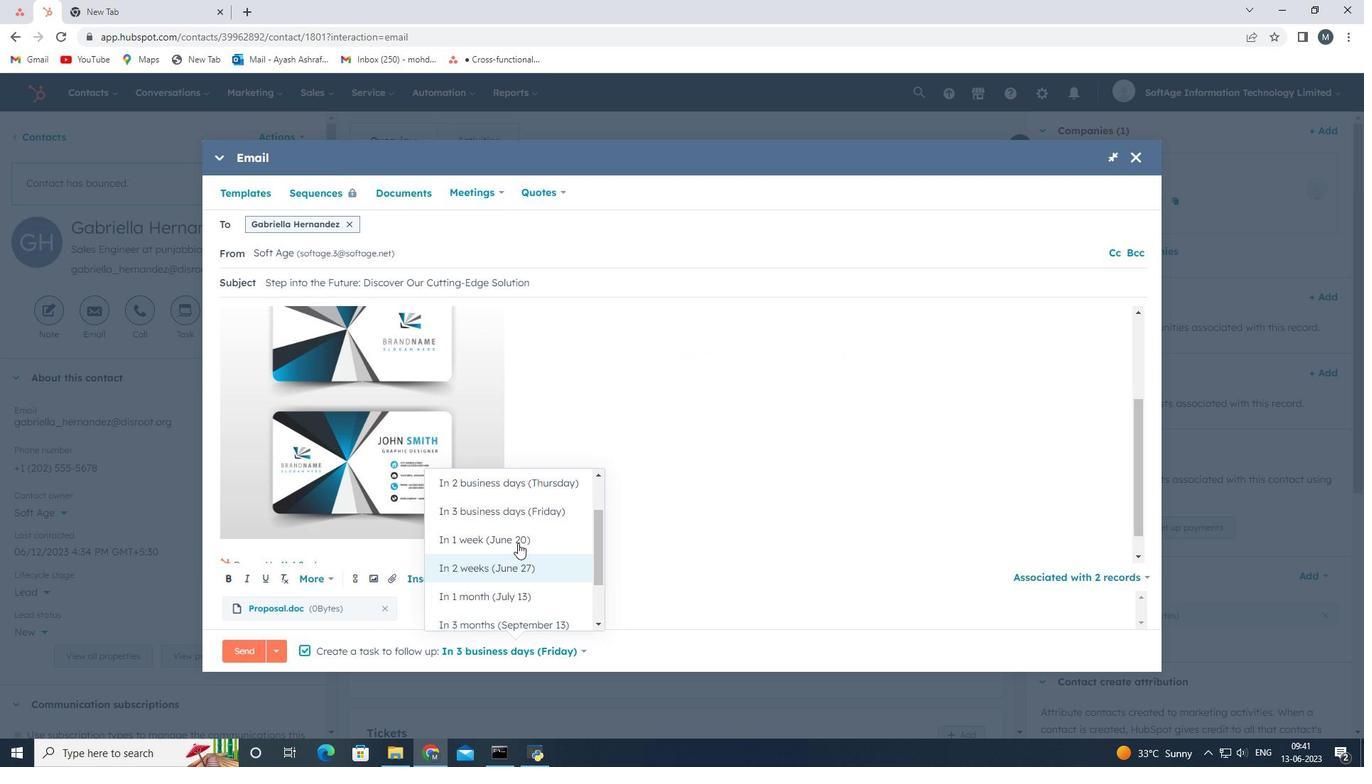 
Action: Mouse pressed left at (518, 512)
Screenshot: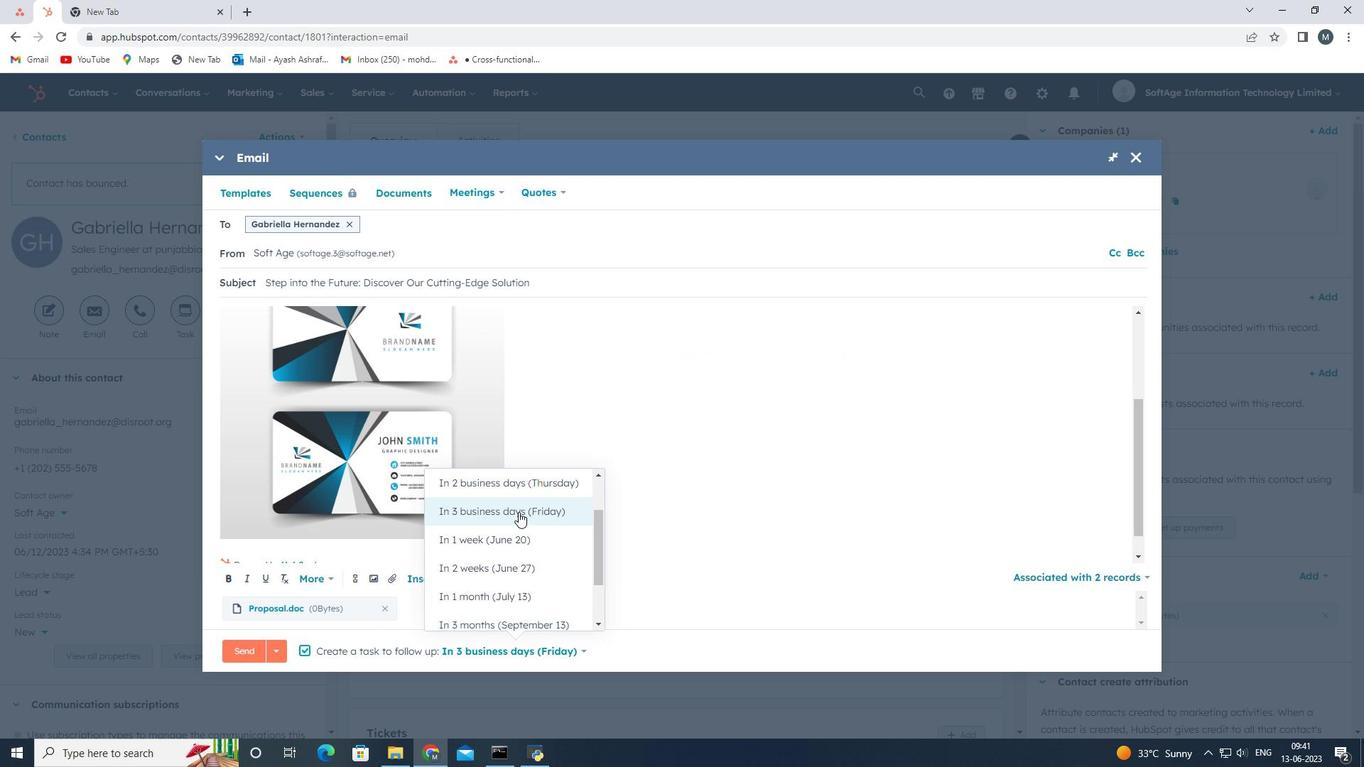 
Action: Mouse moved to (246, 649)
Screenshot: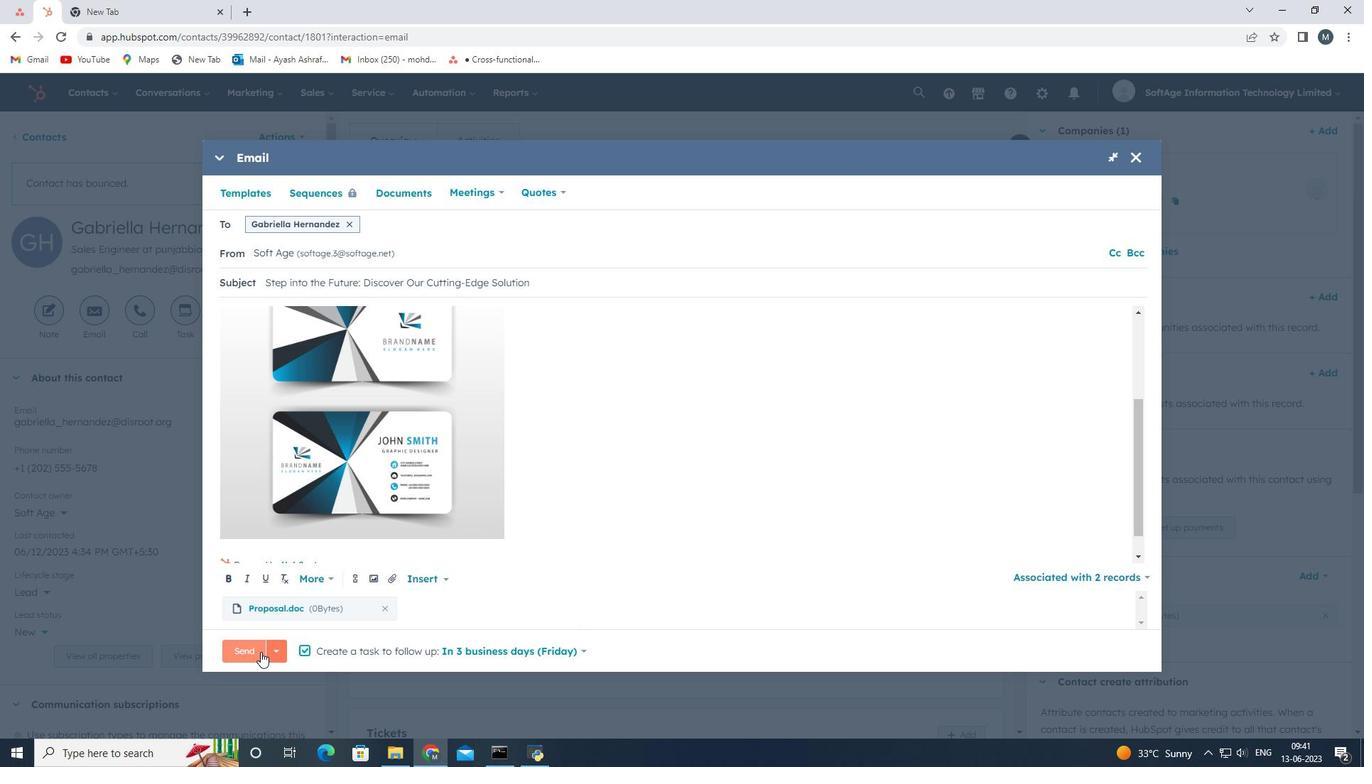 
Action: Mouse pressed left at (246, 649)
Screenshot: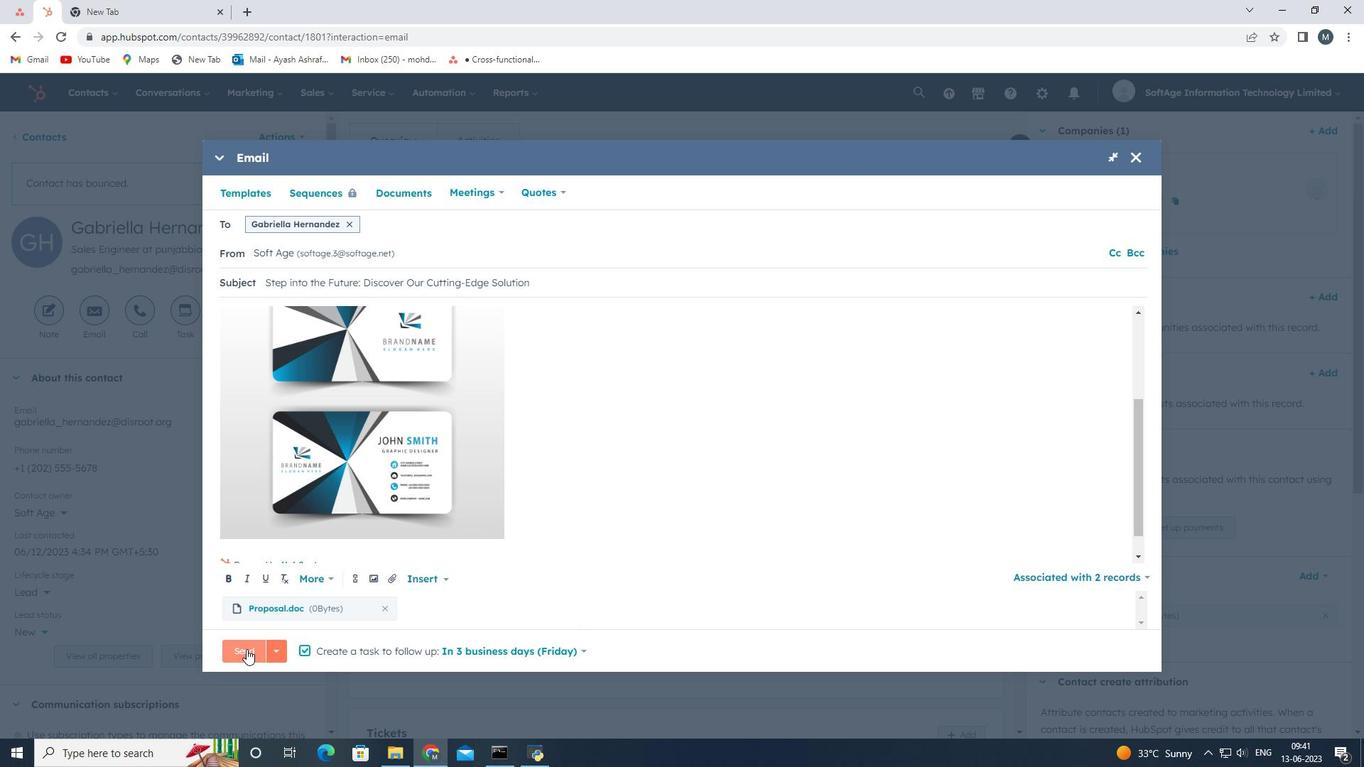 
Action: Mouse moved to (318, 550)
Screenshot: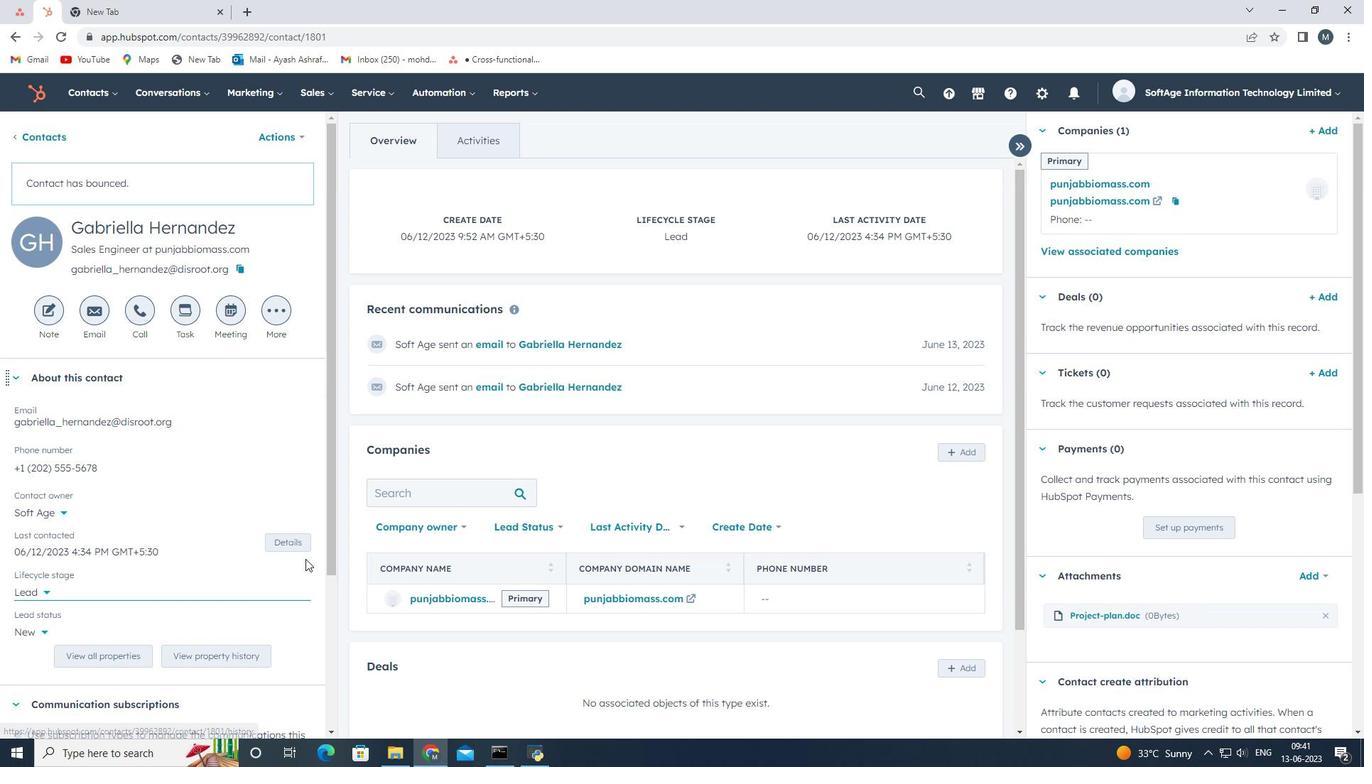 
